 Task: Plan a trip to Khan Yunis, Palestinian Territory from 12th December, 2023 to 16th December, 2023 for 8 adults.8 bedrooms having 8 beds and 8 bathrooms. Property type can be hotel. Amenities needed are: wifi, TV, free parkinig on premises, gym, breakfast. Look for 3 properties as per requirement.
Action: Mouse moved to (421, 92)
Screenshot: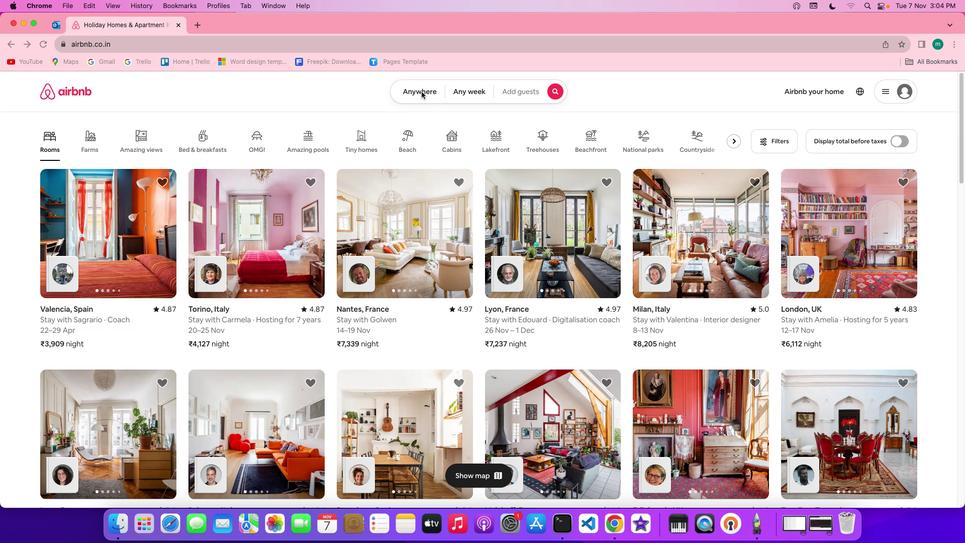 
Action: Mouse pressed left at (421, 92)
Screenshot: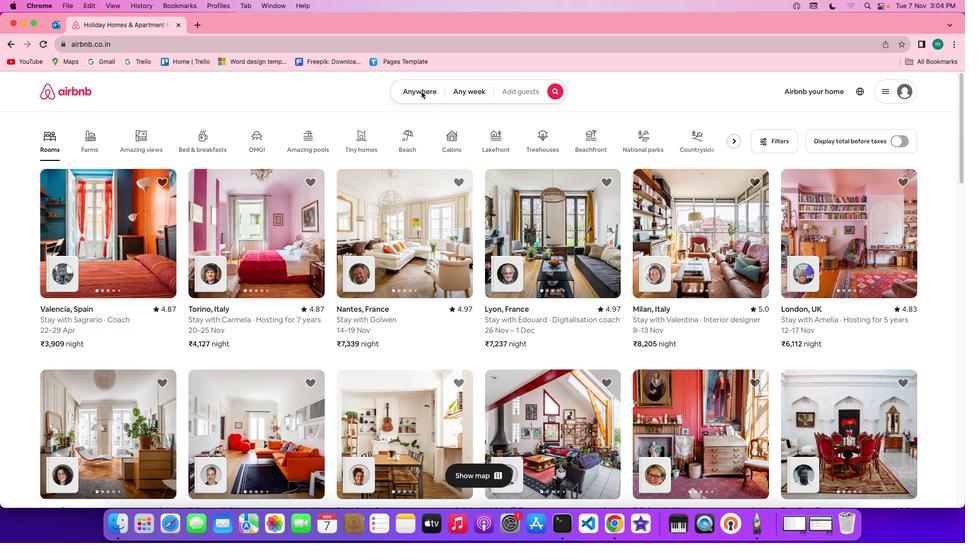
Action: Mouse pressed left at (421, 92)
Screenshot: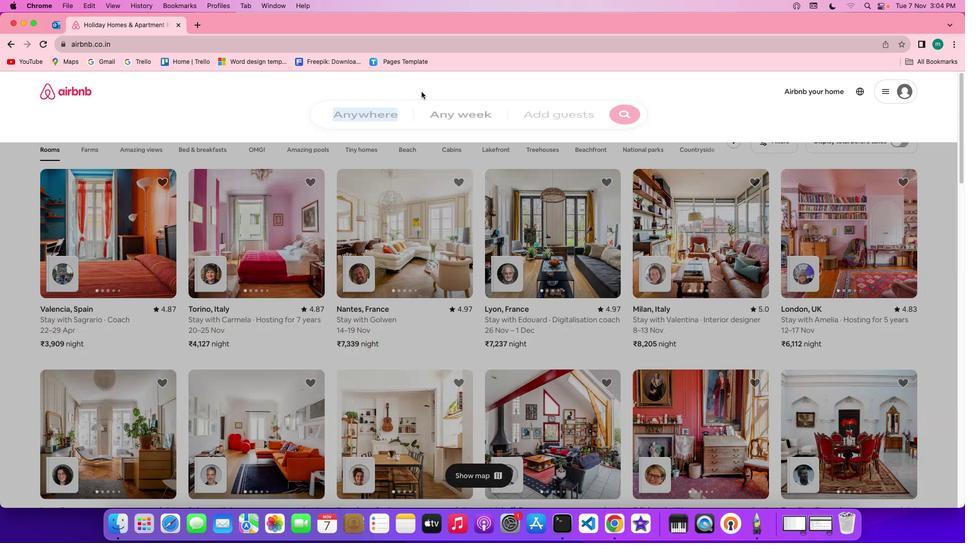 
Action: Mouse moved to (372, 129)
Screenshot: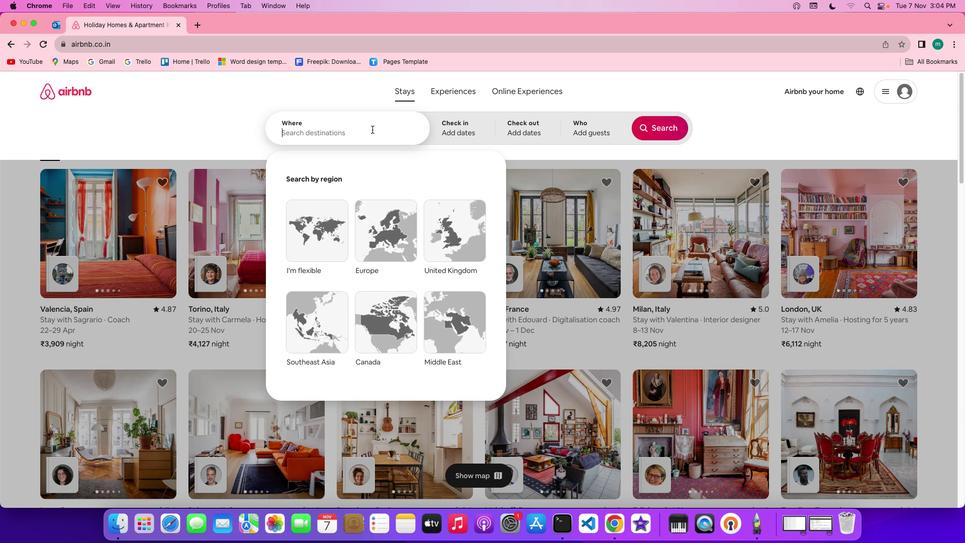 
Action: Mouse pressed left at (372, 129)
Screenshot: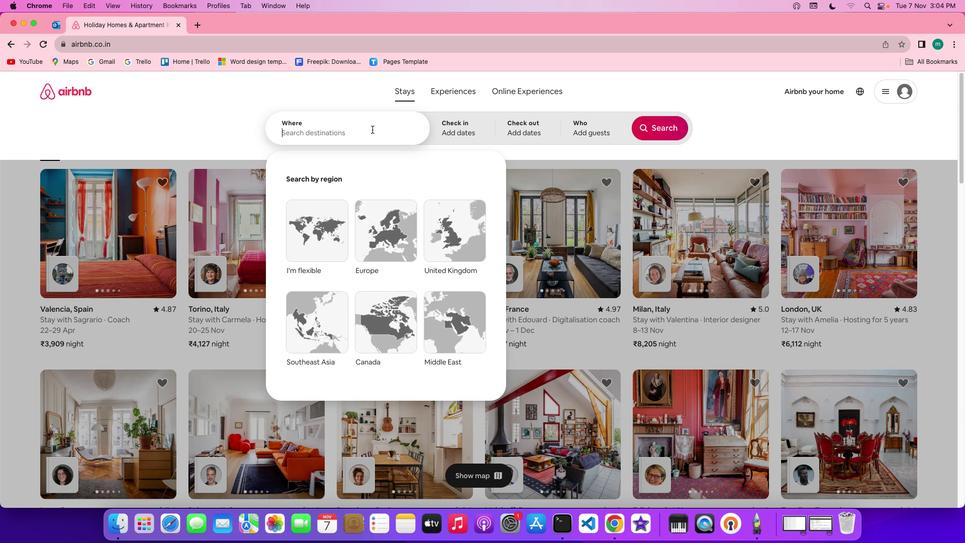 
Action: Key pressed Key.shift'K''h''a''n'Key.spaceKey.shift'Y''u''n''i''s'','Key.spaceKey.shift'p''a''l''e''s''t''i''n''i''a''n'Key.spaceKey.shift't''e''r''r''i''t''o''r''y'
Screenshot: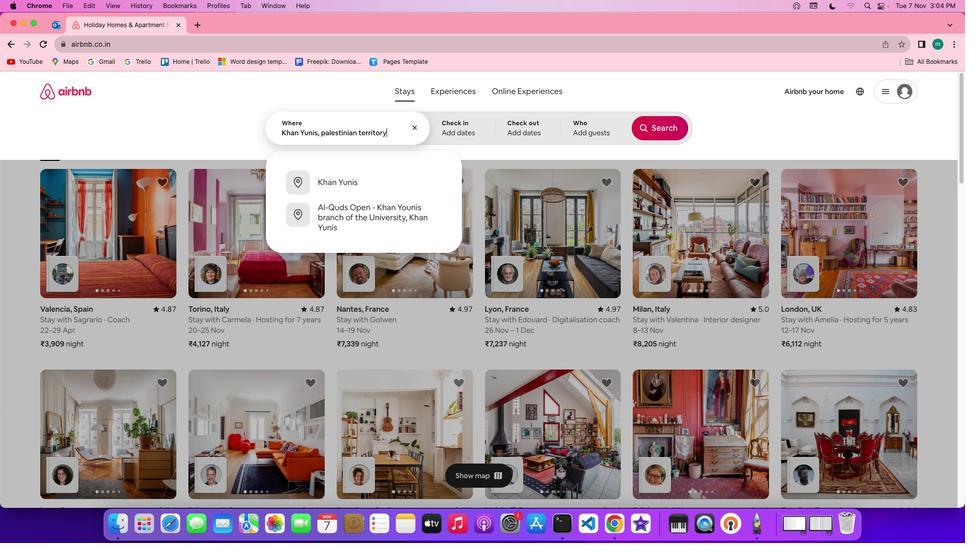 
Action: Mouse moved to (465, 132)
Screenshot: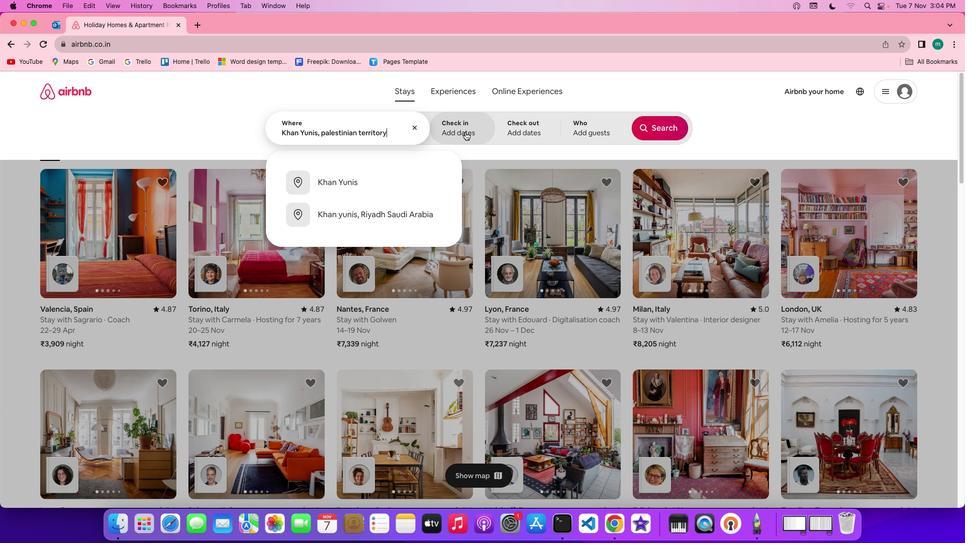 
Action: Mouse pressed left at (465, 132)
Screenshot: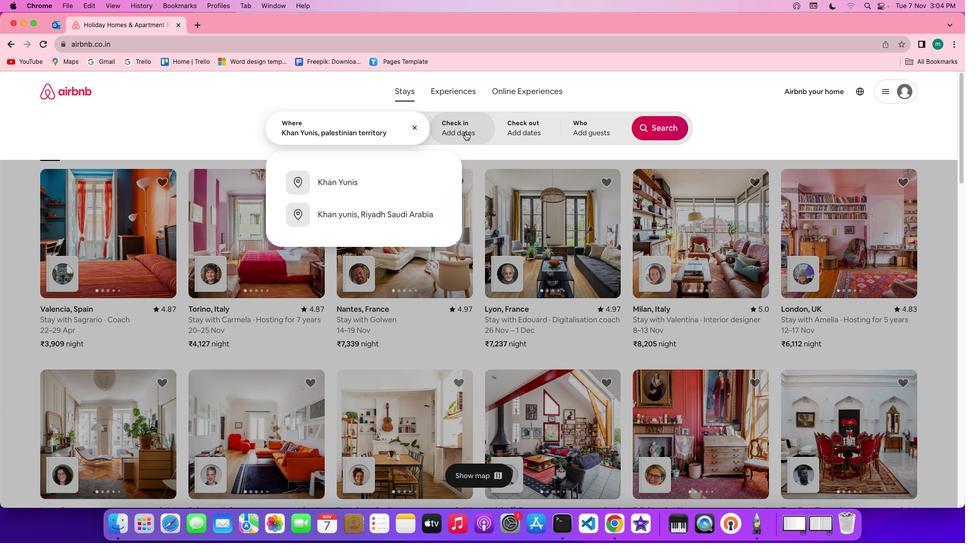 
Action: Mouse moved to (554, 303)
Screenshot: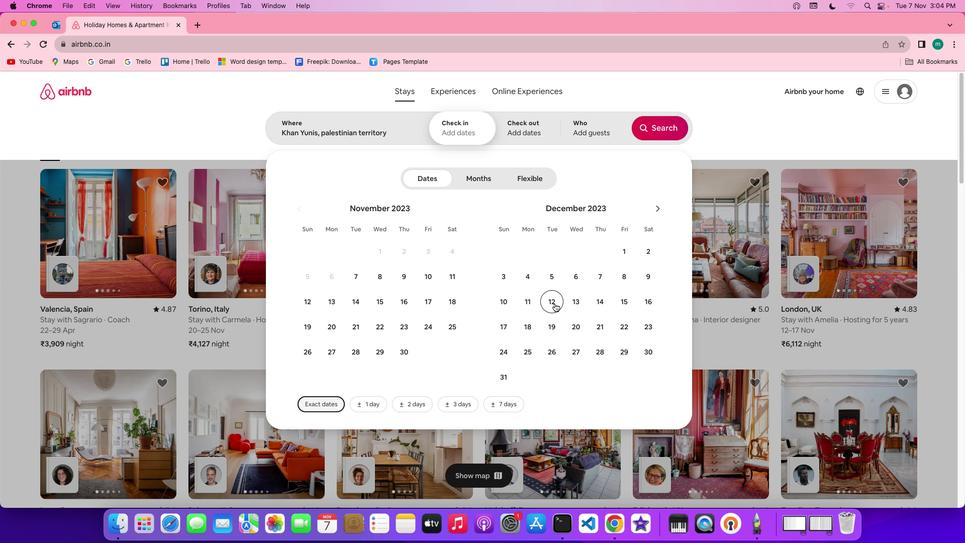
Action: Mouse pressed left at (554, 303)
Screenshot: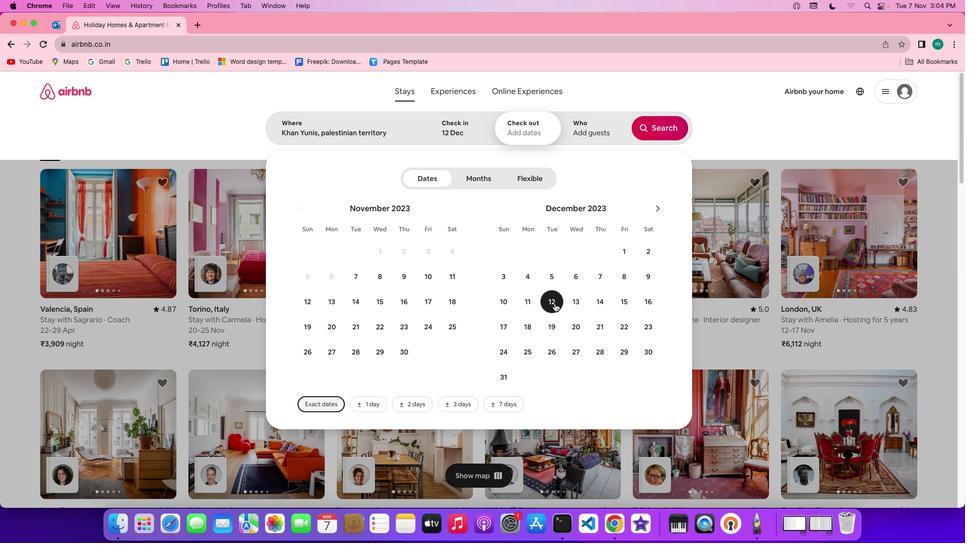 
Action: Mouse moved to (645, 299)
Screenshot: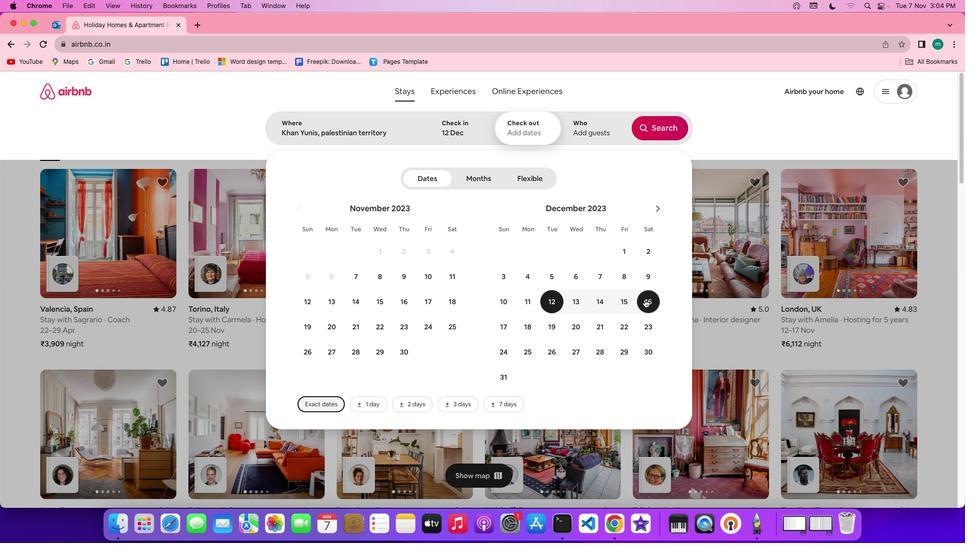 
Action: Mouse pressed left at (645, 299)
Screenshot: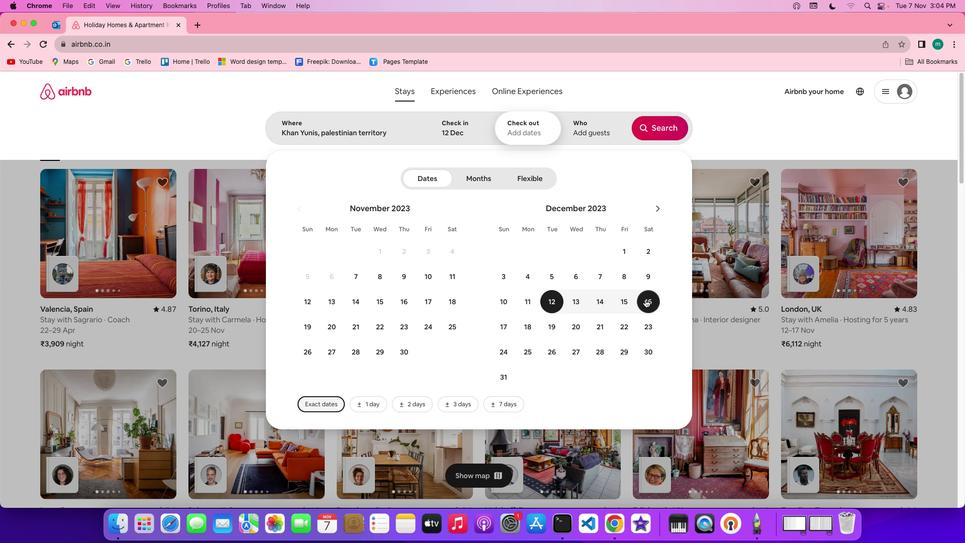 
Action: Mouse moved to (596, 135)
Screenshot: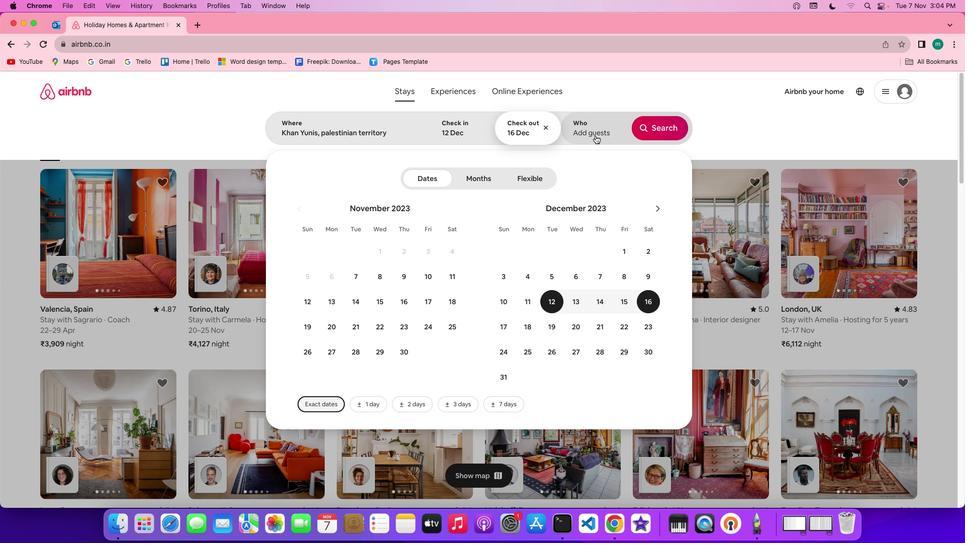 
Action: Mouse pressed left at (596, 135)
Screenshot: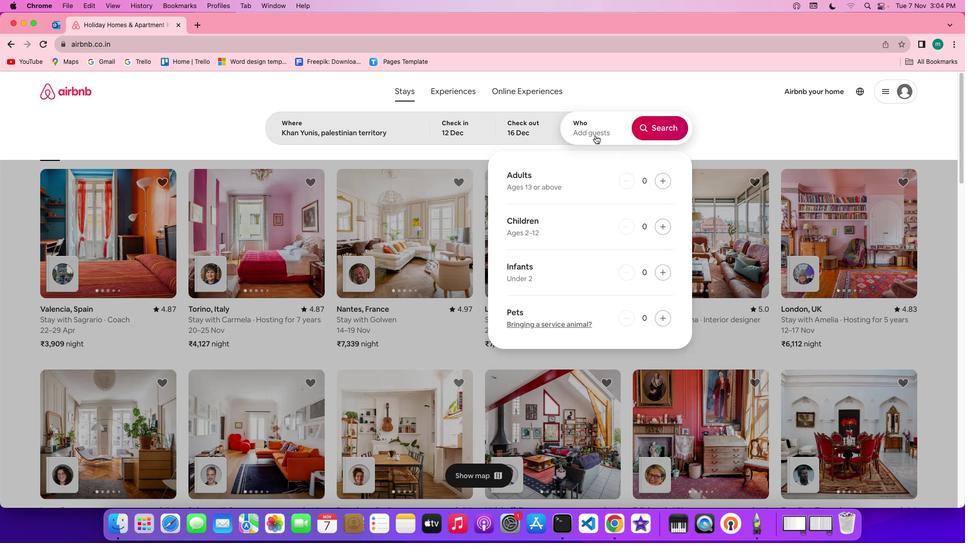 
Action: Mouse moved to (667, 182)
Screenshot: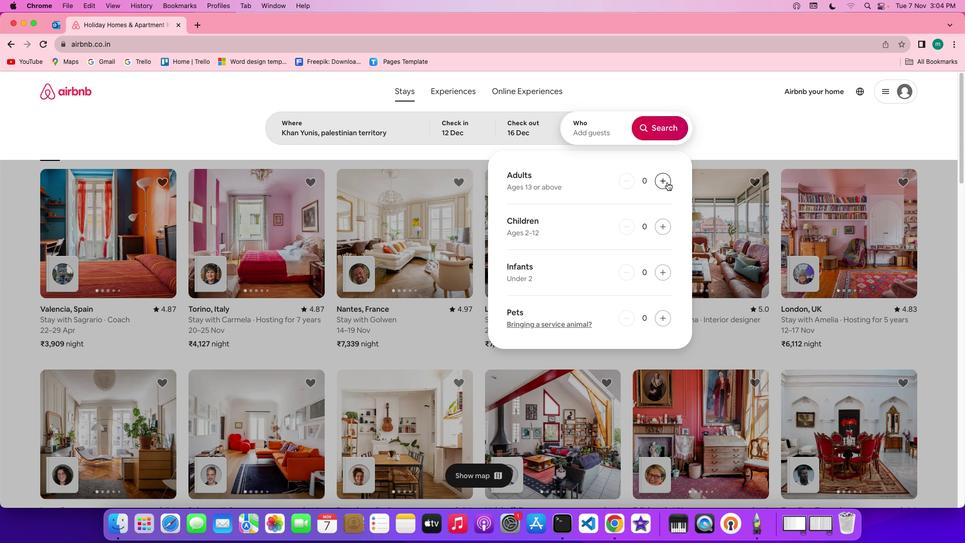 
Action: Mouse pressed left at (667, 182)
Screenshot: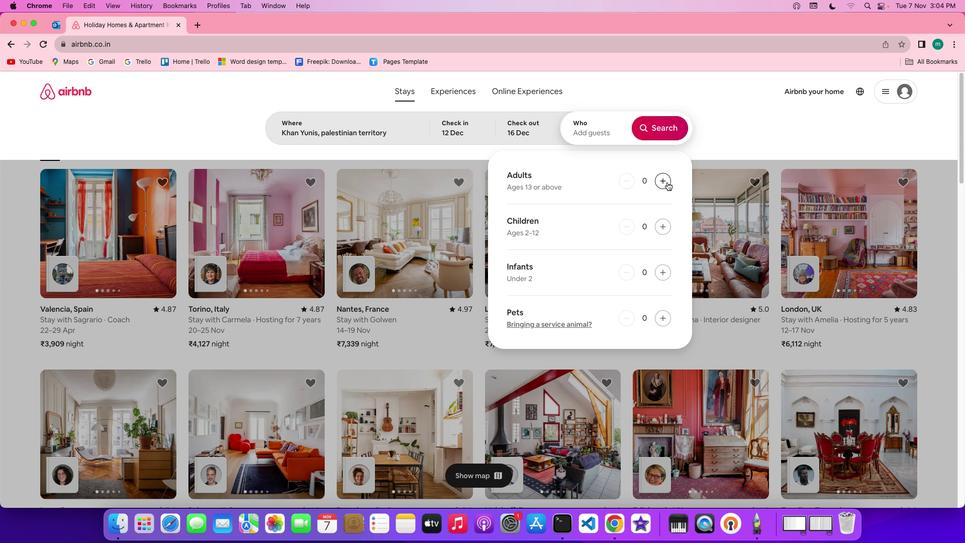 
Action: Mouse pressed left at (667, 182)
Screenshot: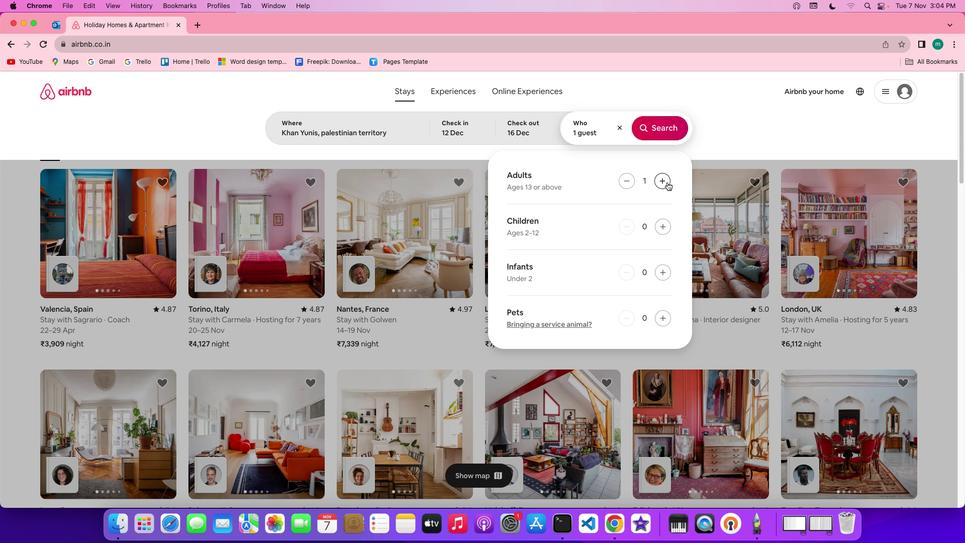 
Action: Mouse pressed left at (667, 182)
Screenshot: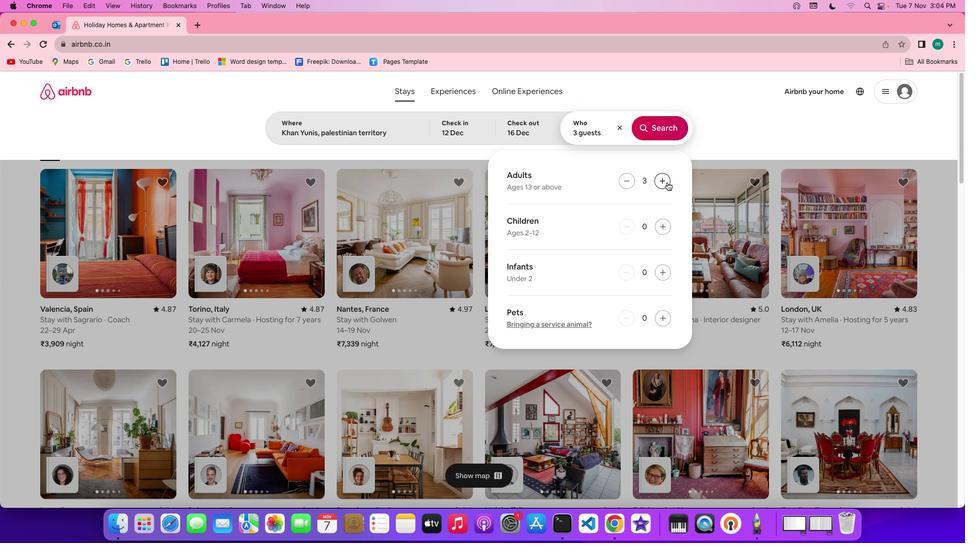 
Action: Mouse pressed left at (667, 182)
Screenshot: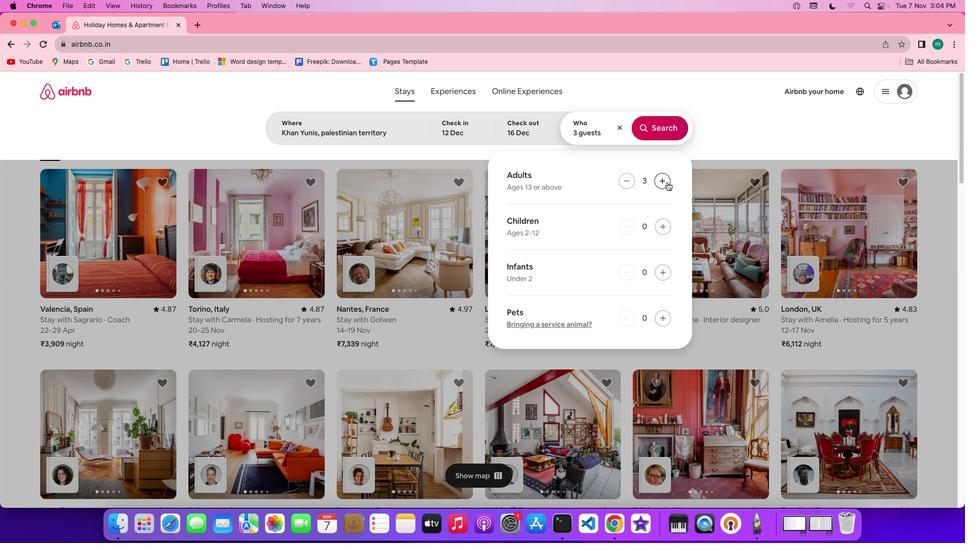 
Action: Mouse pressed left at (667, 182)
Screenshot: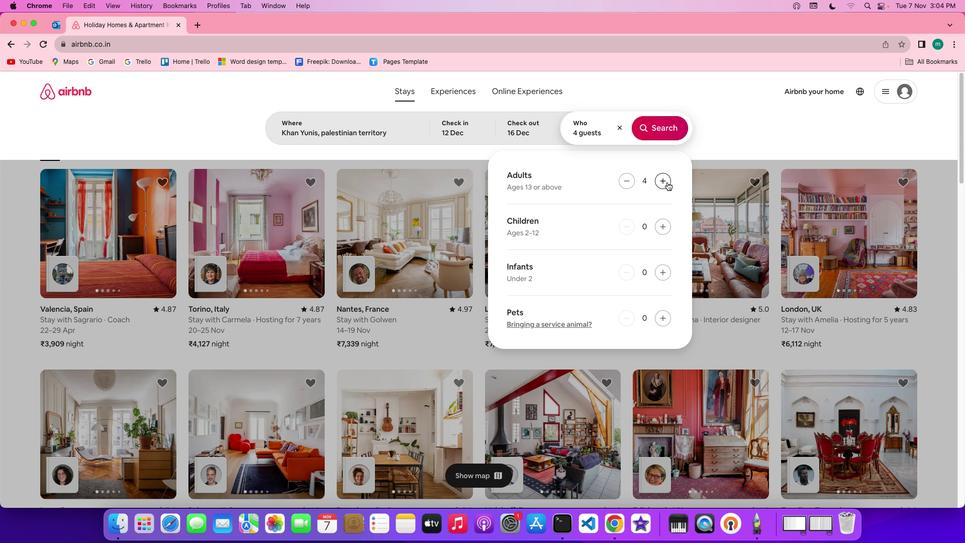 
Action: Mouse pressed left at (667, 182)
Screenshot: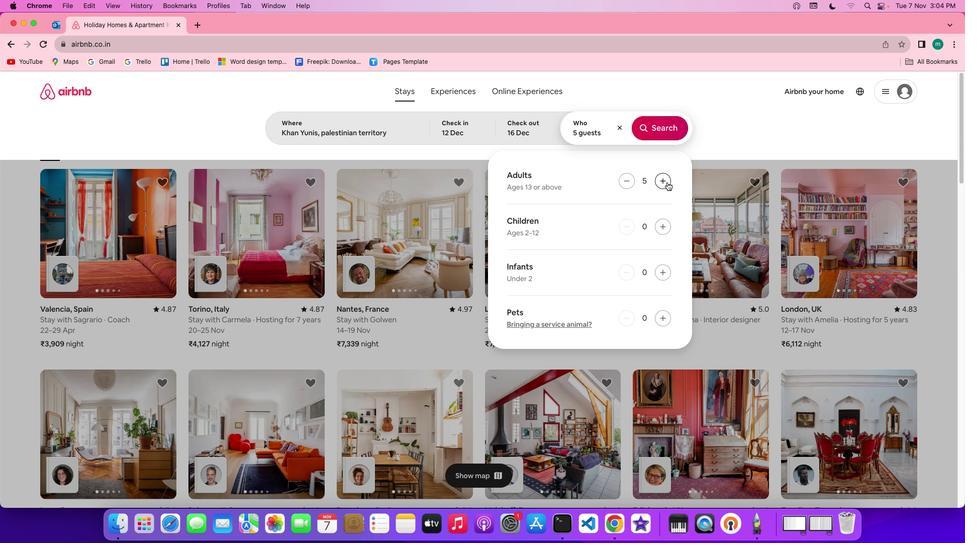 
Action: Mouse pressed left at (667, 182)
Screenshot: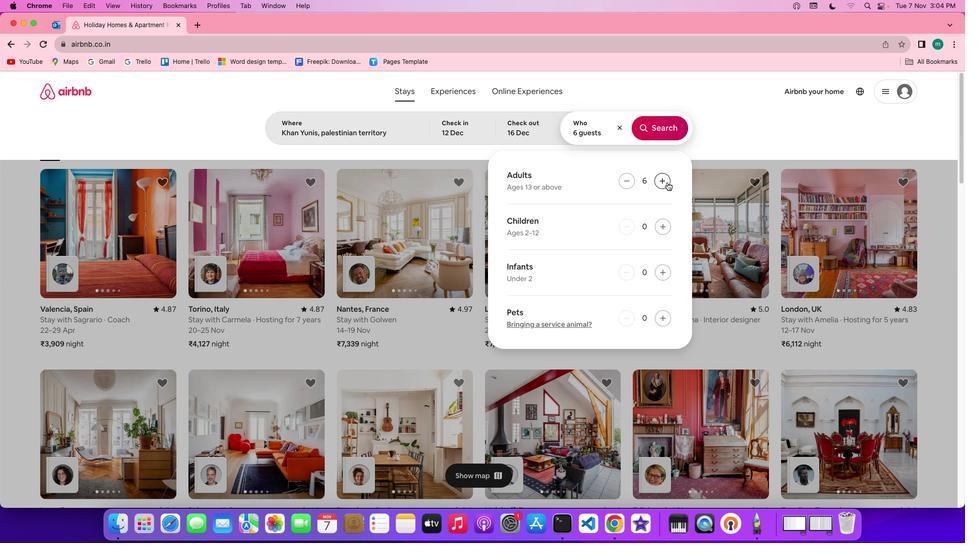 
Action: Mouse pressed left at (667, 182)
Screenshot: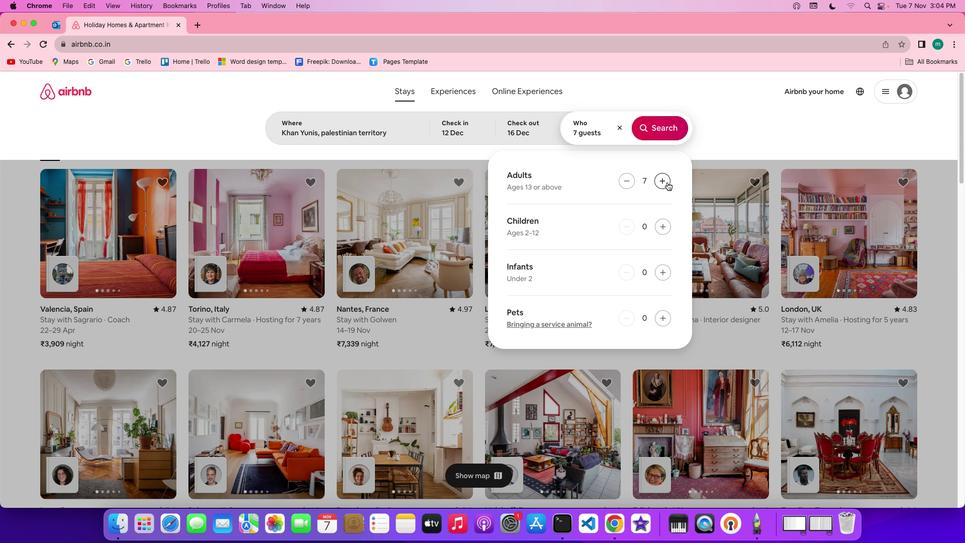 
Action: Mouse moved to (663, 134)
Screenshot: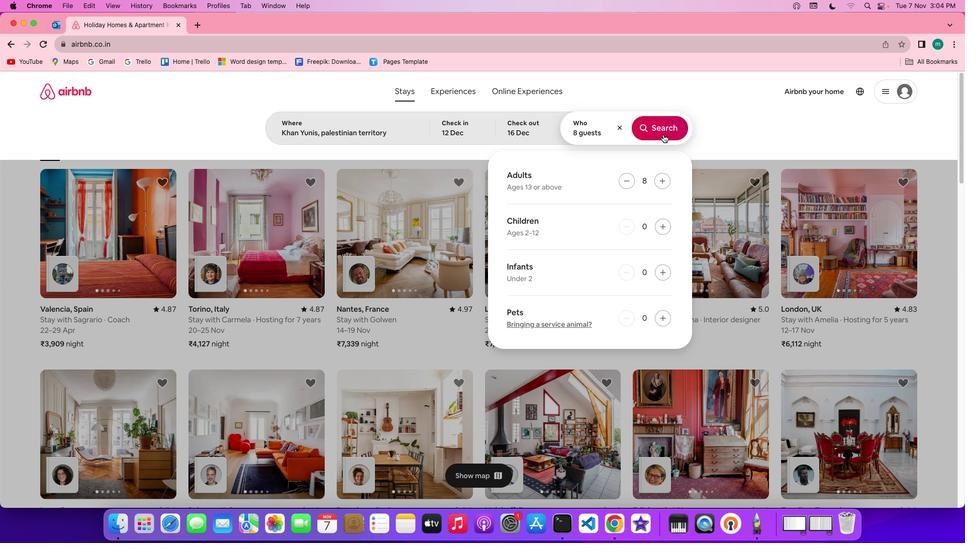 
Action: Mouse pressed left at (663, 134)
Screenshot: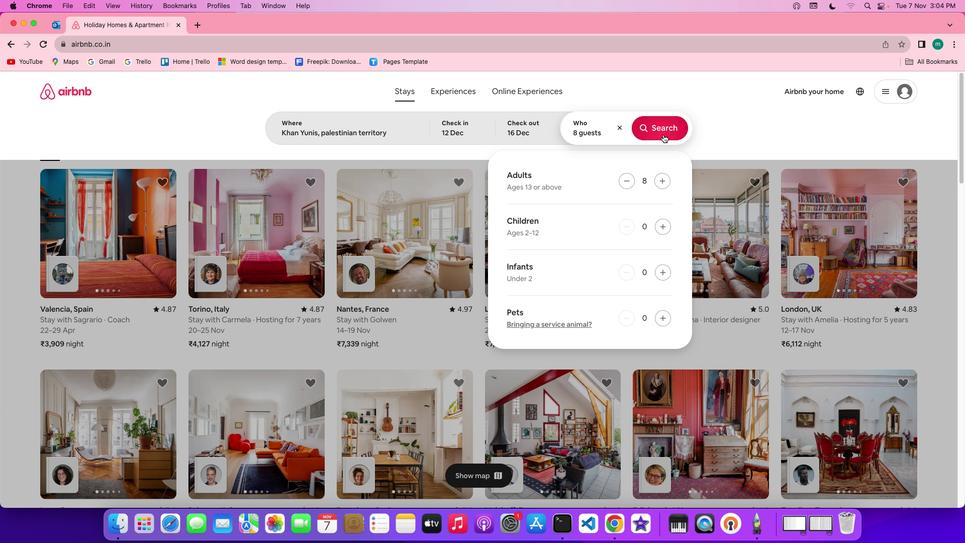 
Action: Mouse moved to (808, 129)
Screenshot: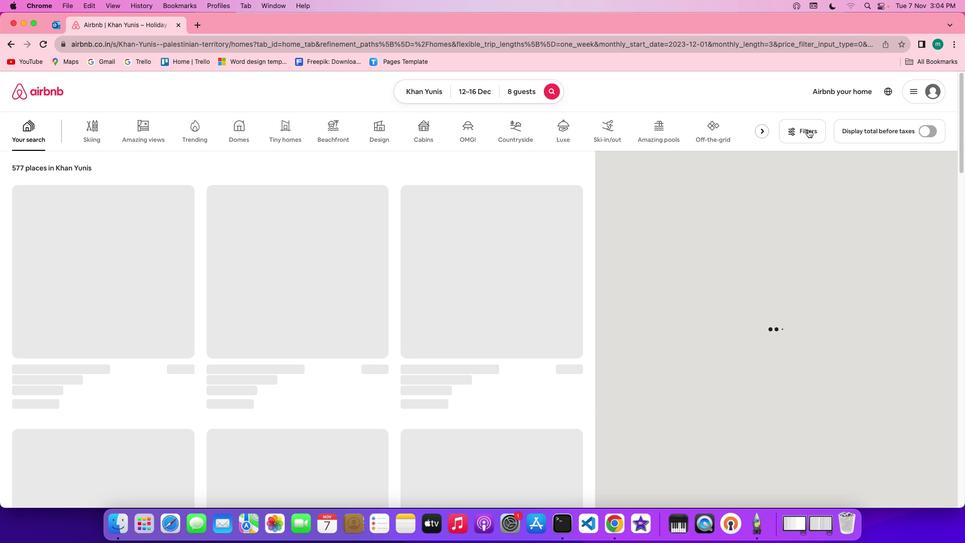 
Action: Mouse pressed left at (808, 129)
Screenshot: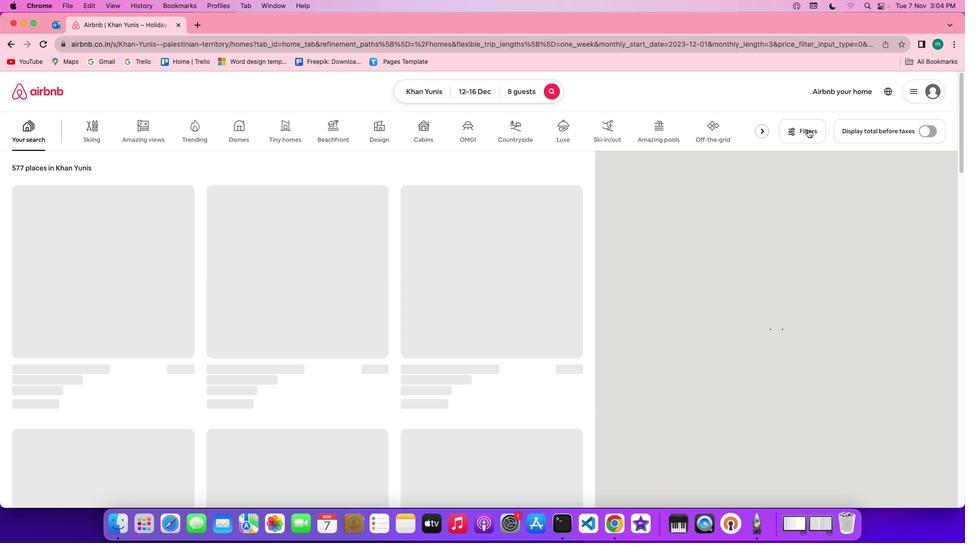
Action: Mouse moved to (806, 131)
Screenshot: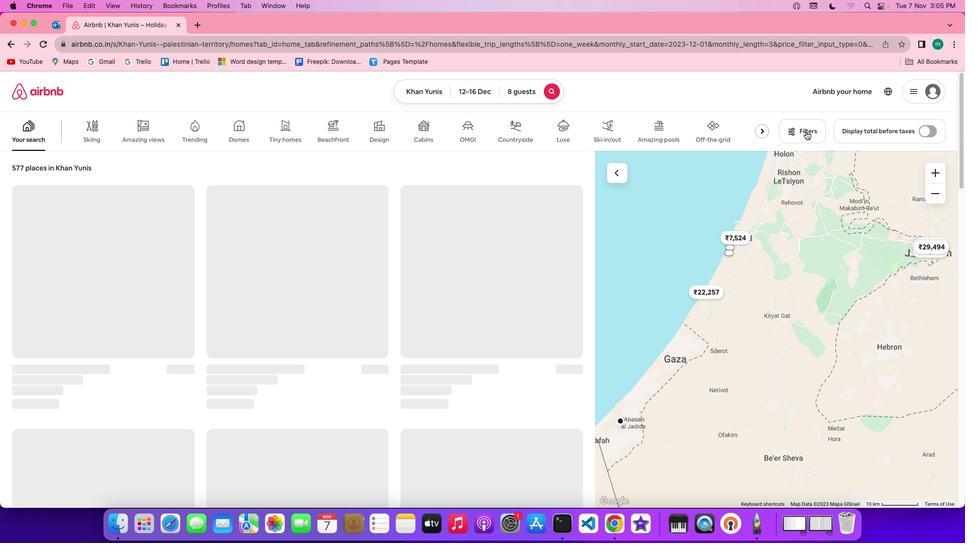 
Action: Mouse pressed left at (806, 131)
Screenshot: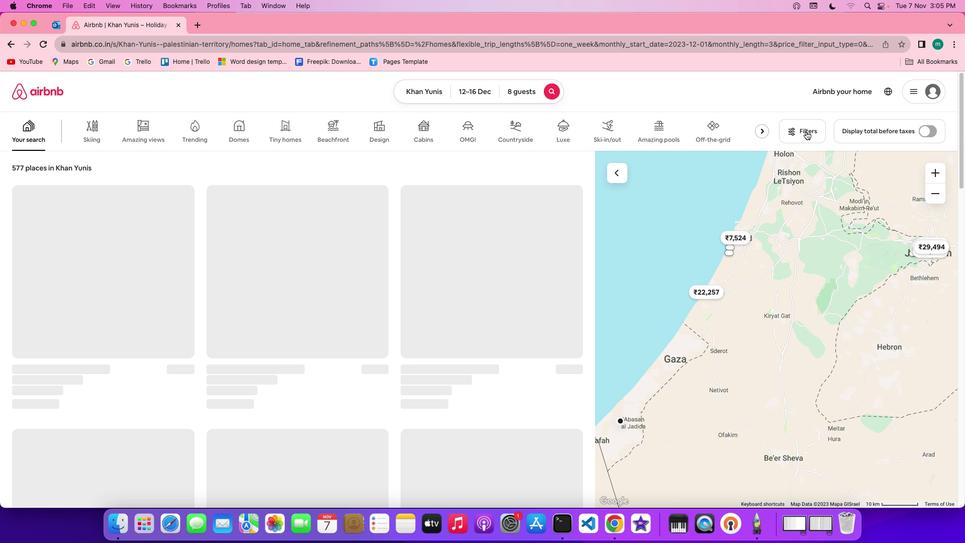 
Action: Mouse moved to (801, 129)
Screenshot: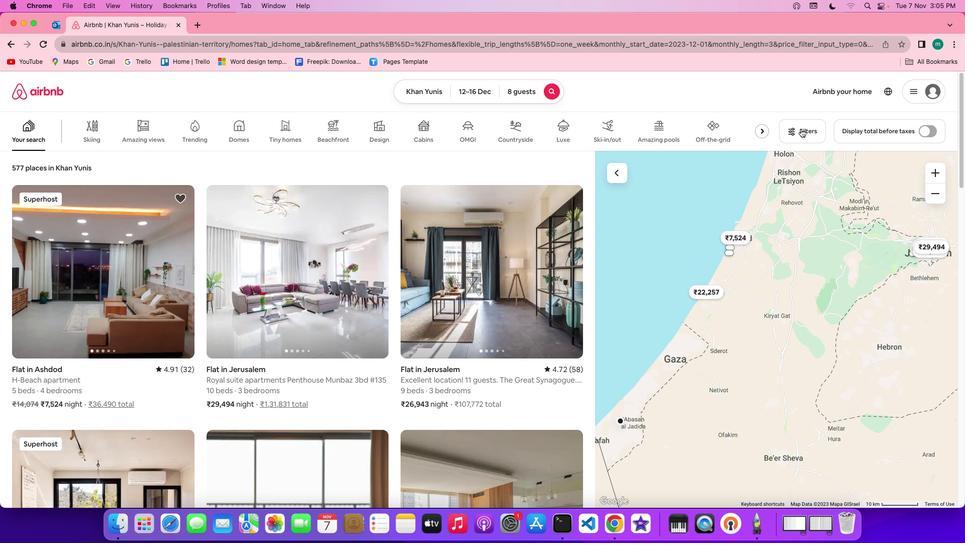 
Action: Mouse pressed left at (801, 129)
Screenshot: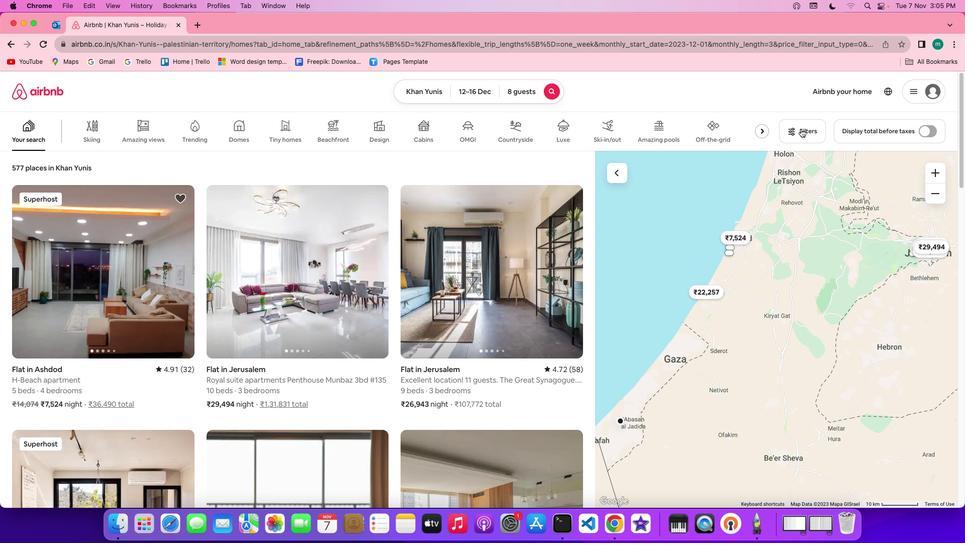 
Action: Mouse moved to (426, 281)
Screenshot: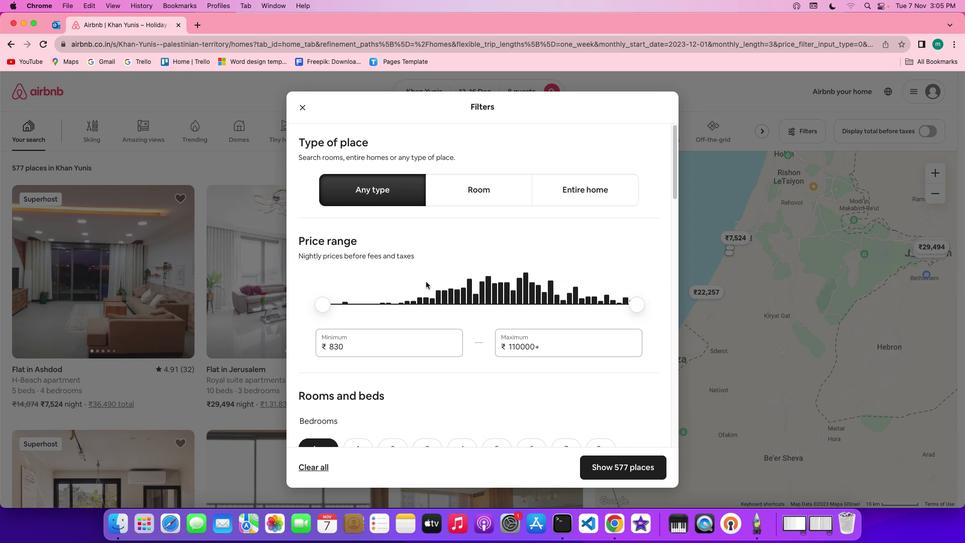 
Action: Mouse scrolled (426, 281) with delta (0, 0)
Screenshot: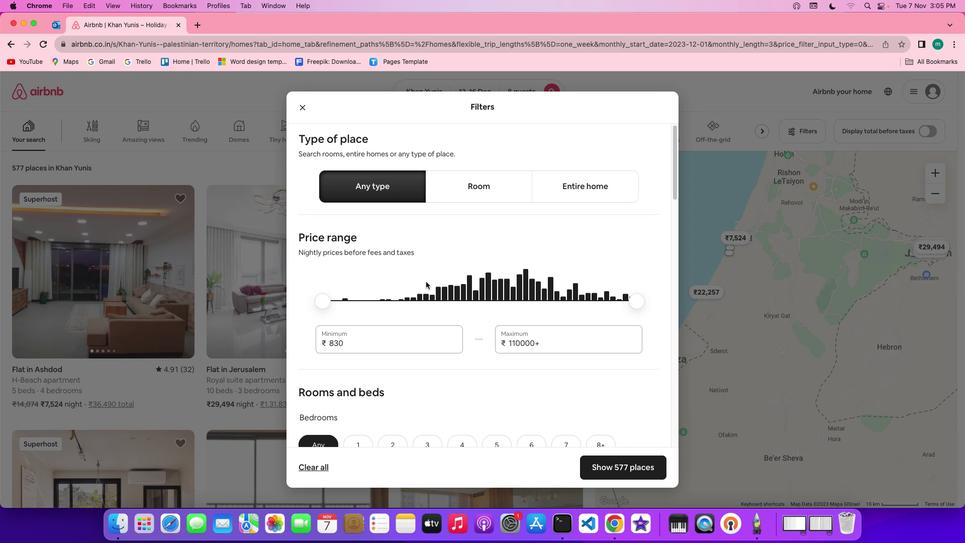 
Action: Mouse scrolled (426, 281) with delta (0, 0)
Screenshot: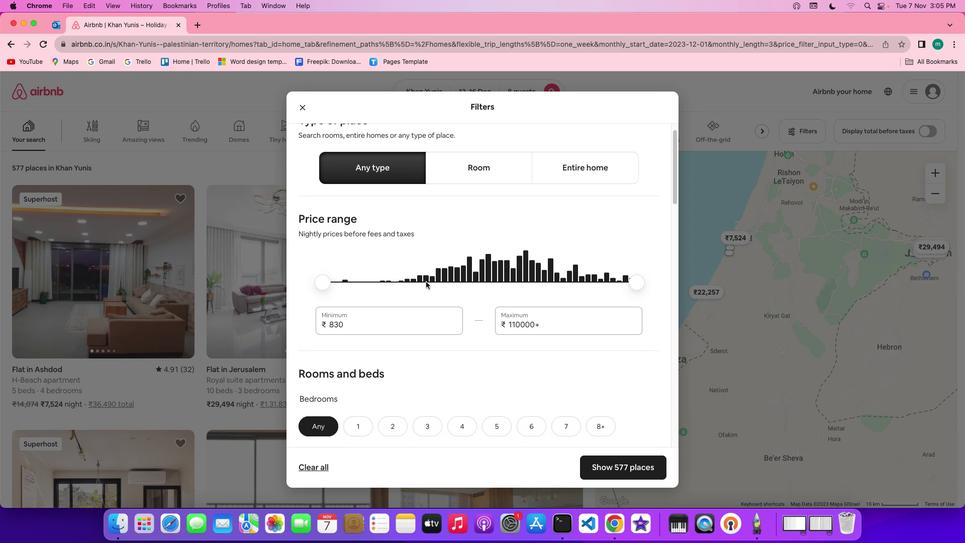 
Action: Mouse scrolled (426, 281) with delta (0, -1)
Screenshot: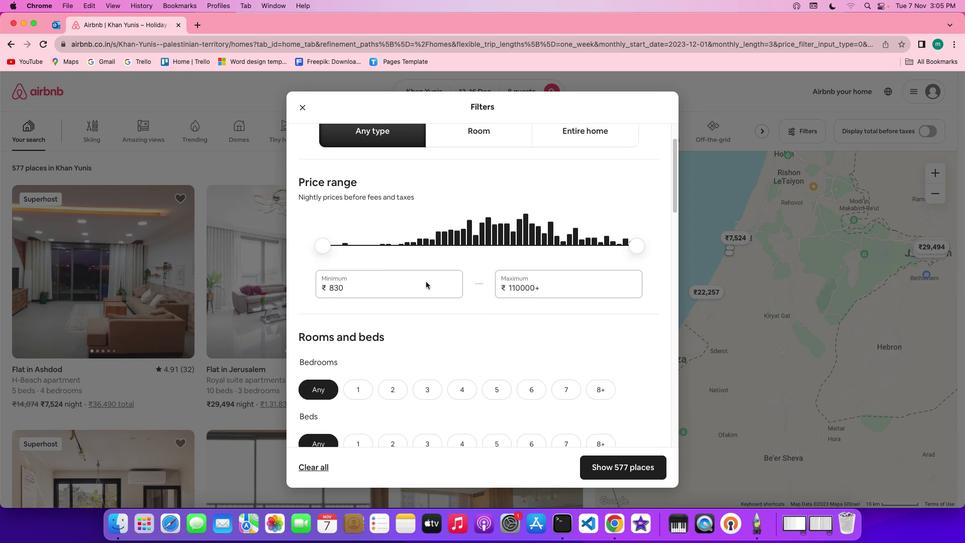 
Action: Mouse scrolled (426, 281) with delta (0, -1)
Screenshot: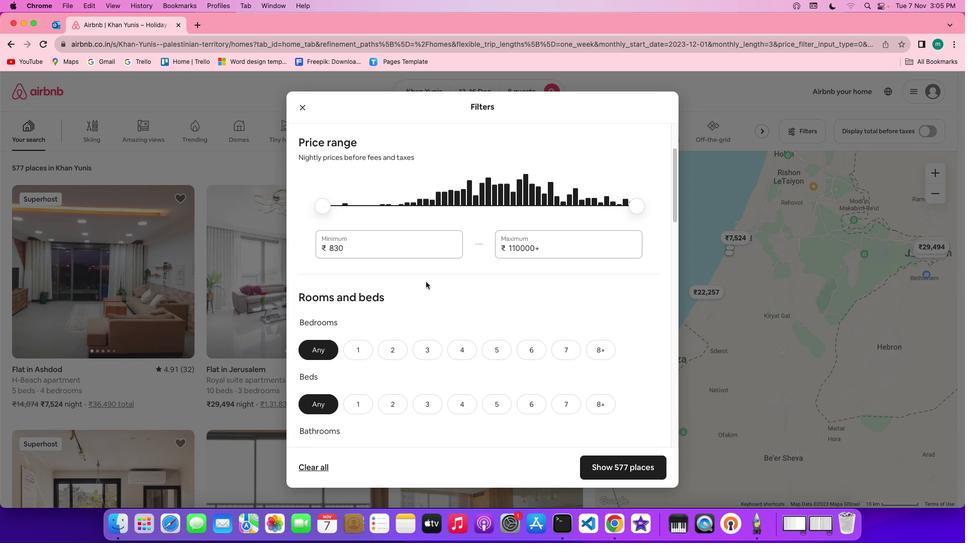 
Action: Mouse scrolled (426, 281) with delta (0, 0)
Screenshot: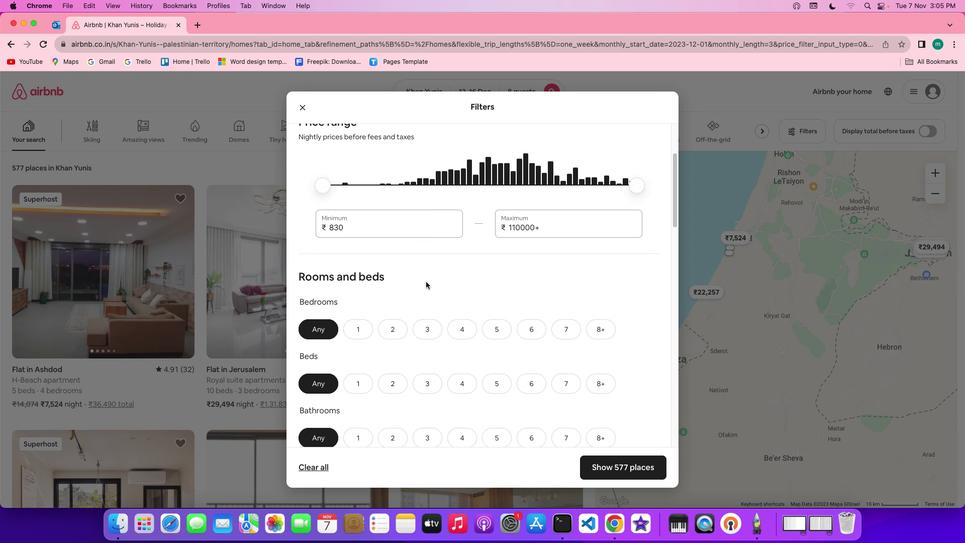 
Action: Mouse scrolled (426, 281) with delta (0, 0)
Screenshot: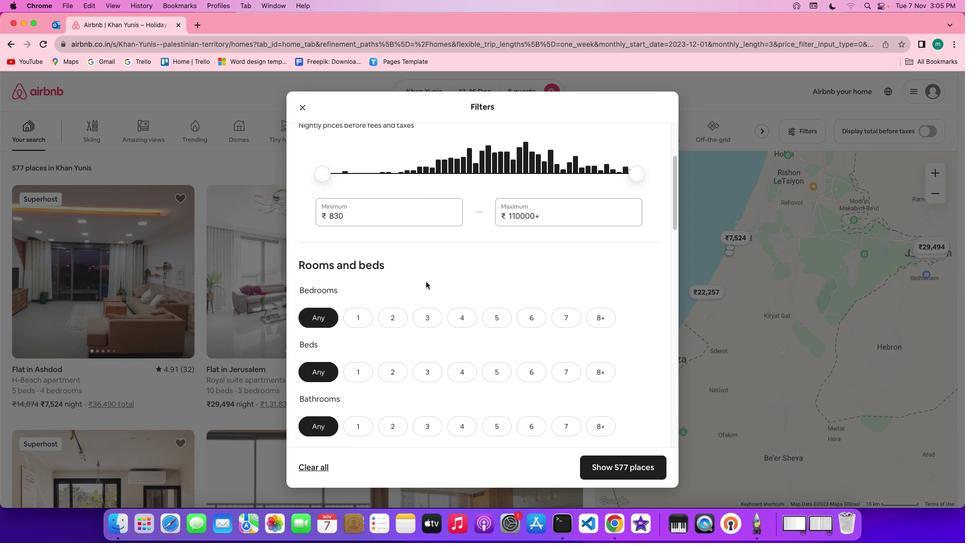 
Action: Mouse scrolled (426, 281) with delta (0, -1)
Screenshot: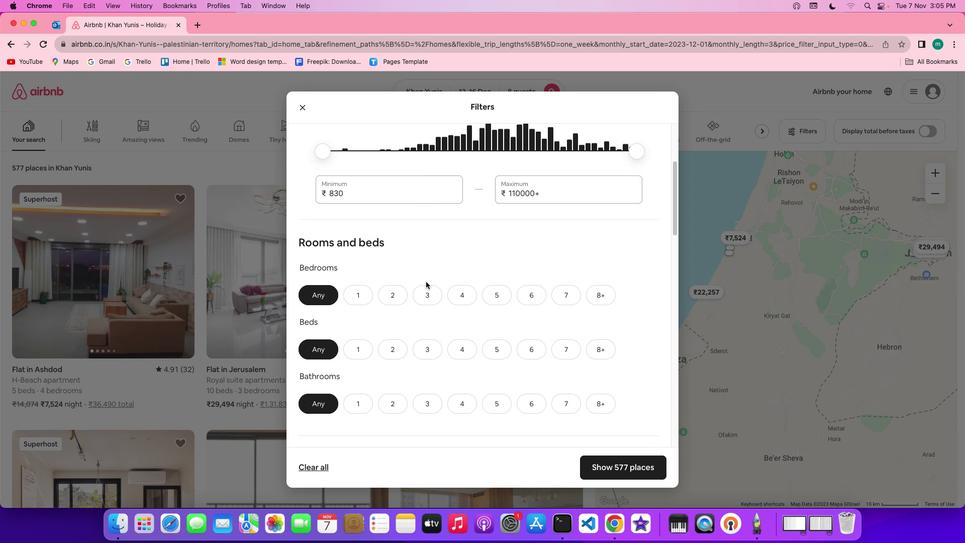 
Action: Mouse scrolled (426, 281) with delta (0, 0)
Screenshot: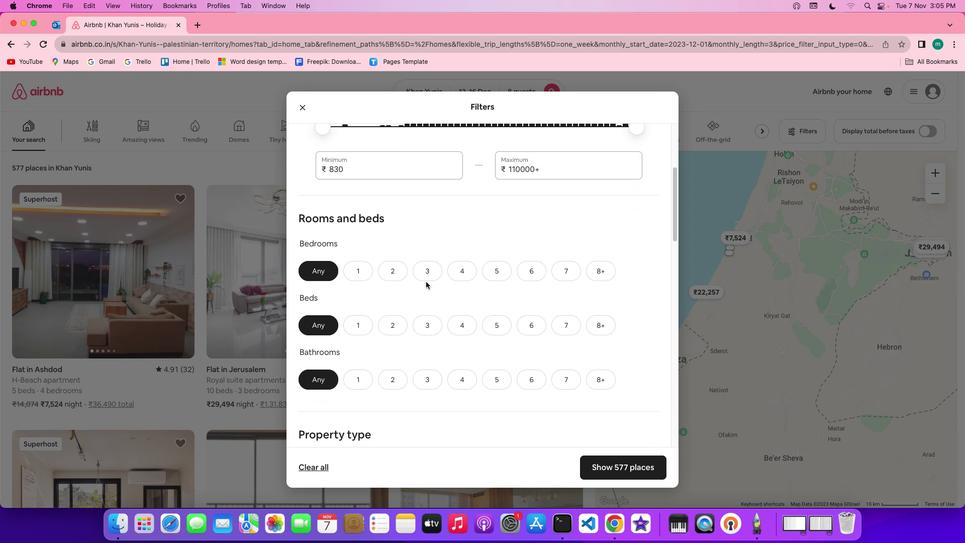 
Action: Mouse scrolled (426, 281) with delta (0, 0)
Screenshot: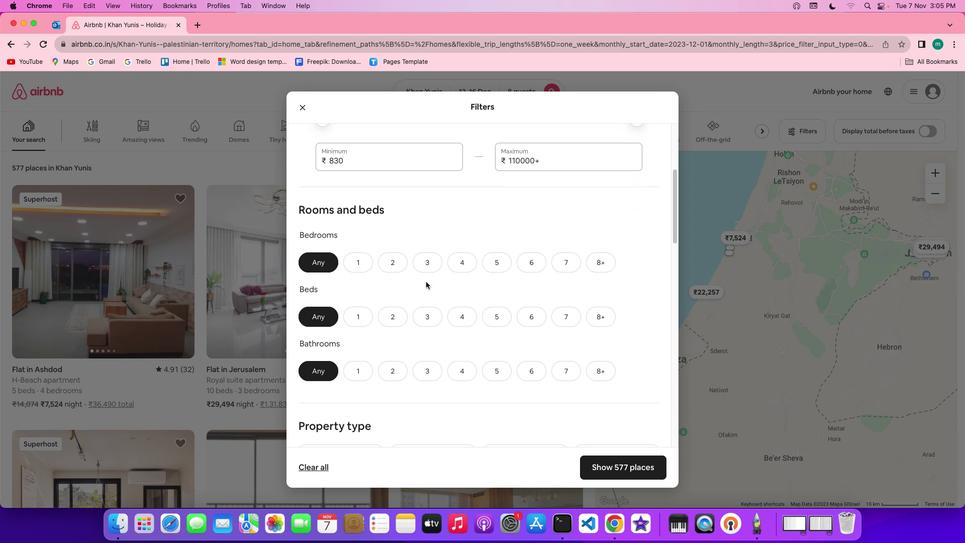 
Action: Mouse moved to (596, 261)
Screenshot: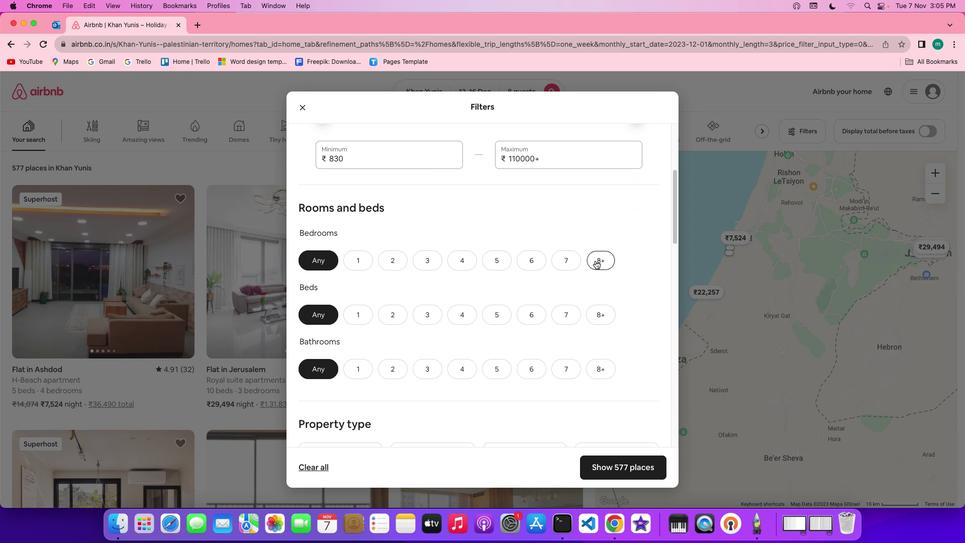 
Action: Mouse pressed left at (596, 261)
Screenshot: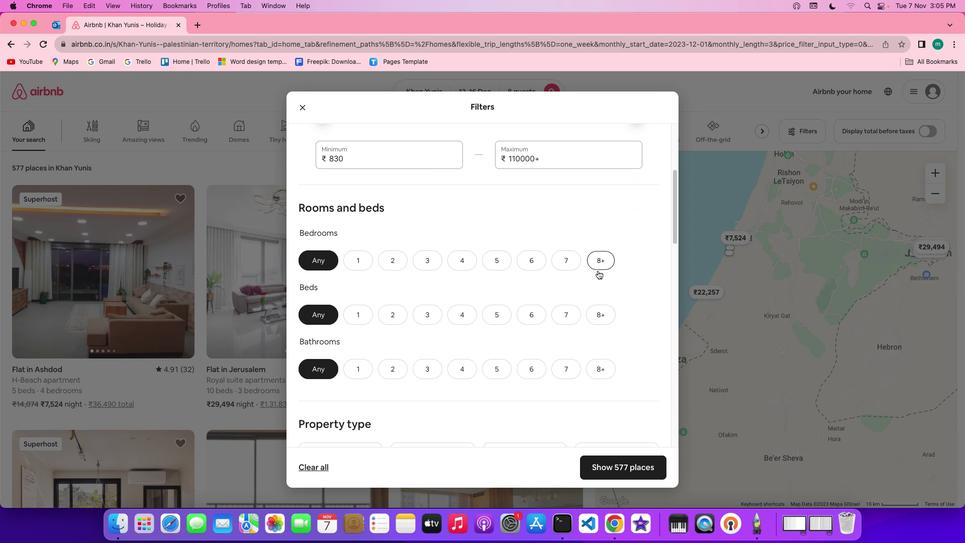 
Action: Mouse moved to (601, 321)
Screenshot: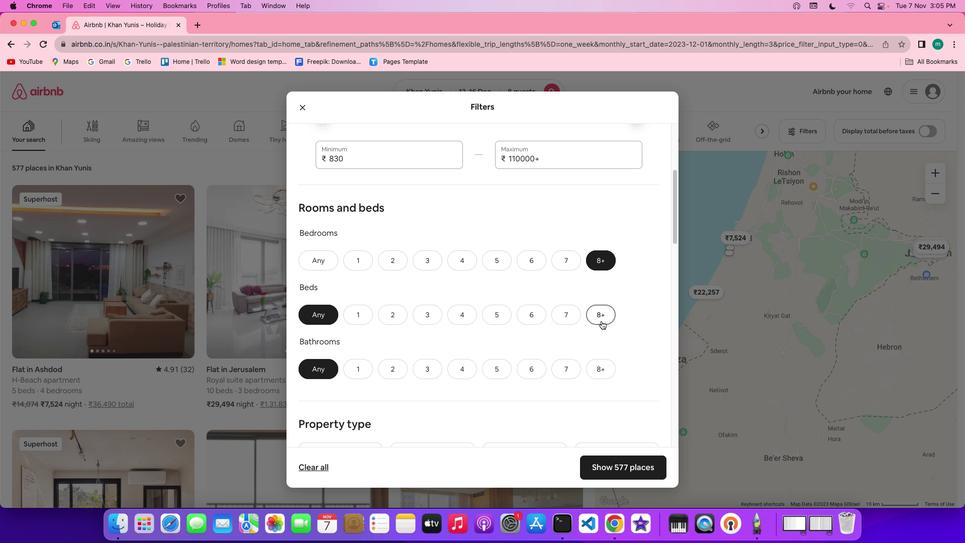 
Action: Mouse pressed left at (601, 321)
Screenshot: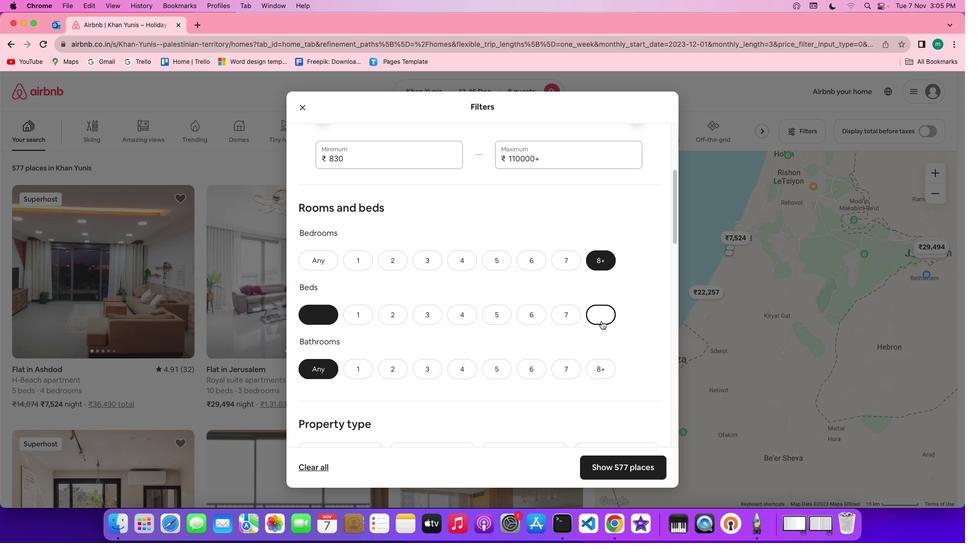 
Action: Mouse moved to (600, 371)
Screenshot: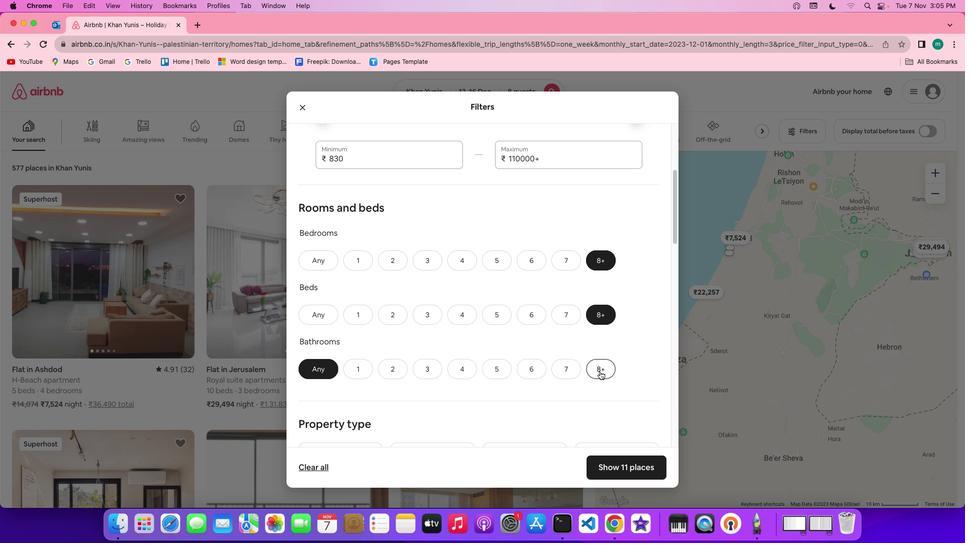 
Action: Mouse pressed left at (600, 371)
Screenshot: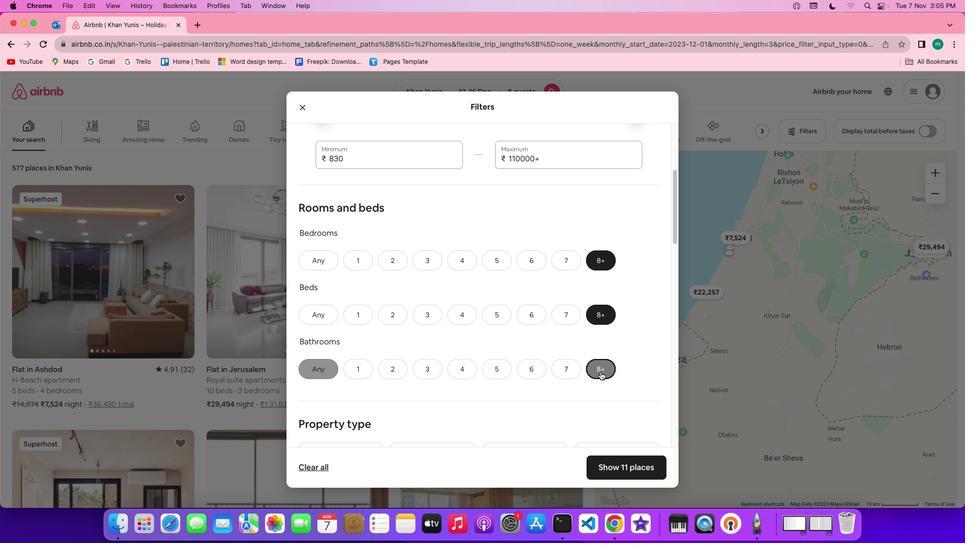 
Action: Mouse moved to (603, 371)
Screenshot: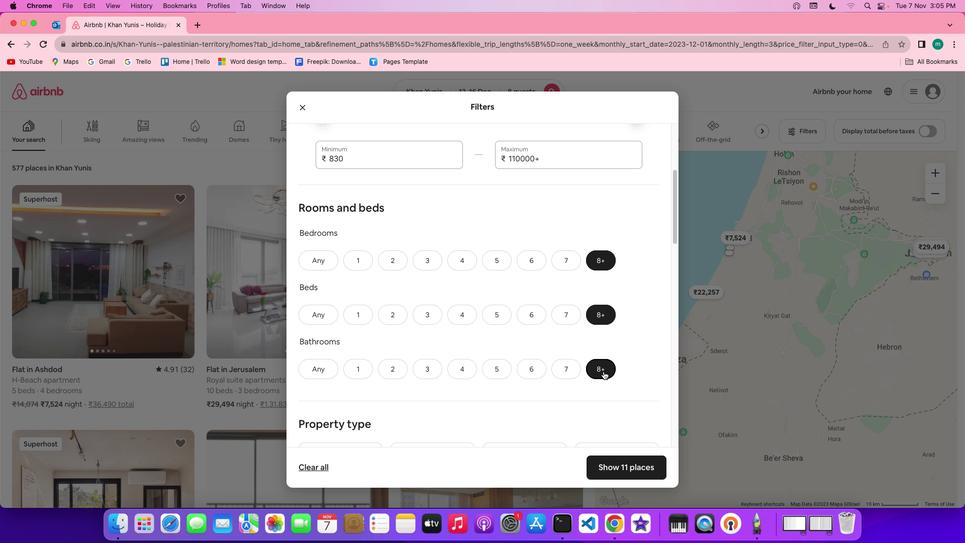 
Action: Mouse scrolled (603, 371) with delta (0, 0)
Screenshot: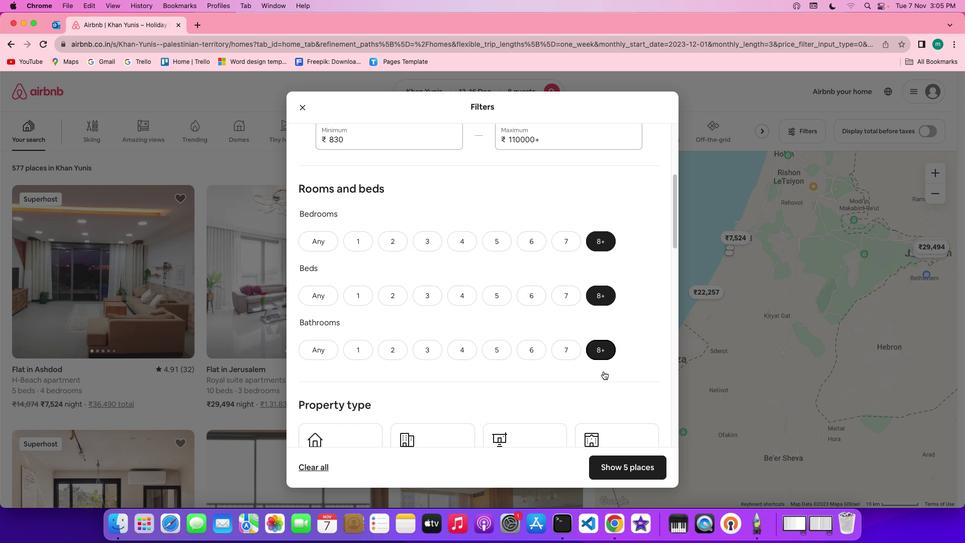 
Action: Mouse scrolled (603, 371) with delta (0, 0)
Screenshot: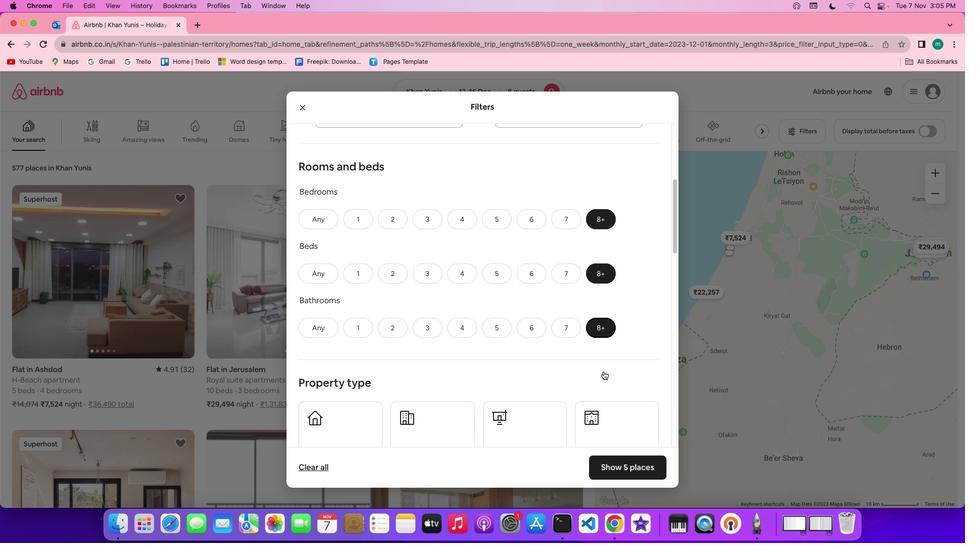 
Action: Mouse scrolled (603, 371) with delta (0, -1)
Screenshot: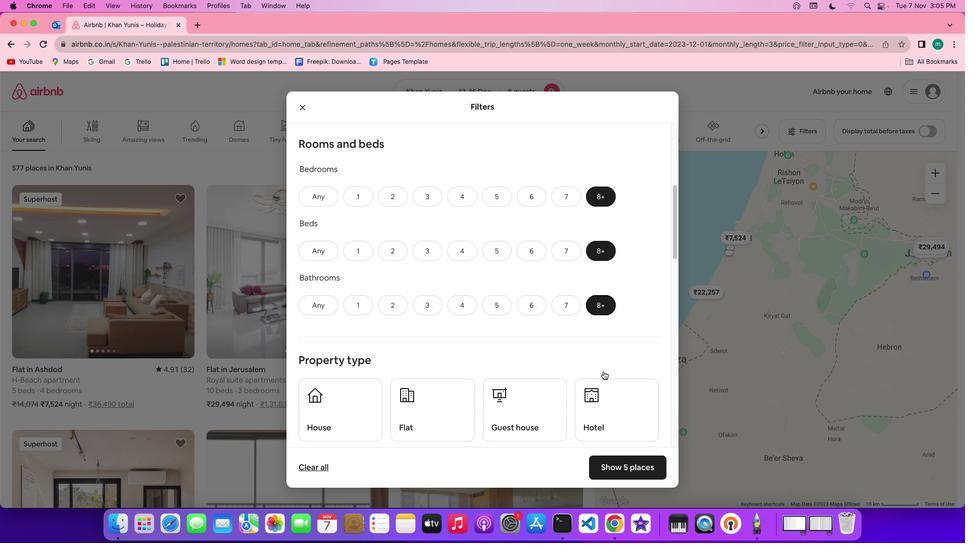 
Action: Mouse scrolled (603, 371) with delta (0, 0)
Screenshot: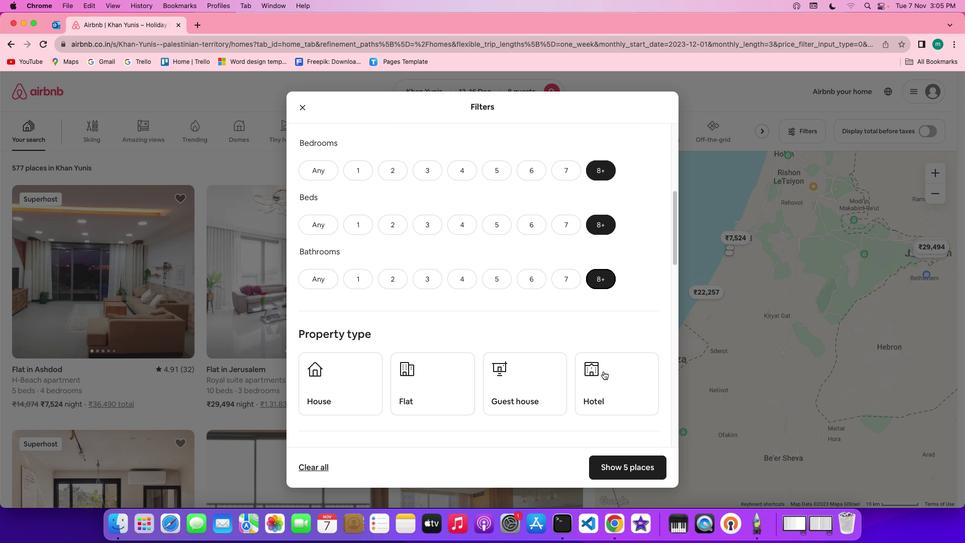 
Action: Mouse scrolled (603, 371) with delta (0, 0)
Screenshot: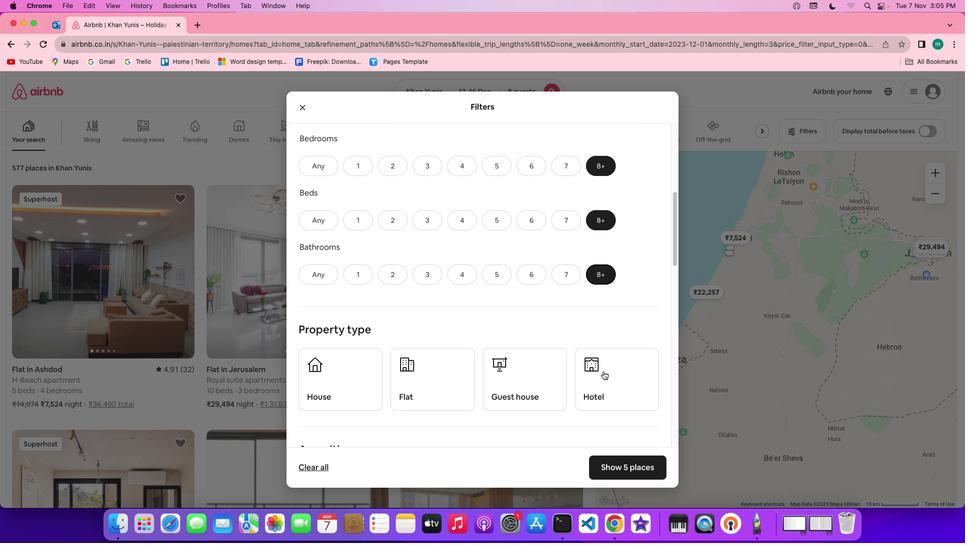 
Action: Mouse scrolled (603, 371) with delta (0, 0)
Screenshot: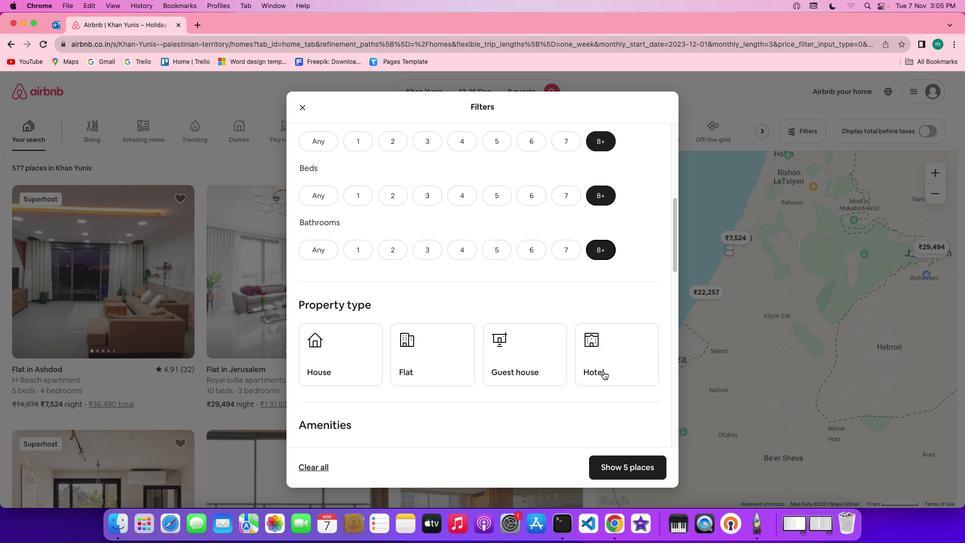 
Action: Mouse scrolled (603, 371) with delta (0, 0)
Screenshot: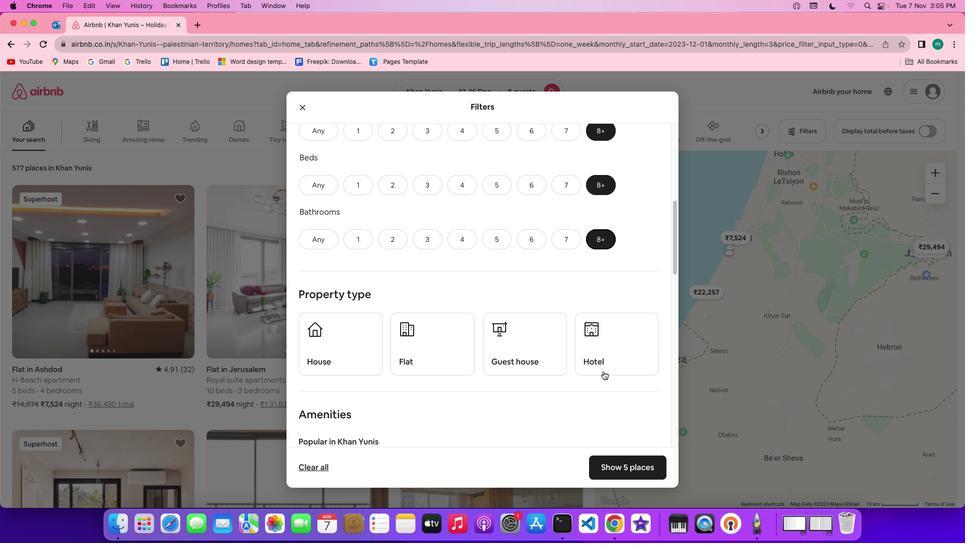 
Action: Mouse scrolled (603, 371) with delta (0, 0)
Screenshot: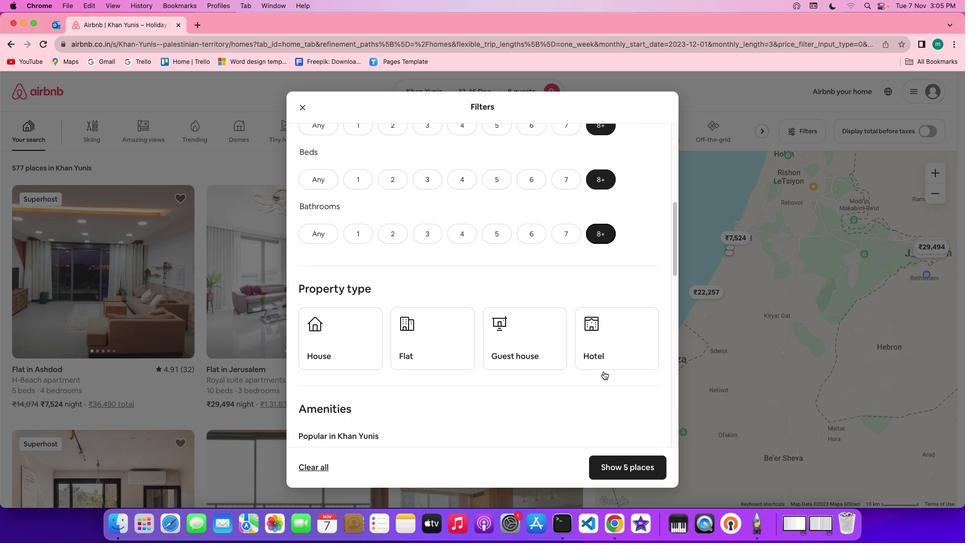 
Action: Mouse scrolled (603, 371) with delta (0, 0)
Screenshot: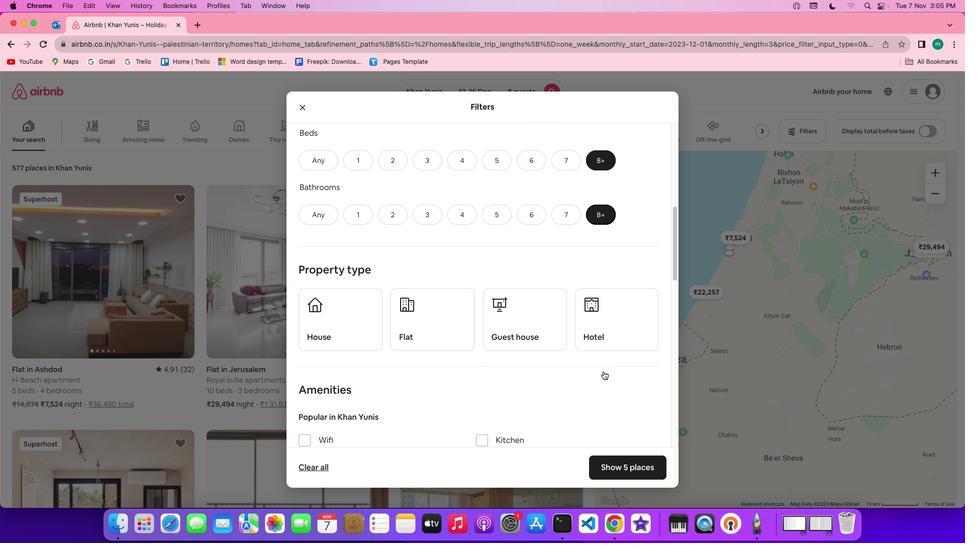 
Action: Mouse moved to (621, 333)
Screenshot: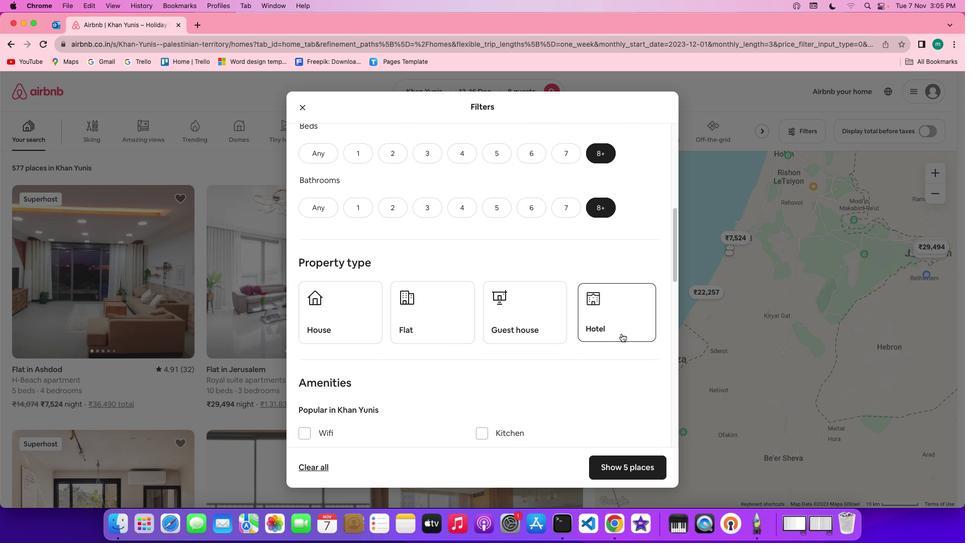 
Action: Mouse pressed left at (621, 333)
Screenshot: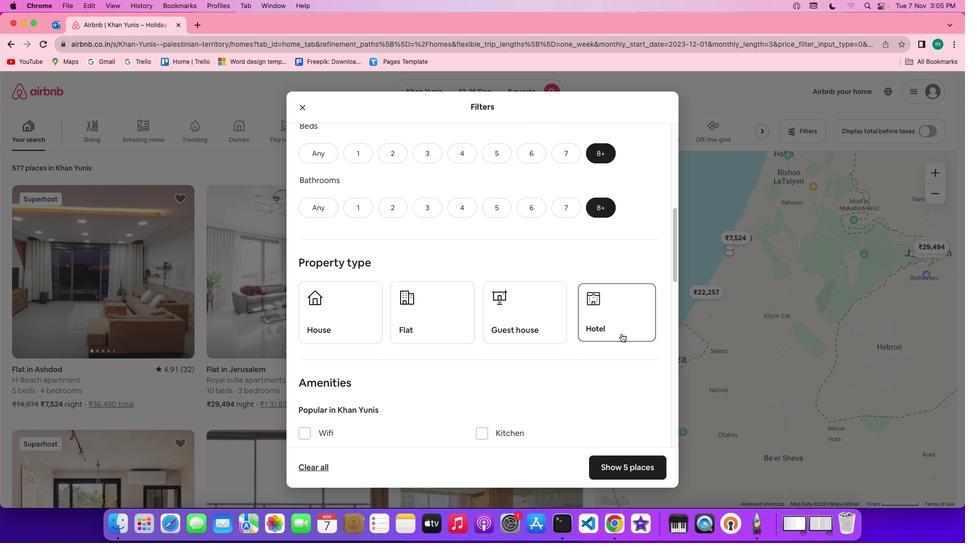 
Action: Mouse moved to (605, 351)
Screenshot: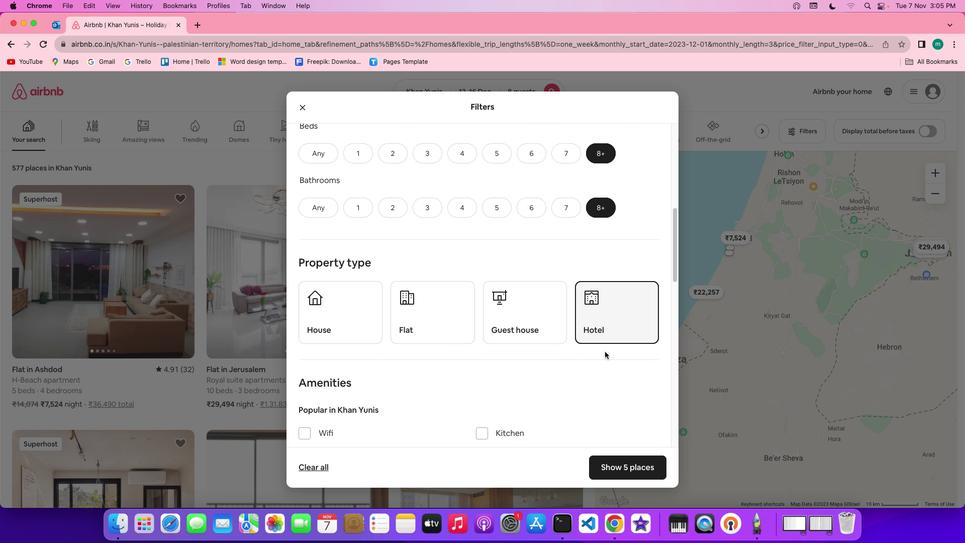 
Action: Mouse scrolled (605, 351) with delta (0, 0)
Screenshot: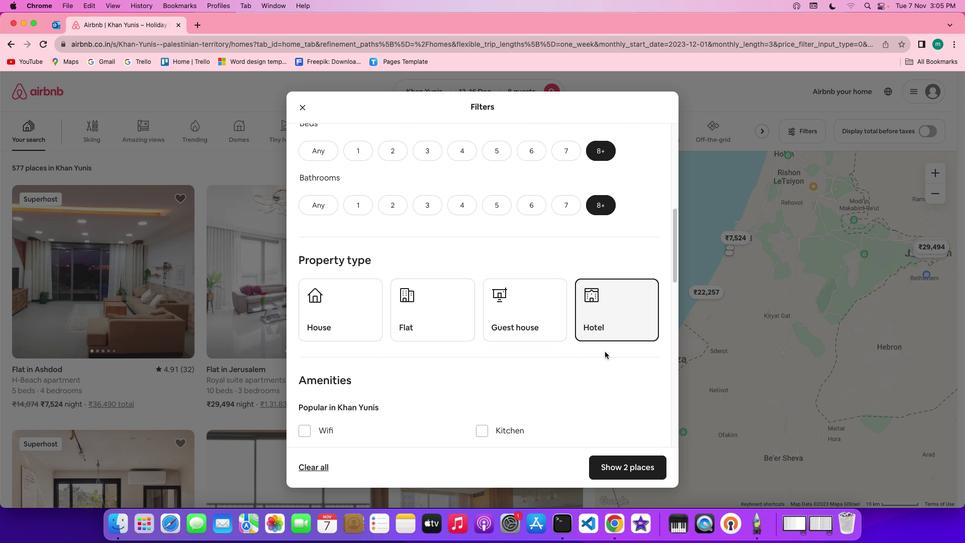 
Action: Mouse scrolled (605, 351) with delta (0, 0)
Screenshot: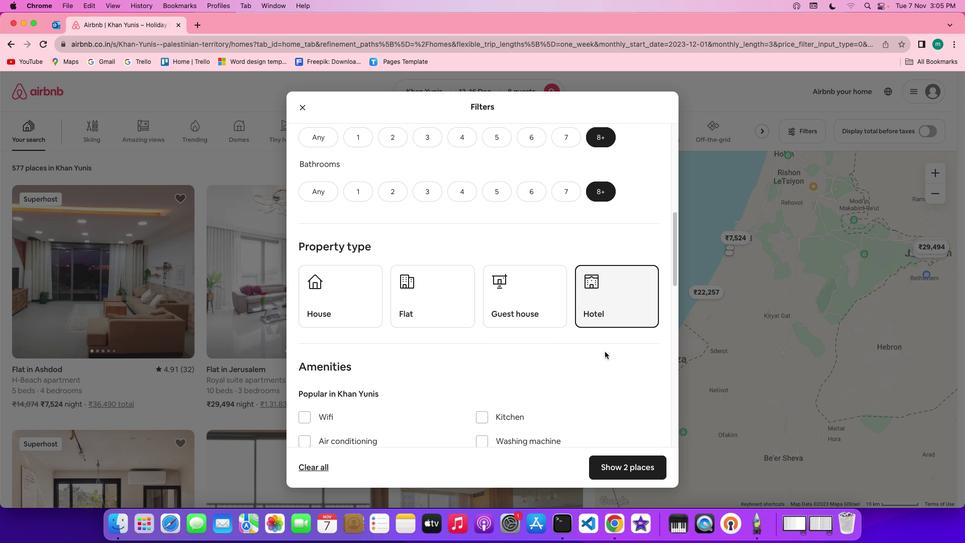 
Action: Mouse scrolled (605, 351) with delta (0, 0)
Screenshot: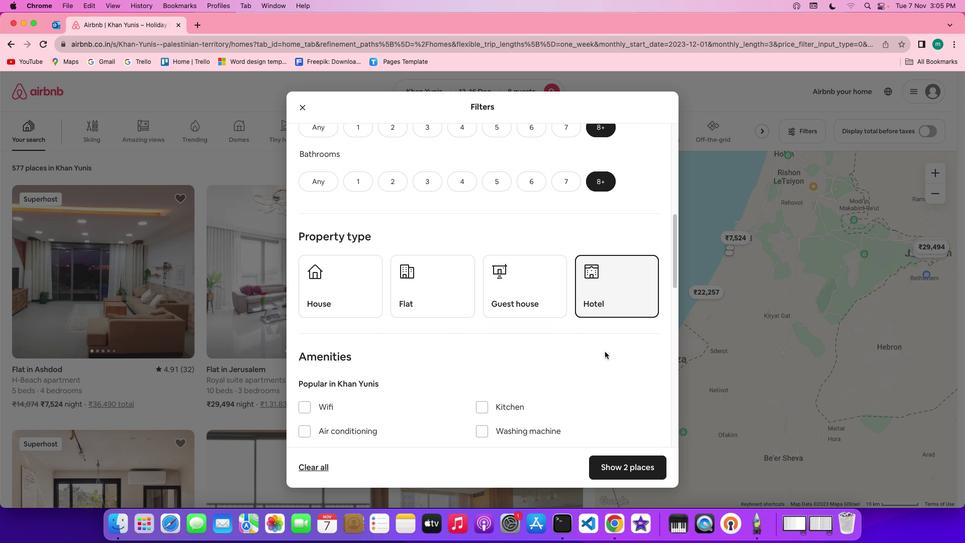 
Action: Mouse scrolled (605, 351) with delta (0, 0)
Screenshot: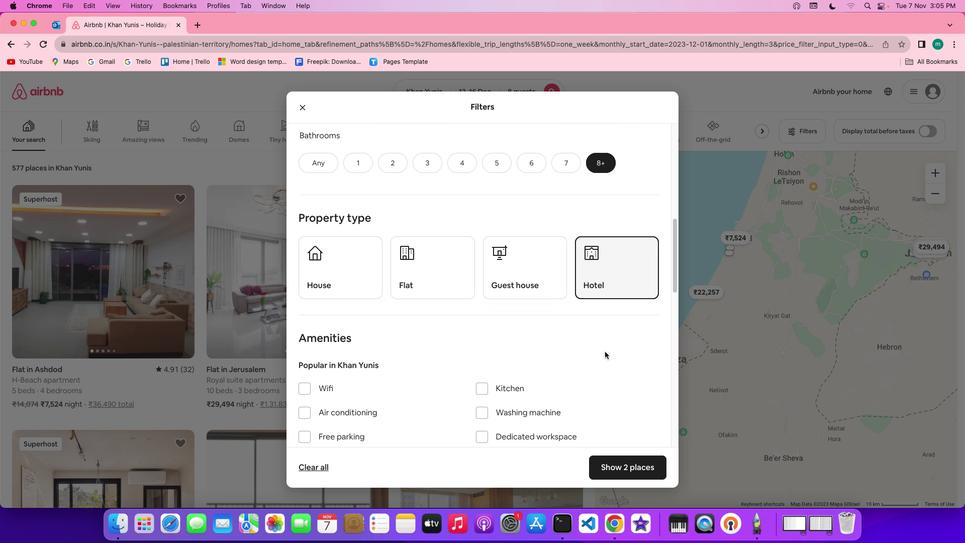 
Action: Mouse scrolled (605, 351) with delta (0, 0)
Screenshot: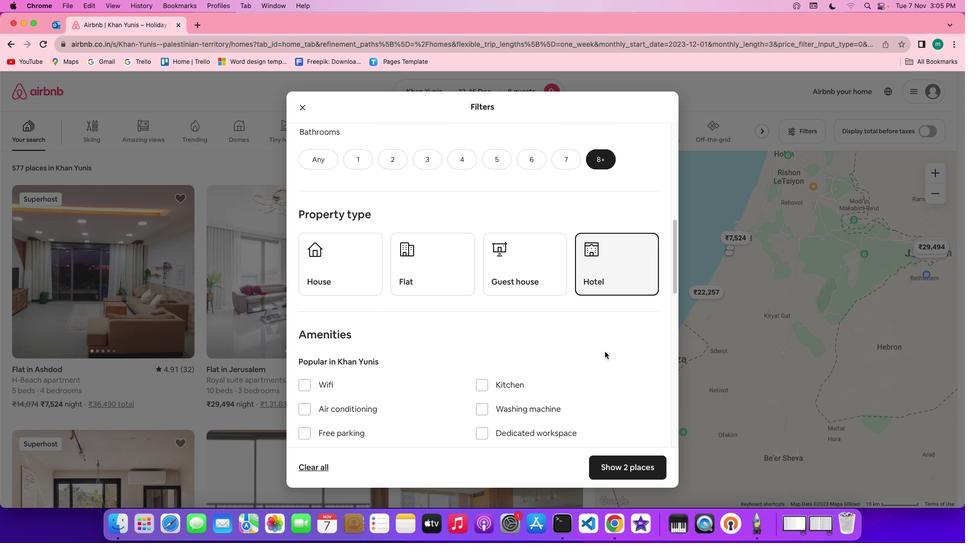 
Action: Mouse scrolled (605, 351) with delta (0, 0)
Screenshot: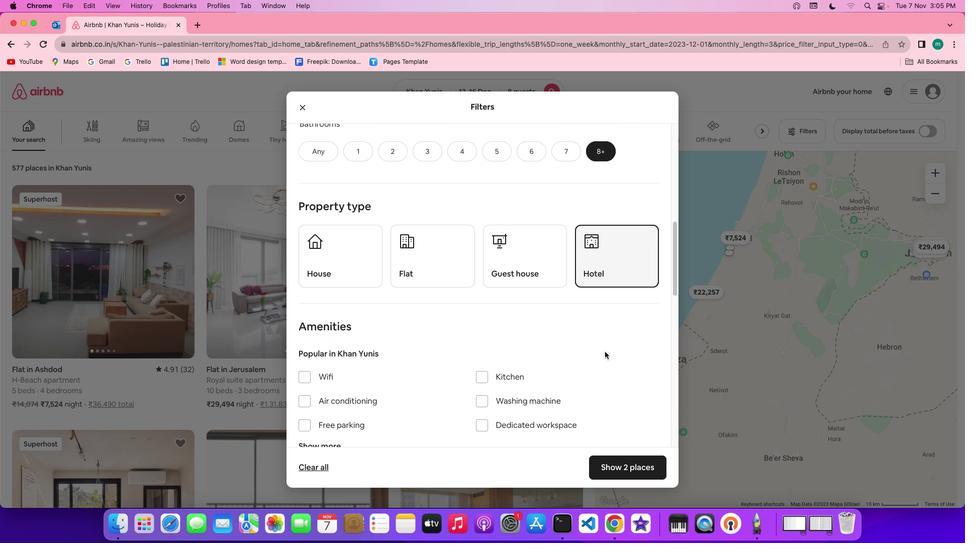 
Action: Mouse scrolled (605, 351) with delta (0, 0)
Screenshot: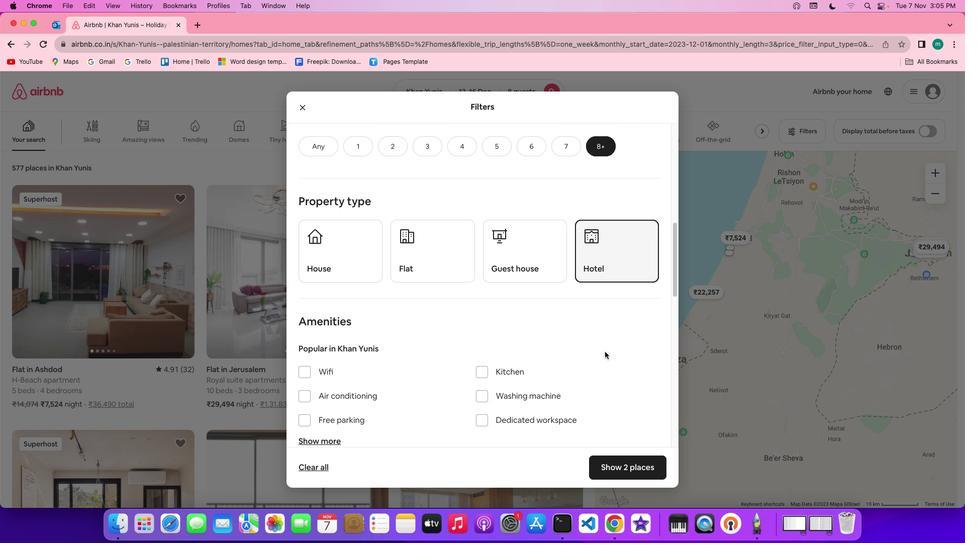 
Action: Mouse scrolled (605, 351) with delta (0, 0)
Screenshot: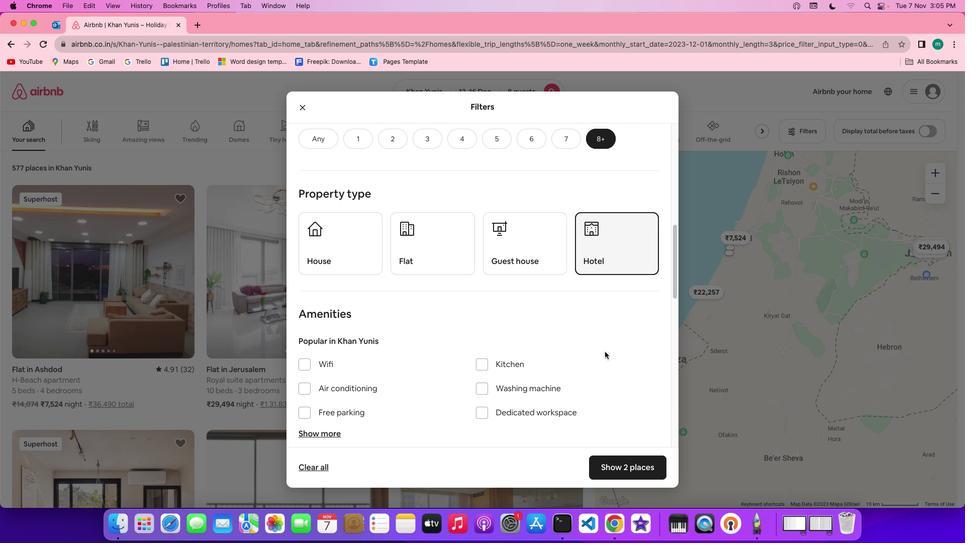 
Action: Mouse scrolled (605, 351) with delta (0, 0)
Screenshot: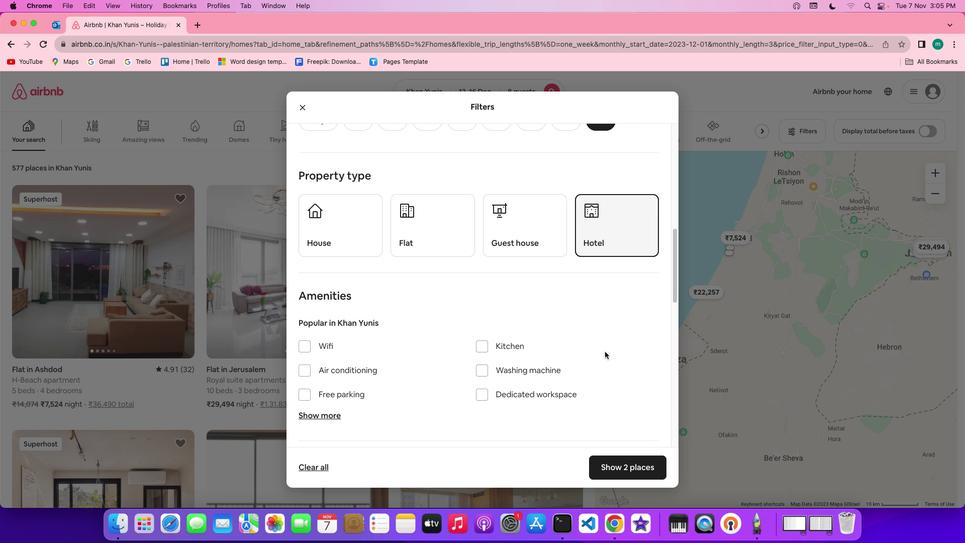 
Action: Mouse scrolled (605, 351) with delta (0, 0)
Screenshot: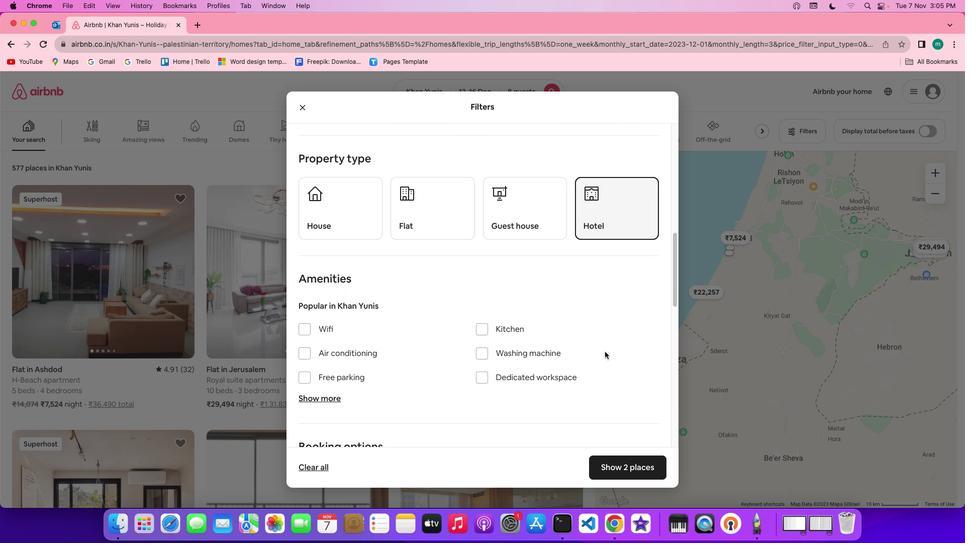 
Action: Mouse scrolled (605, 351) with delta (0, 0)
Screenshot: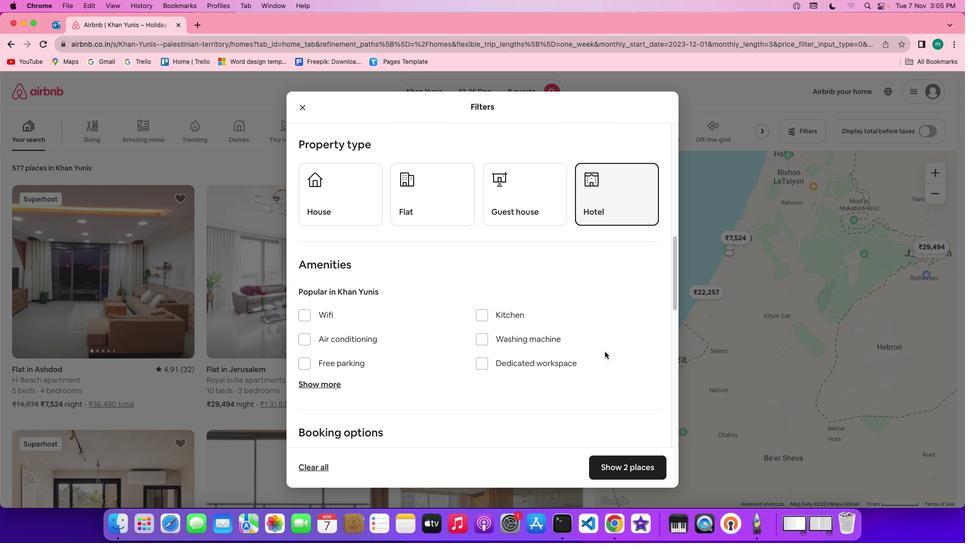 
Action: Mouse scrolled (605, 351) with delta (0, 0)
Screenshot: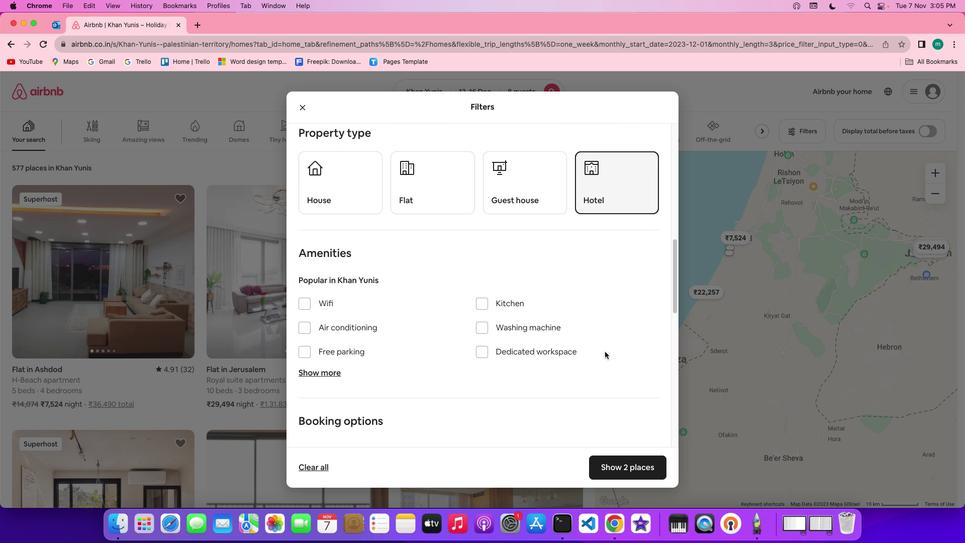 
Action: Mouse moved to (321, 275)
Screenshot: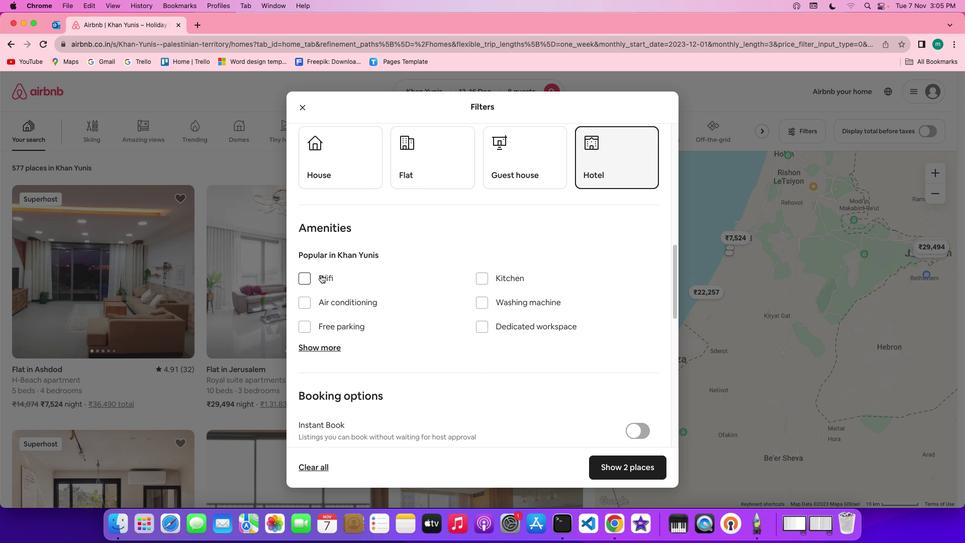 
Action: Mouse pressed left at (321, 275)
Screenshot: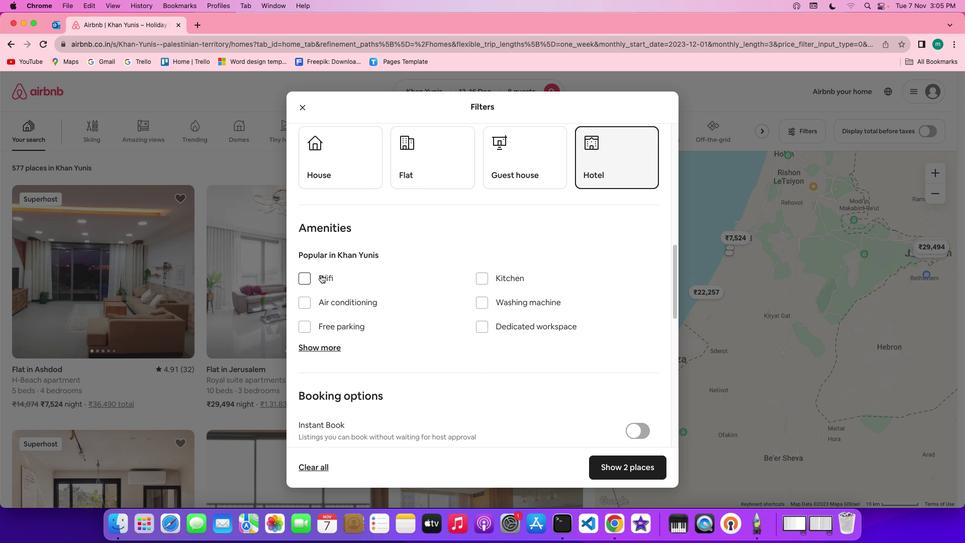 
Action: Mouse moved to (318, 345)
Screenshot: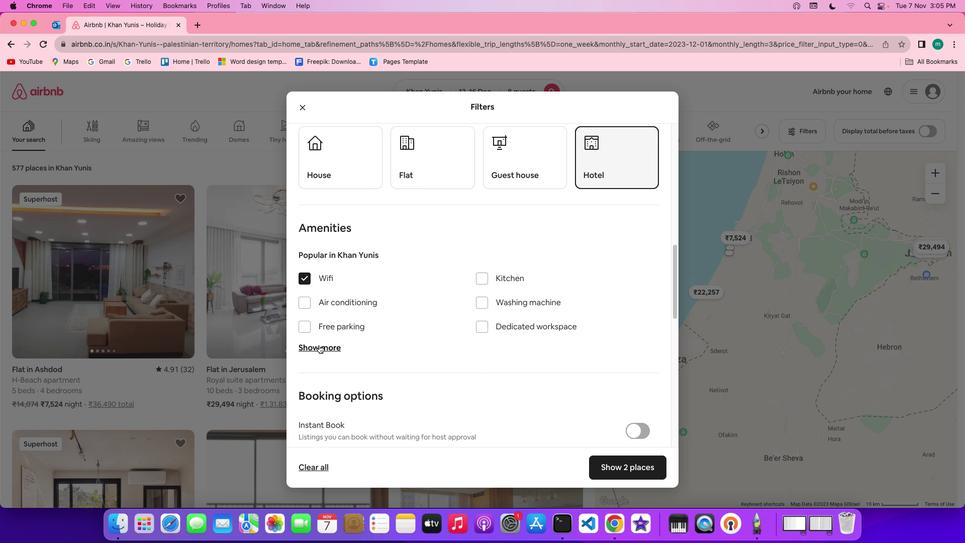 
Action: Mouse pressed left at (318, 345)
Screenshot: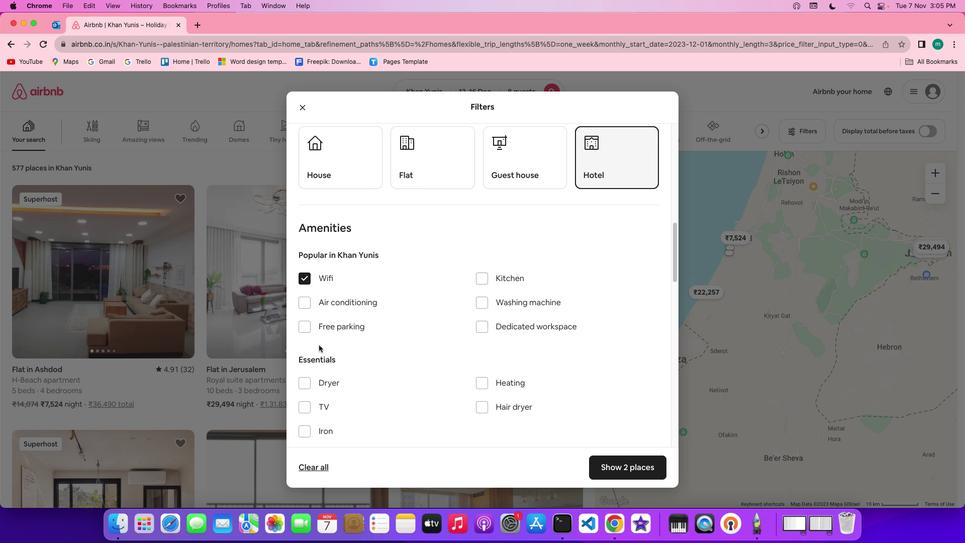 
Action: Mouse moved to (463, 351)
Screenshot: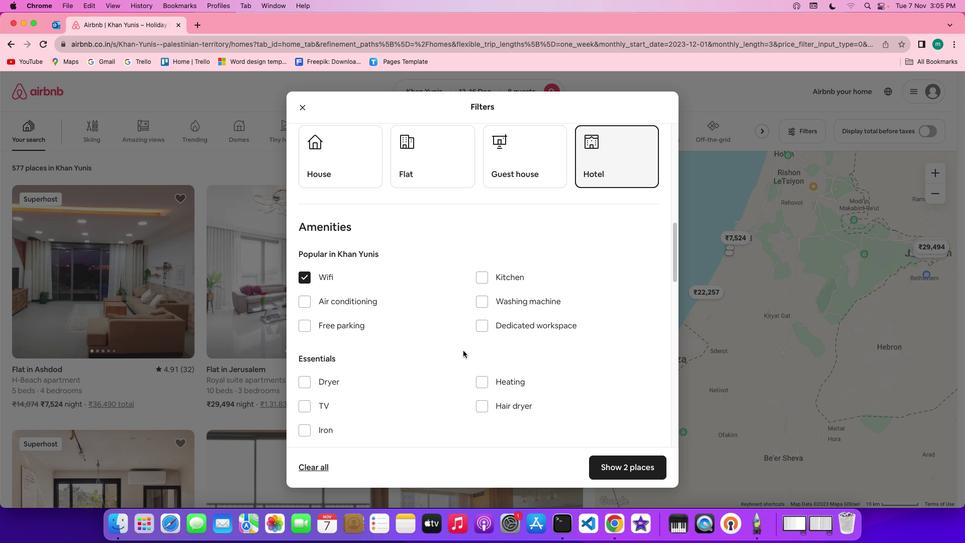 
Action: Mouse scrolled (463, 351) with delta (0, 0)
Screenshot: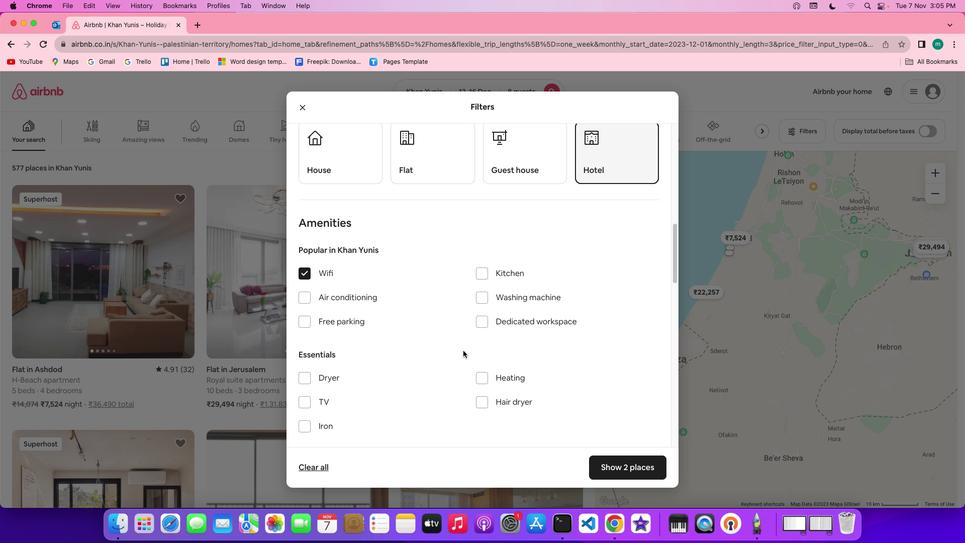
Action: Mouse scrolled (463, 351) with delta (0, 0)
Screenshot: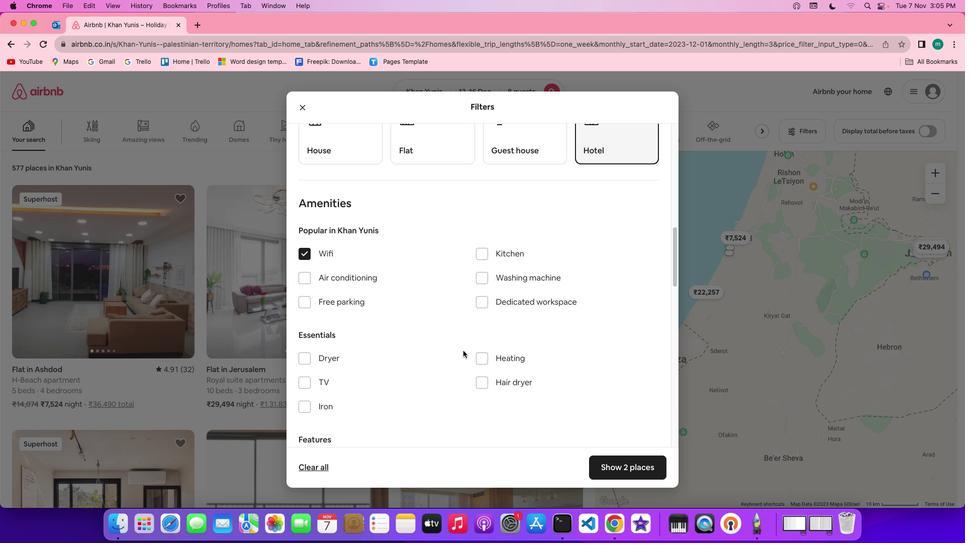 
Action: Mouse scrolled (463, 351) with delta (0, -1)
Screenshot: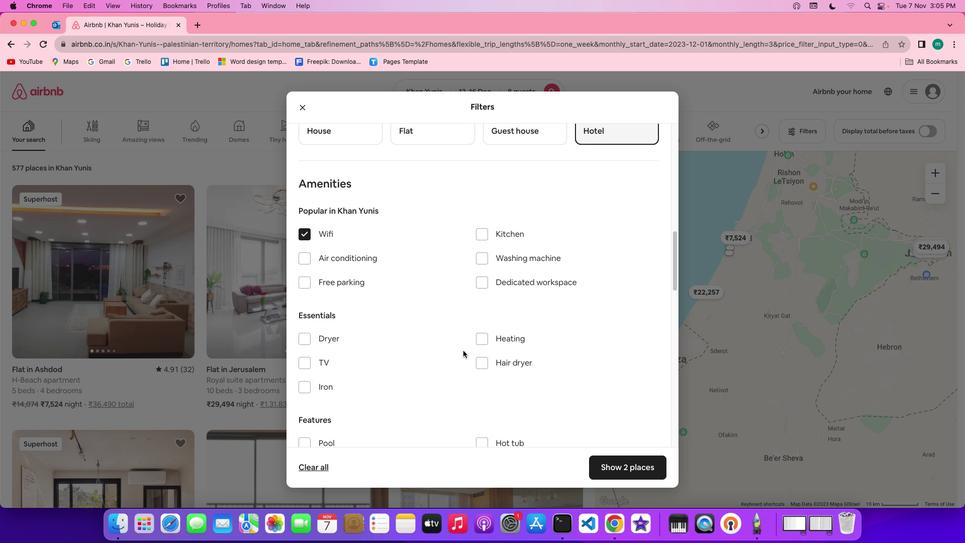 
Action: Mouse moved to (317, 333)
Screenshot: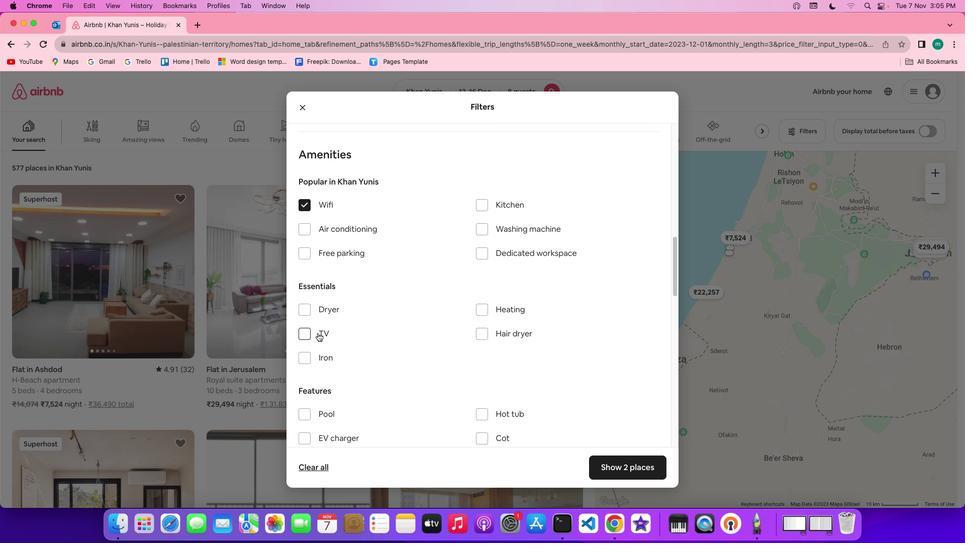 
Action: Mouse pressed left at (317, 333)
Screenshot: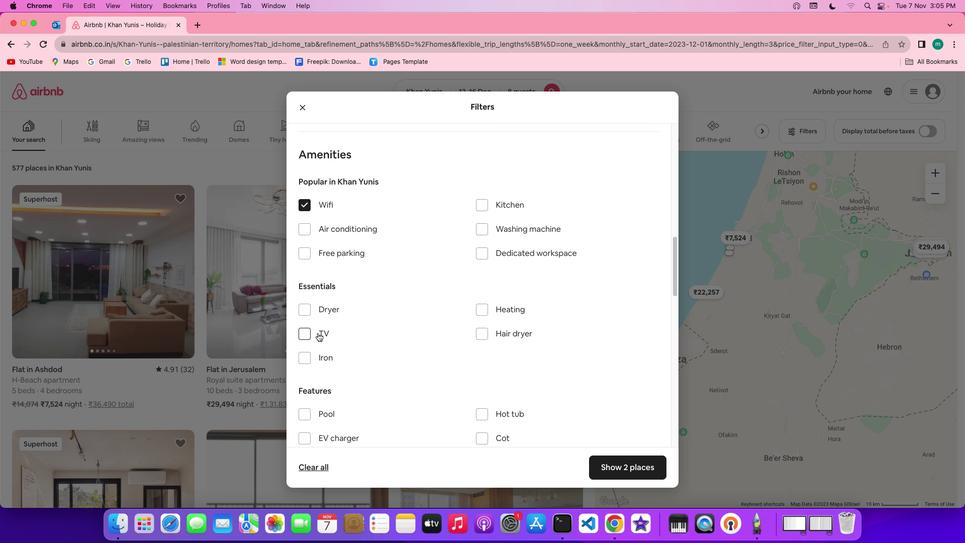 
Action: Mouse moved to (466, 352)
Screenshot: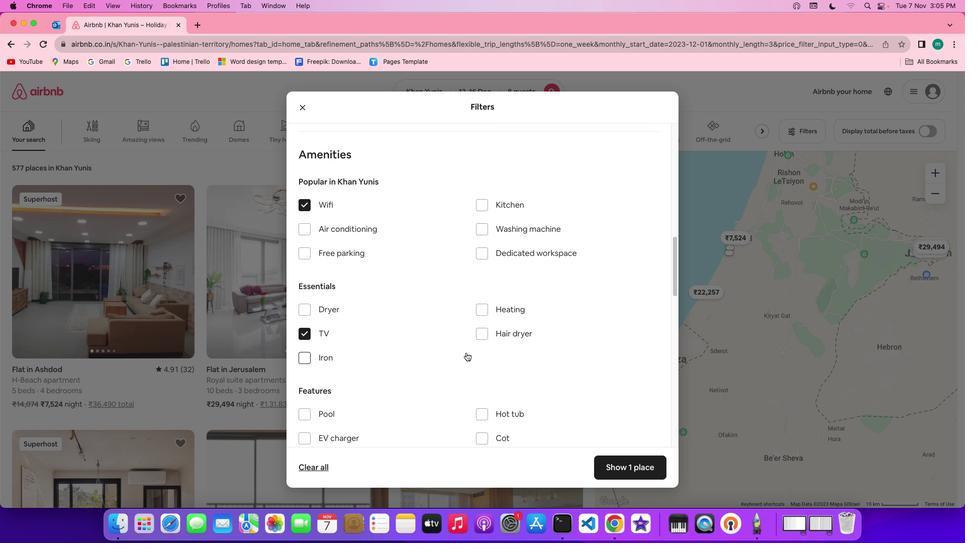 
Action: Mouse scrolled (466, 352) with delta (0, 0)
Screenshot: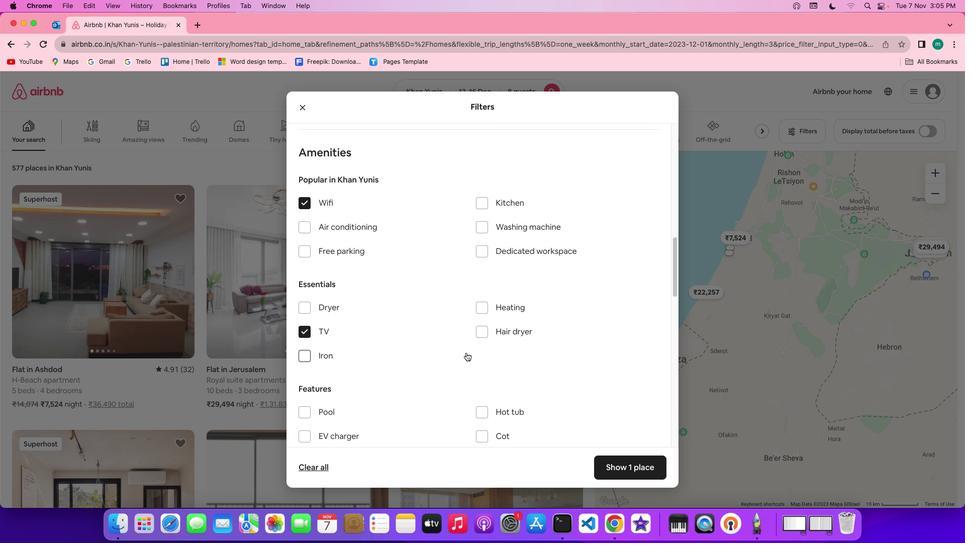 
Action: Mouse scrolled (466, 352) with delta (0, 0)
Screenshot: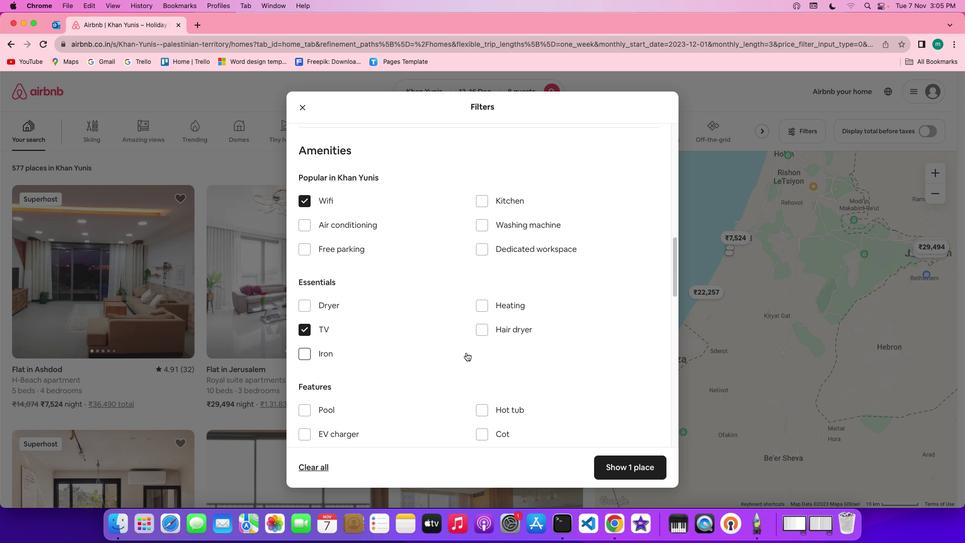 
Action: Mouse scrolled (466, 352) with delta (0, 0)
Screenshot: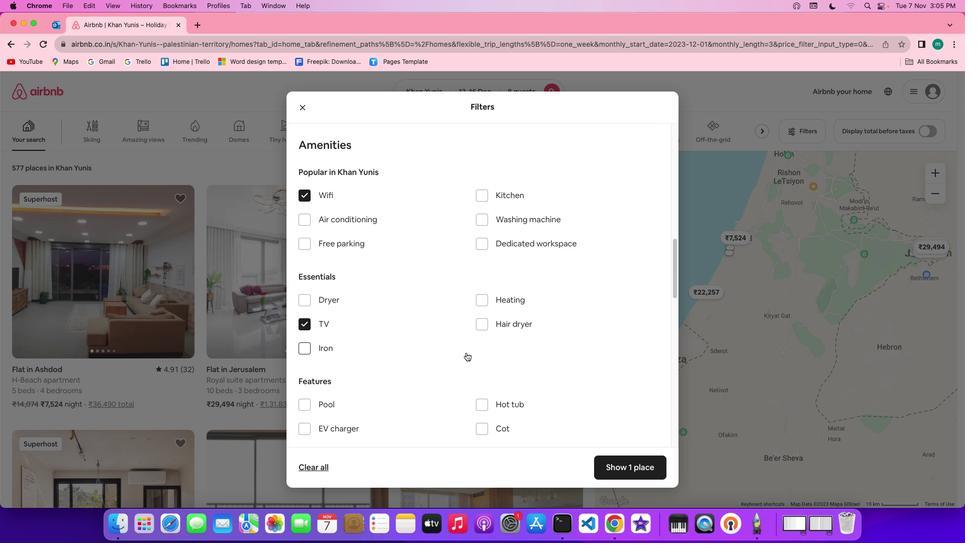 
Action: Mouse scrolled (466, 352) with delta (0, 0)
Screenshot: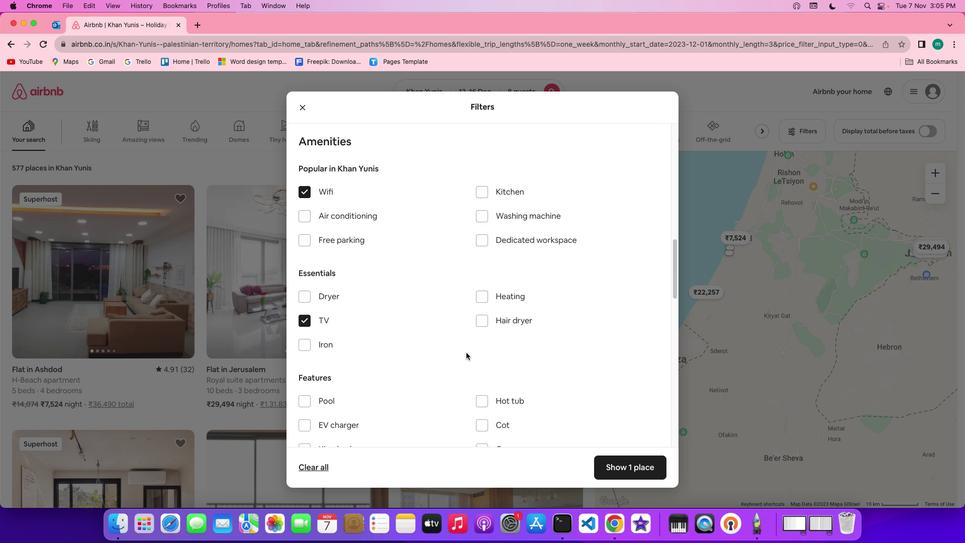 
Action: Mouse scrolled (466, 352) with delta (0, 0)
Screenshot: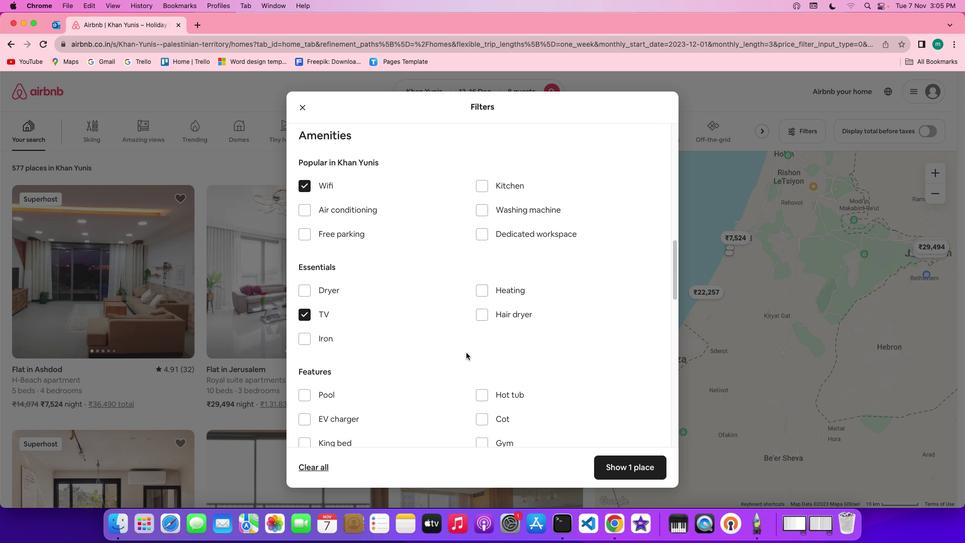 
Action: Mouse scrolled (466, 352) with delta (0, 0)
Screenshot: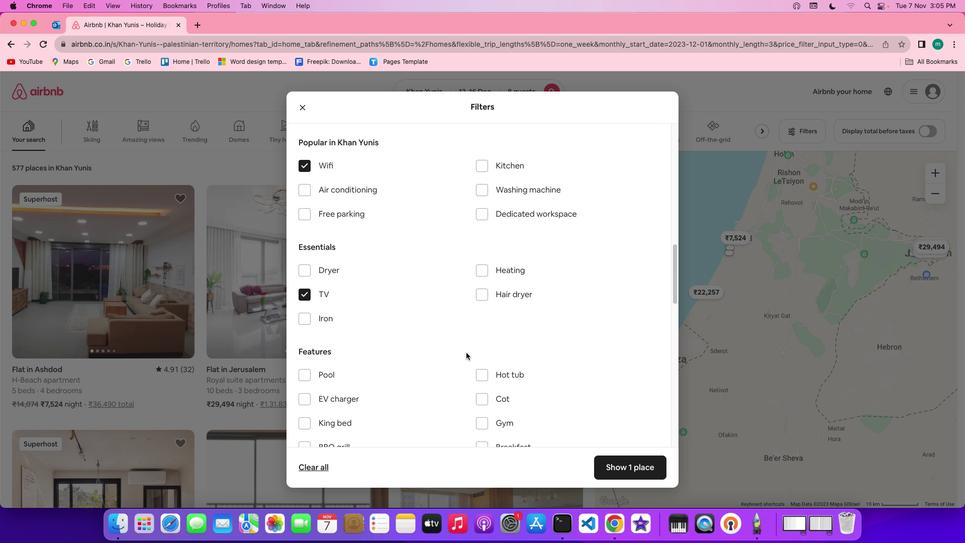 
Action: Mouse scrolled (466, 352) with delta (0, 0)
Screenshot: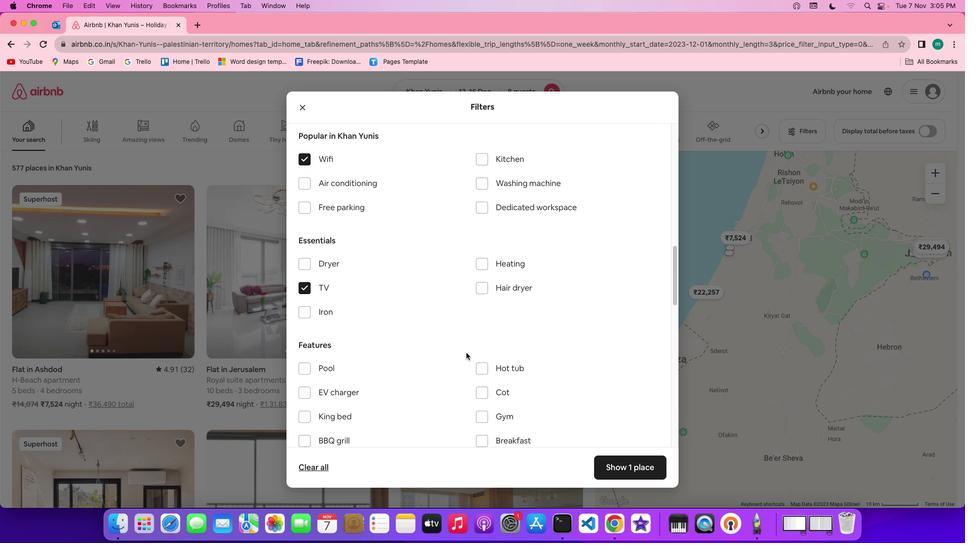 
Action: Mouse scrolled (466, 352) with delta (0, 0)
Screenshot: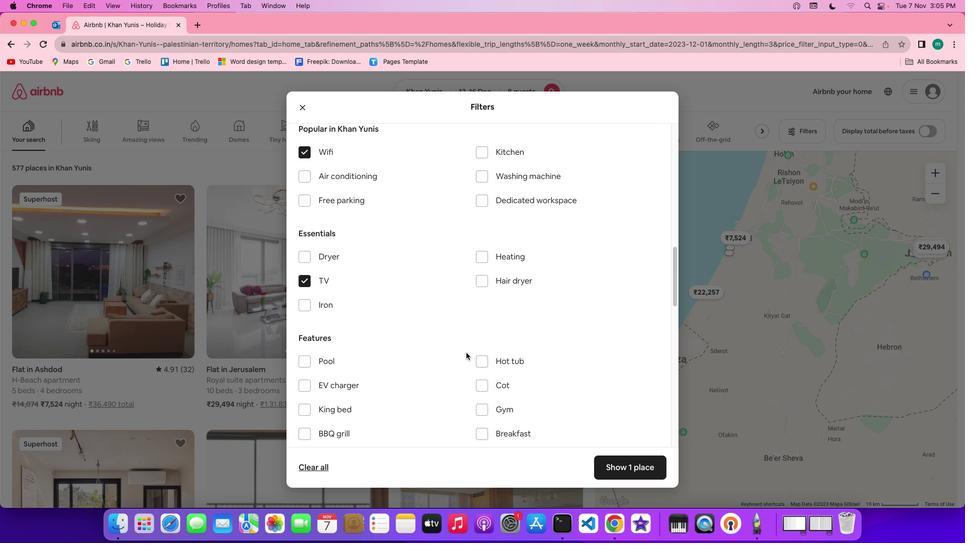
Action: Mouse moved to (351, 192)
Screenshot: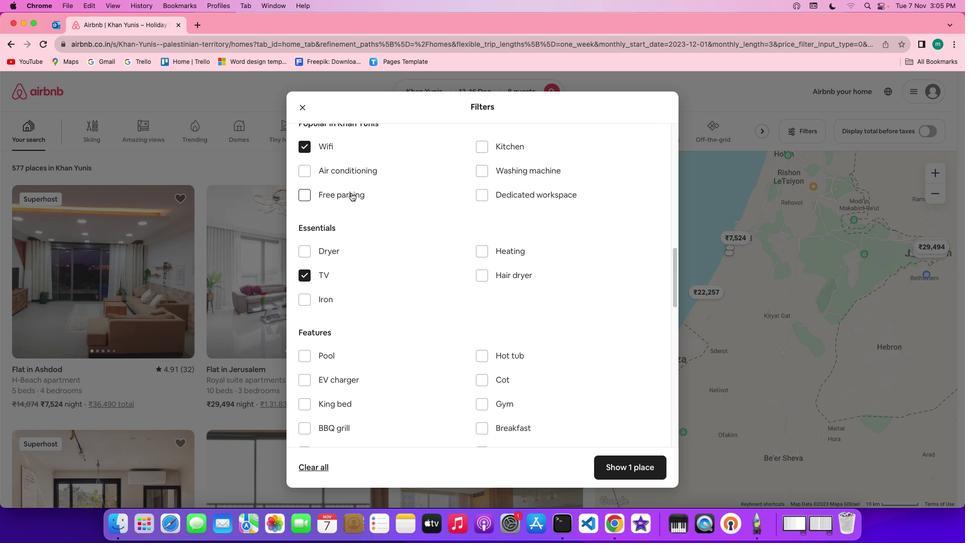 
Action: Mouse pressed left at (351, 192)
Screenshot: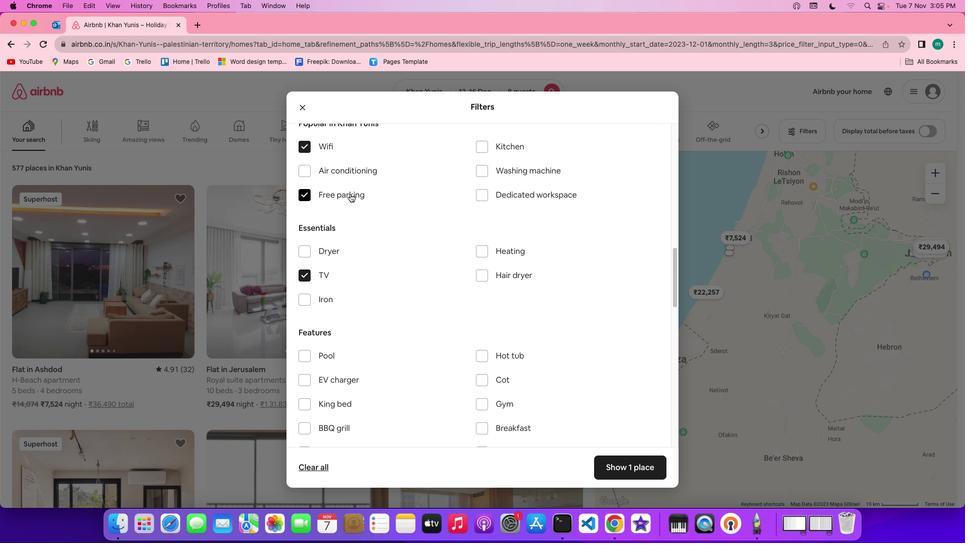
Action: Mouse moved to (418, 302)
Screenshot: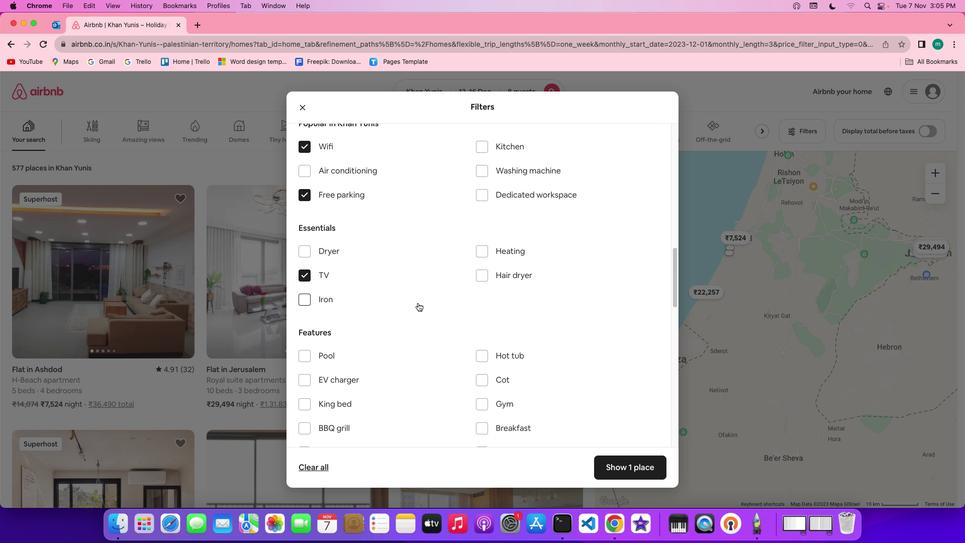 
Action: Mouse scrolled (418, 302) with delta (0, 0)
Screenshot: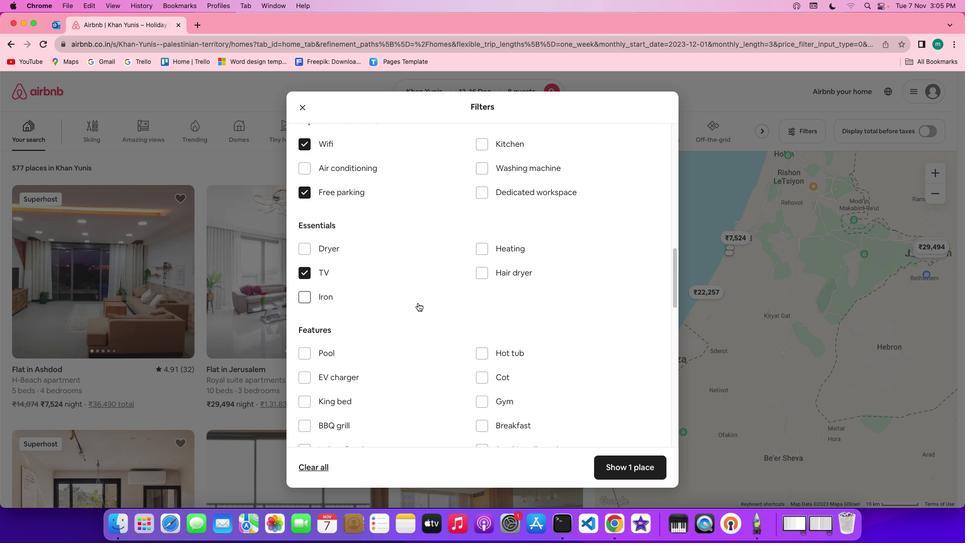 
Action: Mouse scrolled (418, 302) with delta (0, 0)
Screenshot: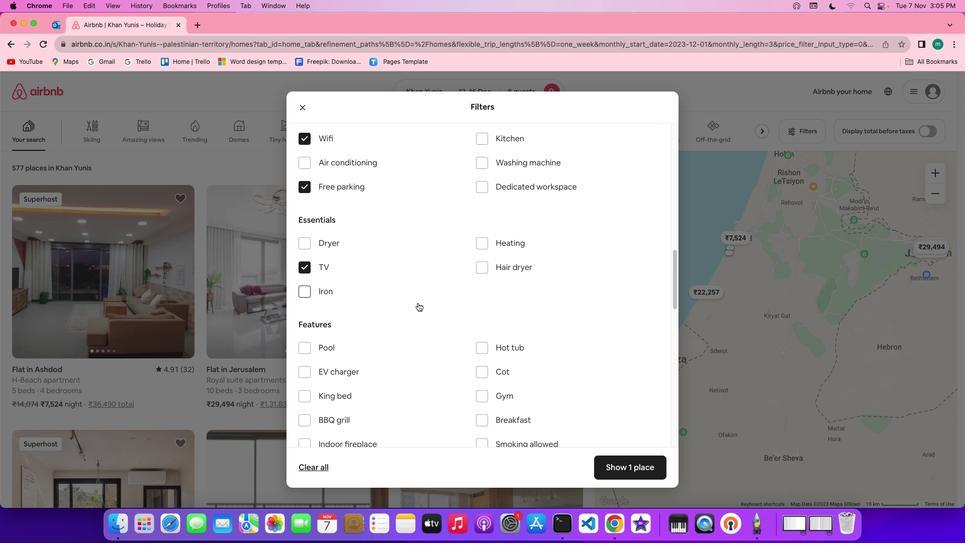 
Action: Mouse scrolled (418, 302) with delta (0, 0)
Screenshot: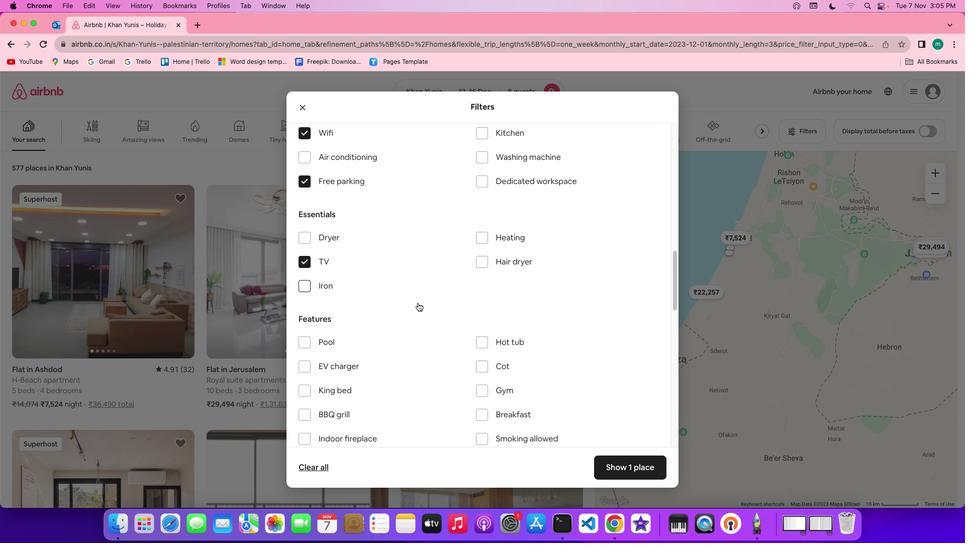 
Action: Mouse scrolled (418, 302) with delta (0, 0)
Screenshot: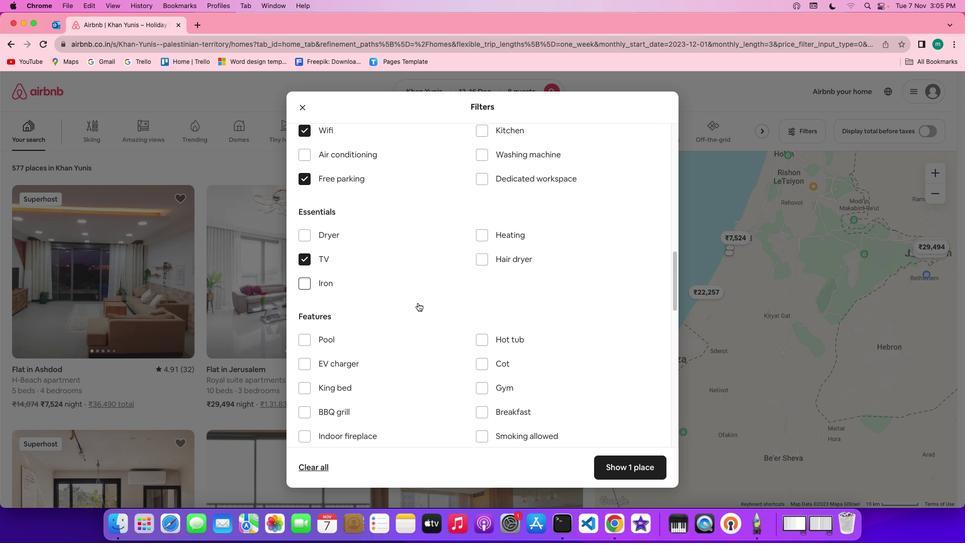 
Action: Mouse scrolled (418, 302) with delta (0, 0)
Screenshot: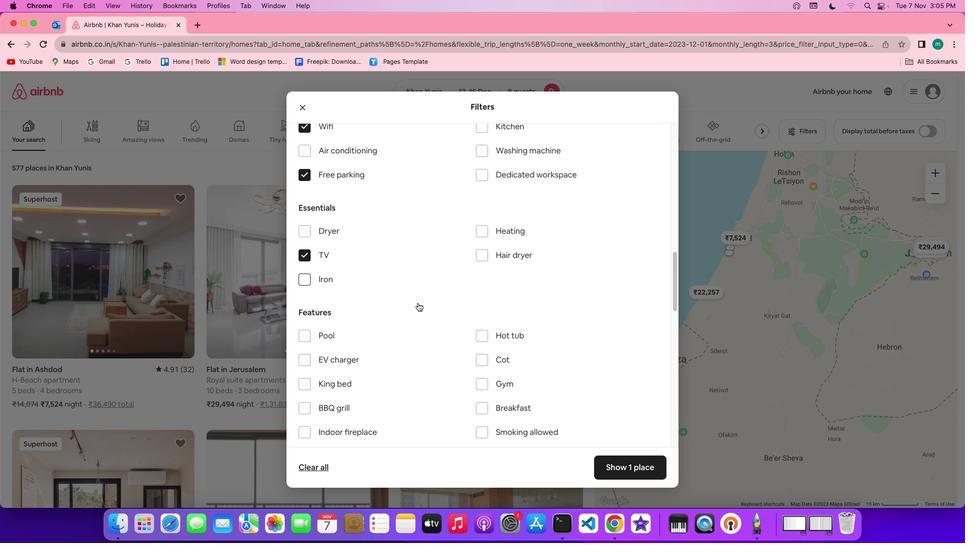 
Action: Mouse scrolled (418, 302) with delta (0, 0)
Screenshot: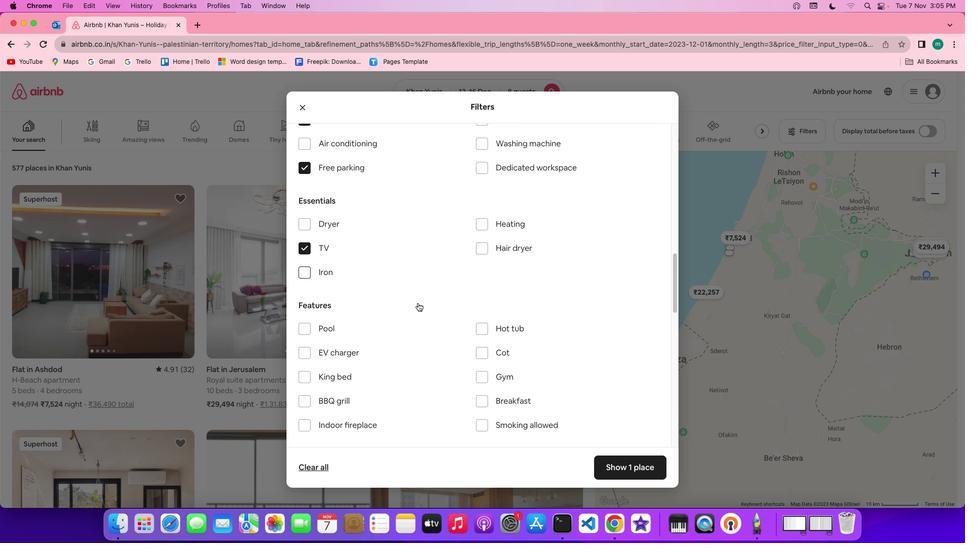 
Action: Mouse scrolled (418, 302) with delta (0, 0)
Screenshot: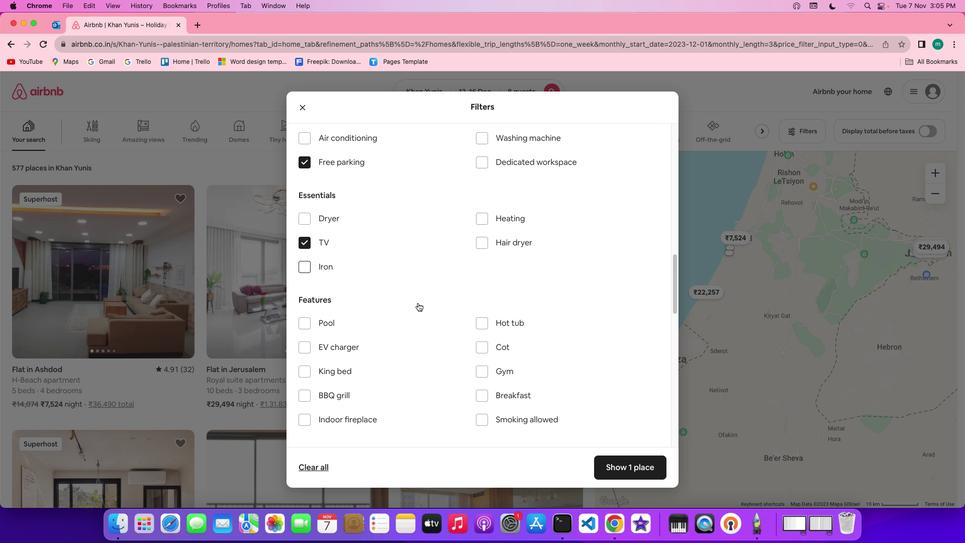 
Action: Mouse scrolled (418, 302) with delta (0, 0)
Screenshot: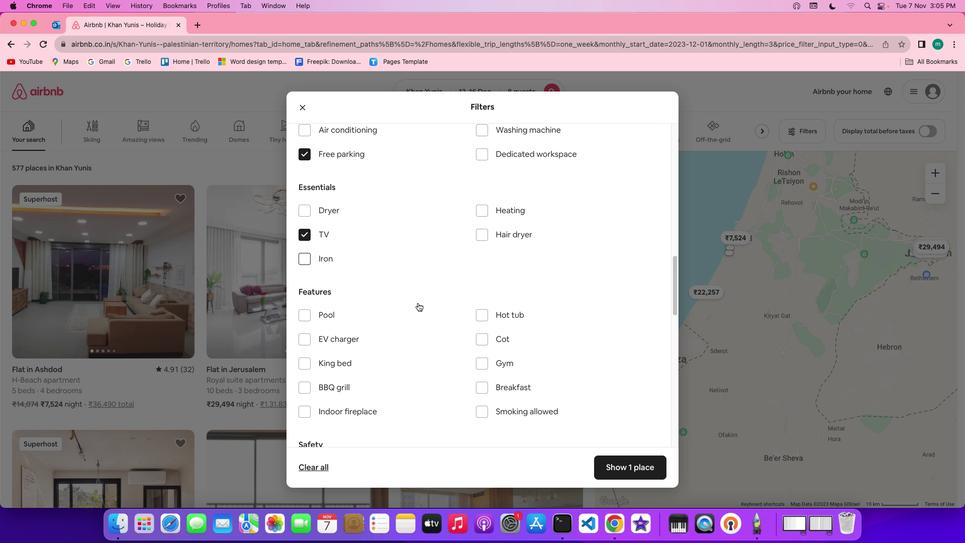 
Action: Mouse scrolled (418, 302) with delta (0, -1)
Screenshot: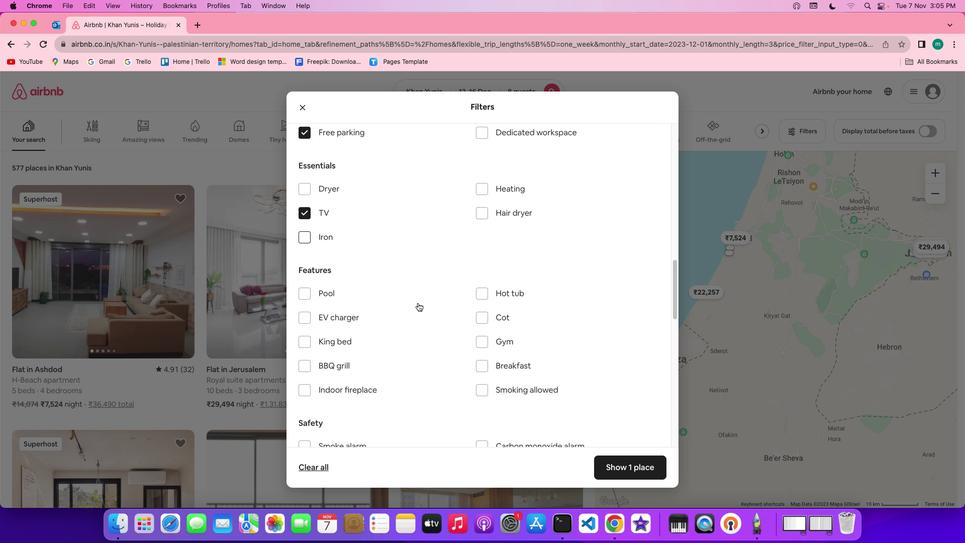 
Action: Mouse scrolled (418, 302) with delta (0, 0)
Screenshot: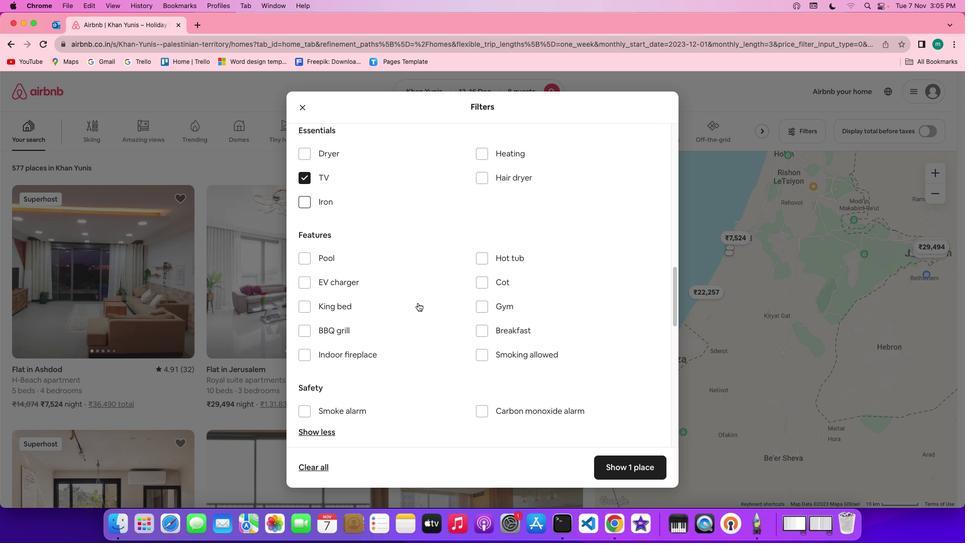 
Action: Mouse scrolled (418, 302) with delta (0, 0)
Screenshot: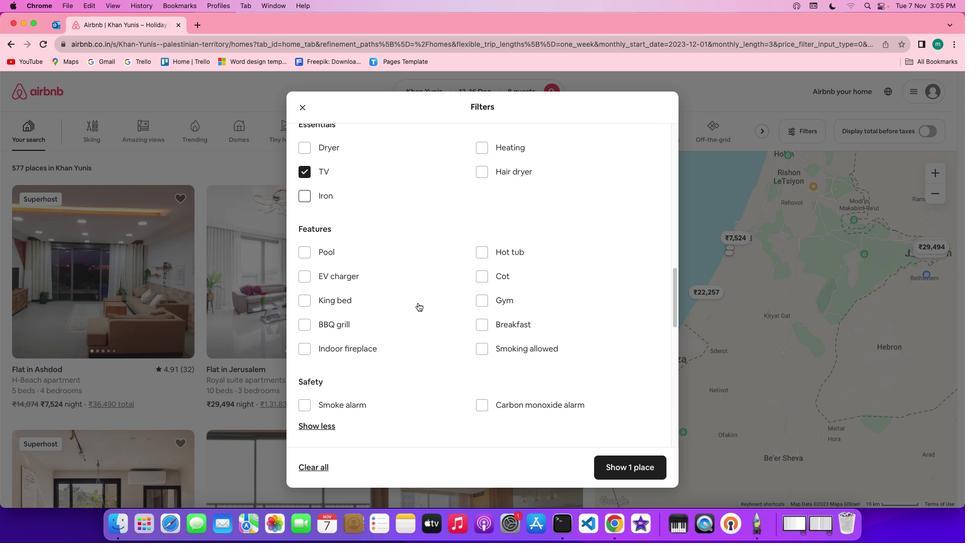
Action: Mouse moved to (501, 292)
Screenshot: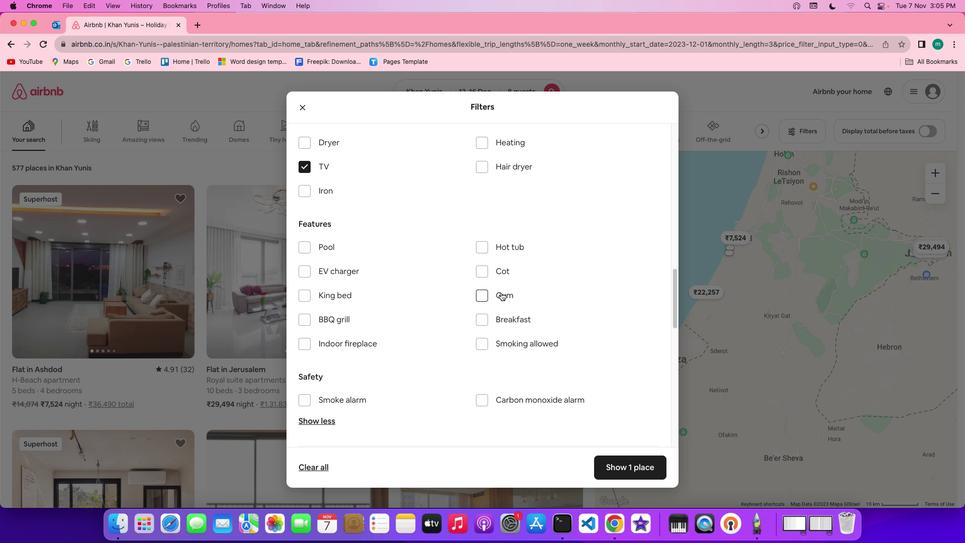 
Action: Mouse pressed left at (501, 292)
Screenshot: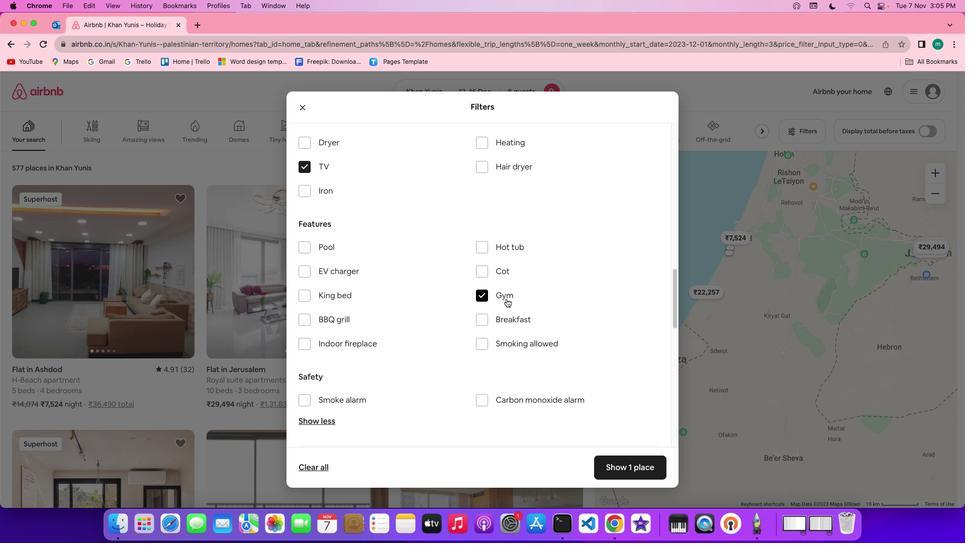 
Action: Mouse moved to (524, 318)
Screenshot: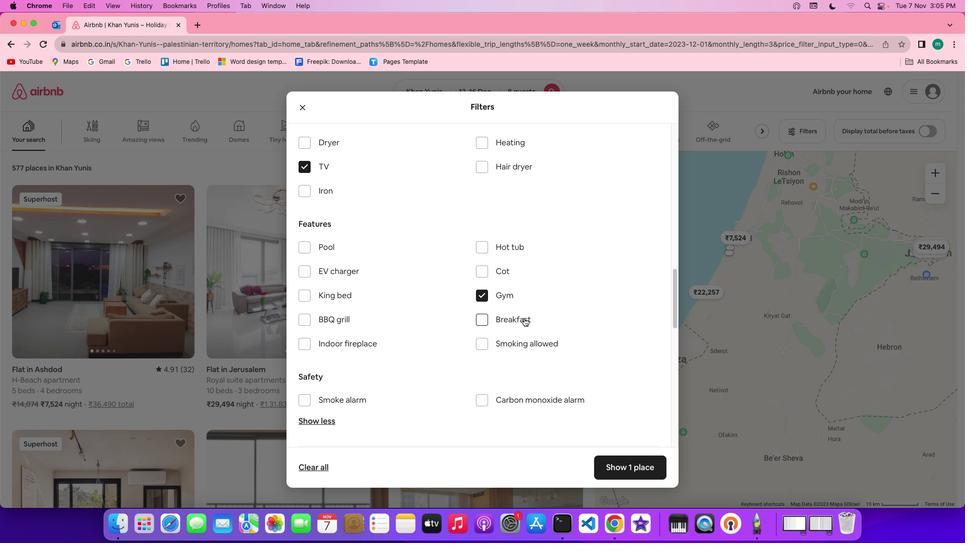 
Action: Mouse pressed left at (524, 318)
Screenshot: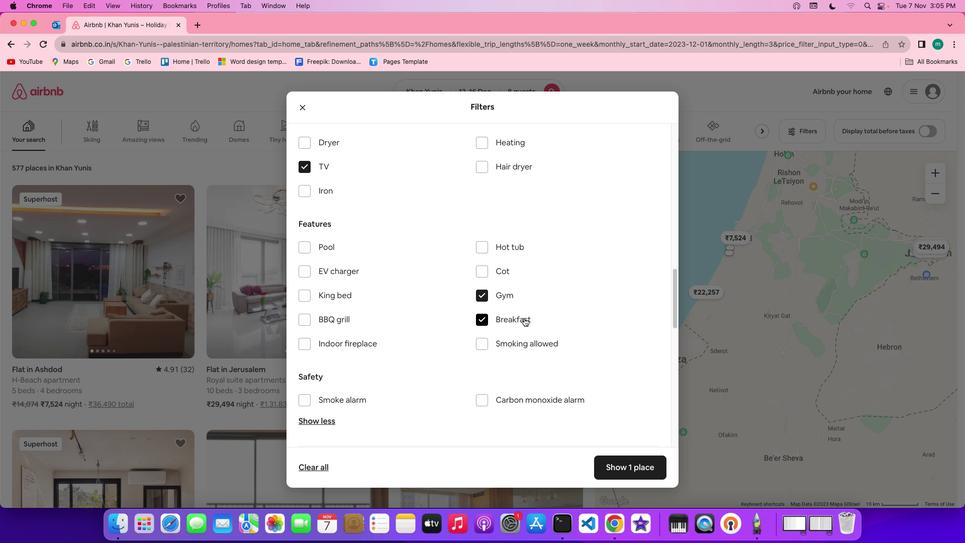 
Action: Mouse moved to (560, 341)
Screenshot: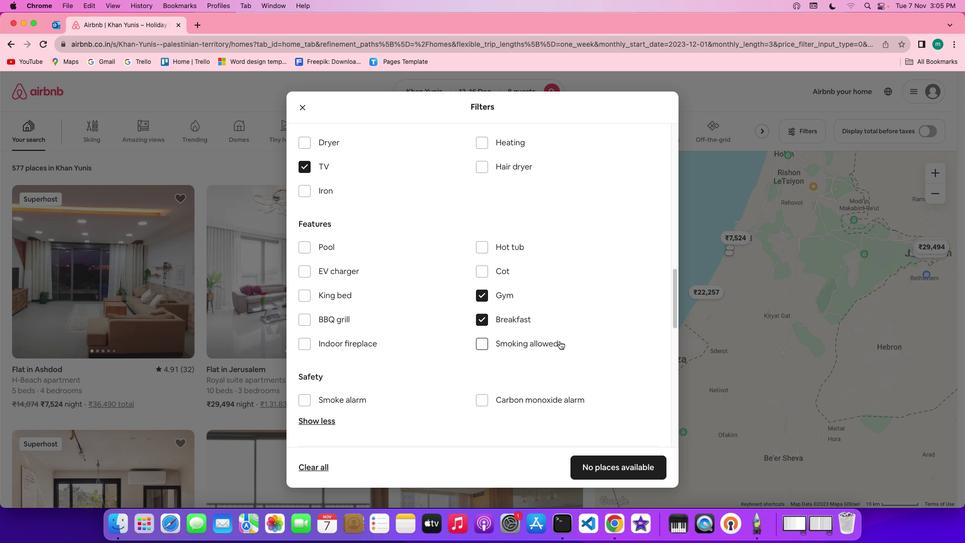 
Action: Mouse scrolled (560, 341) with delta (0, 0)
Screenshot: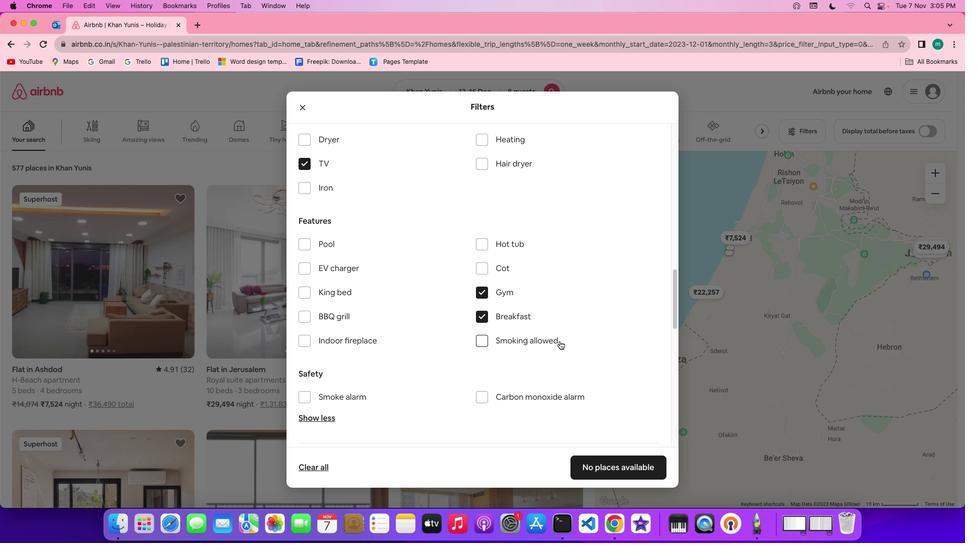 
Action: Mouse scrolled (560, 341) with delta (0, 0)
Screenshot: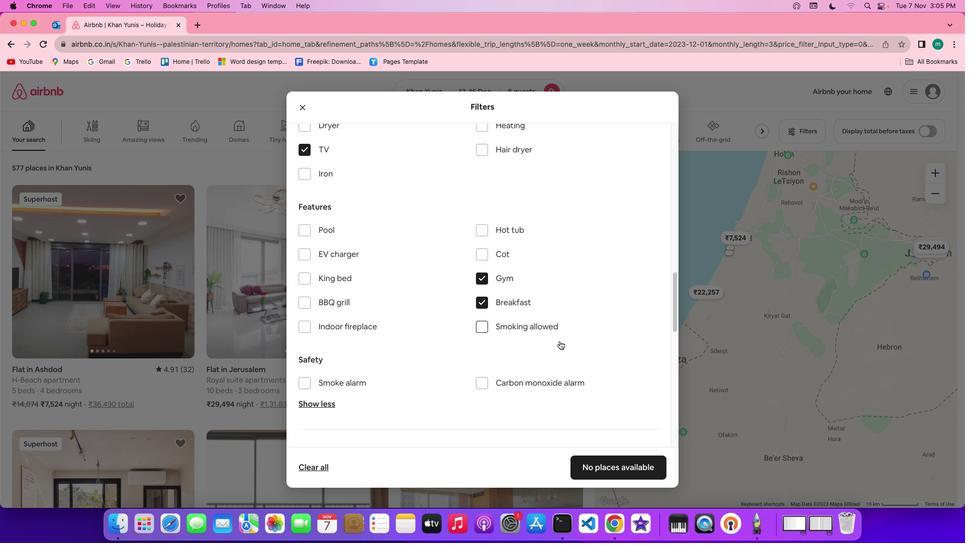 
Action: Mouse scrolled (560, 341) with delta (0, -1)
Screenshot: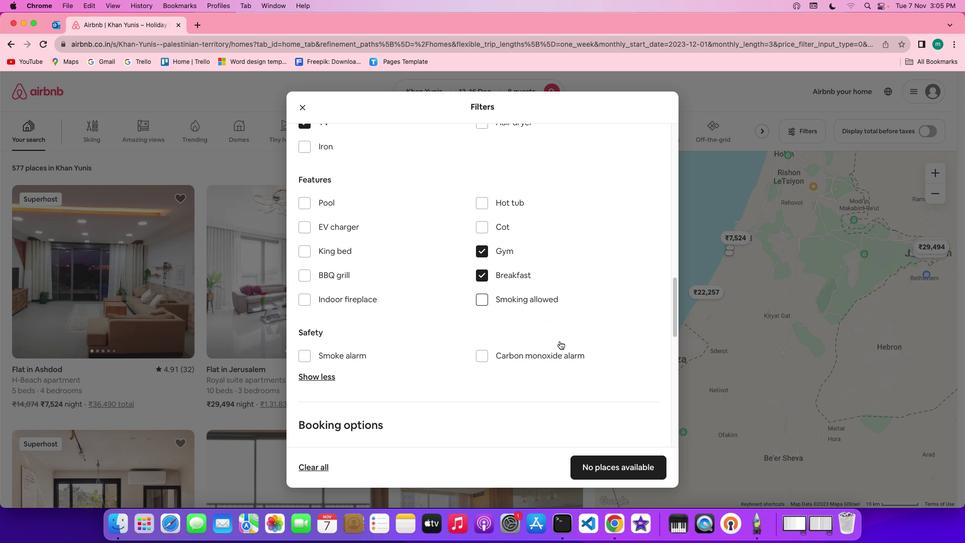 
Action: Mouse scrolled (560, 341) with delta (0, 0)
Screenshot: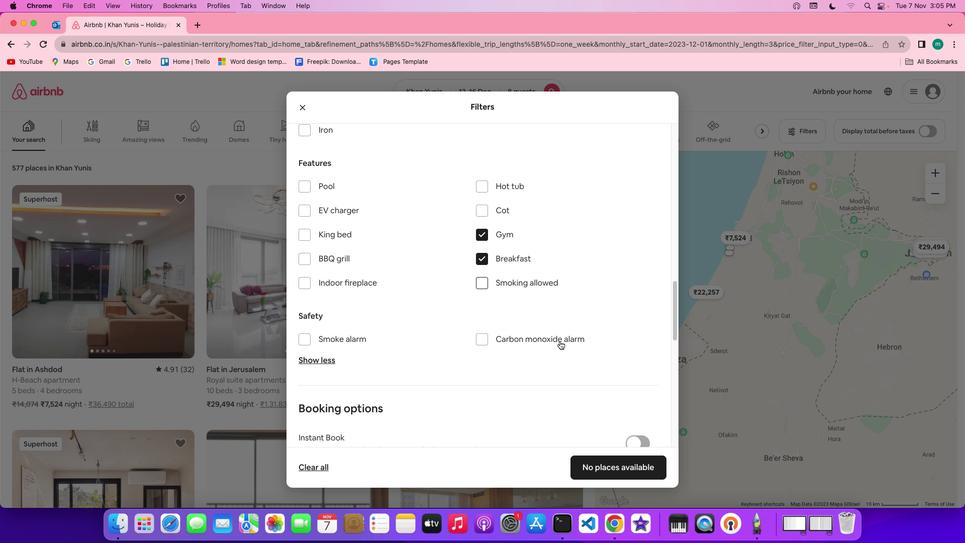 
Action: Mouse scrolled (560, 341) with delta (0, 0)
Screenshot: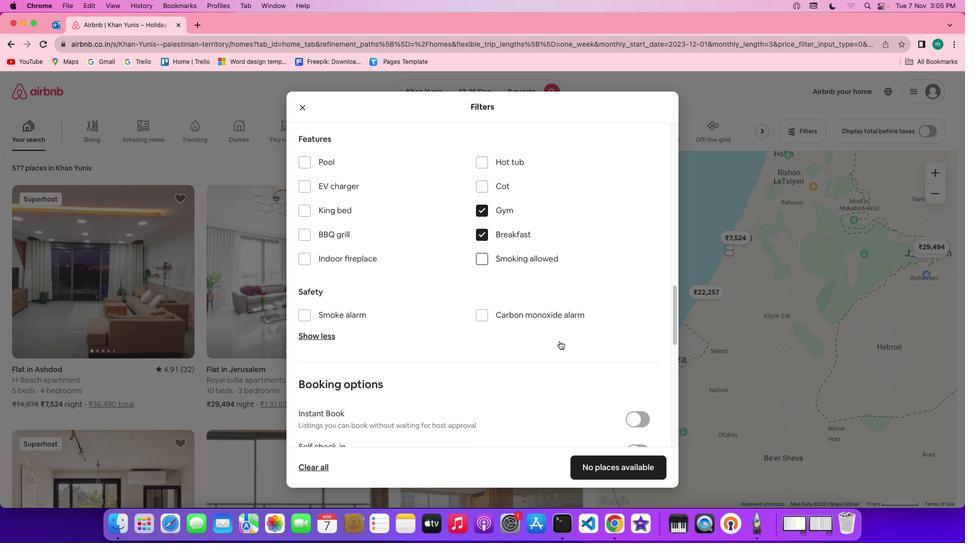 
Action: Mouse scrolled (560, 341) with delta (0, -1)
Screenshot: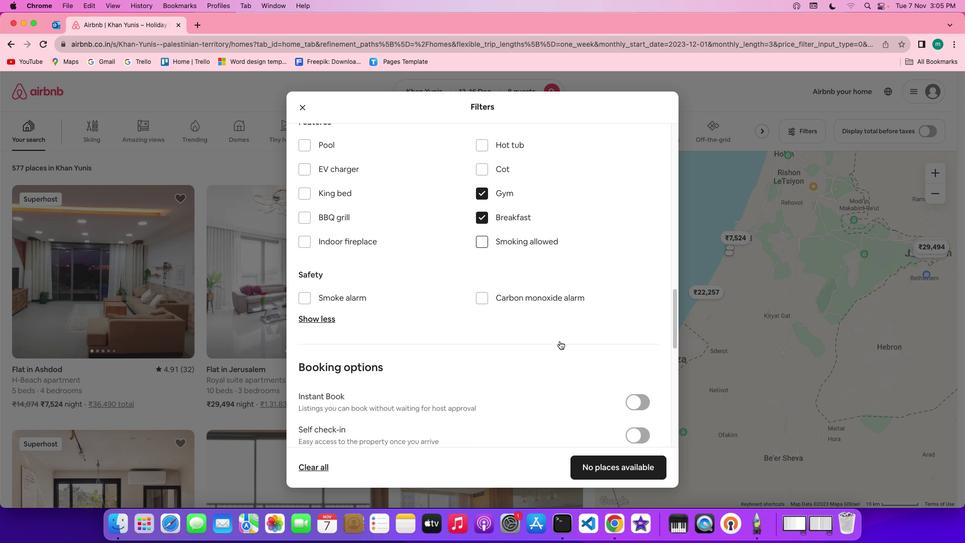 
Action: Mouse scrolled (560, 341) with delta (0, -1)
Screenshot: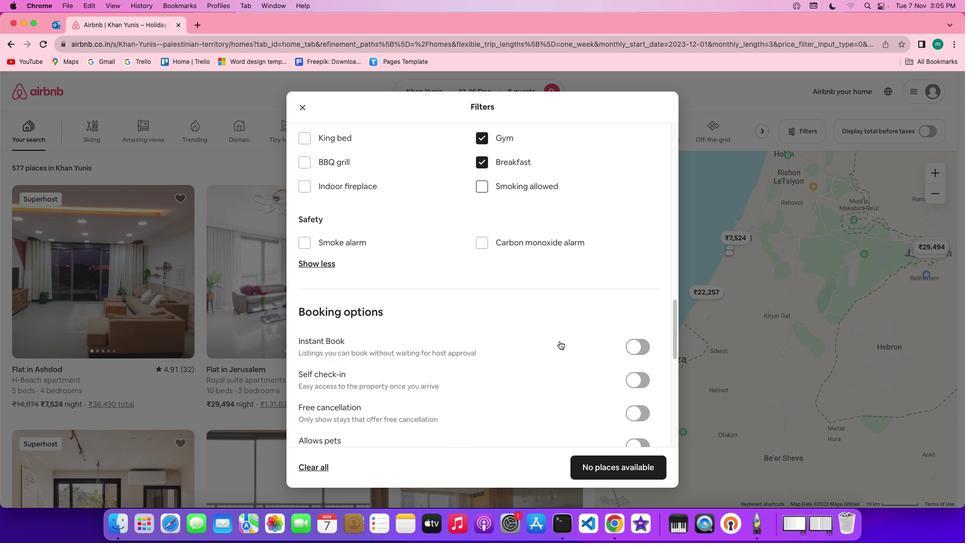 
Action: Mouse scrolled (560, 341) with delta (0, 0)
Screenshot: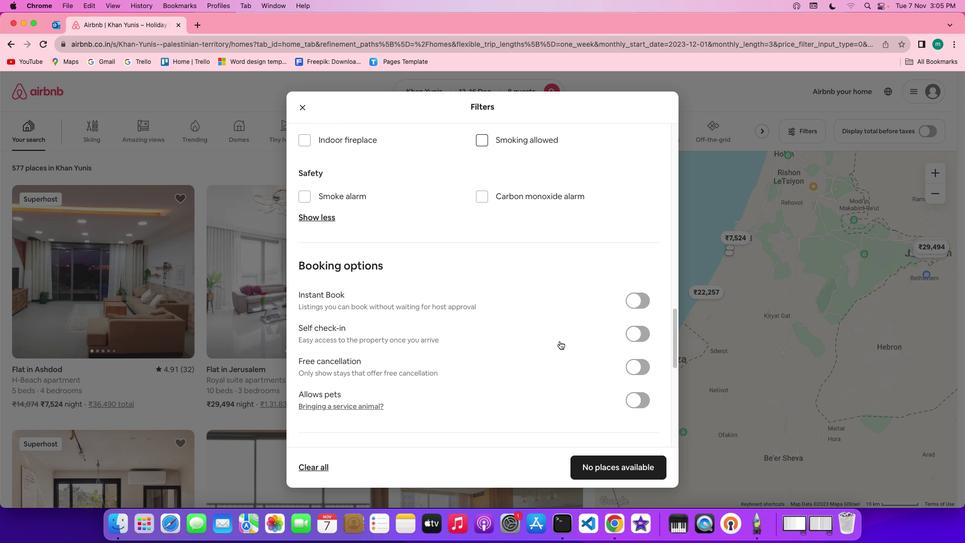 
Action: Mouse scrolled (560, 341) with delta (0, 0)
Screenshot: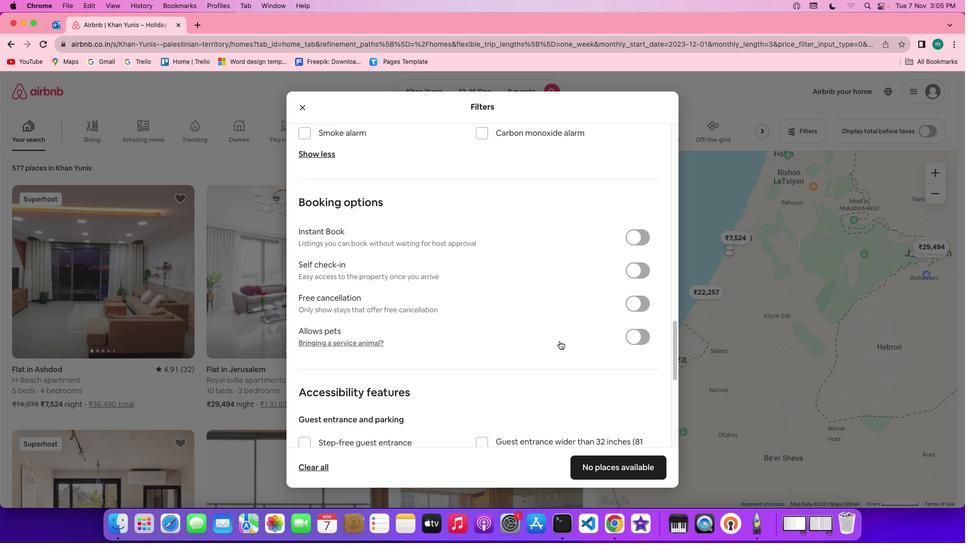
Action: Mouse scrolled (560, 341) with delta (0, -1)
Screenshot: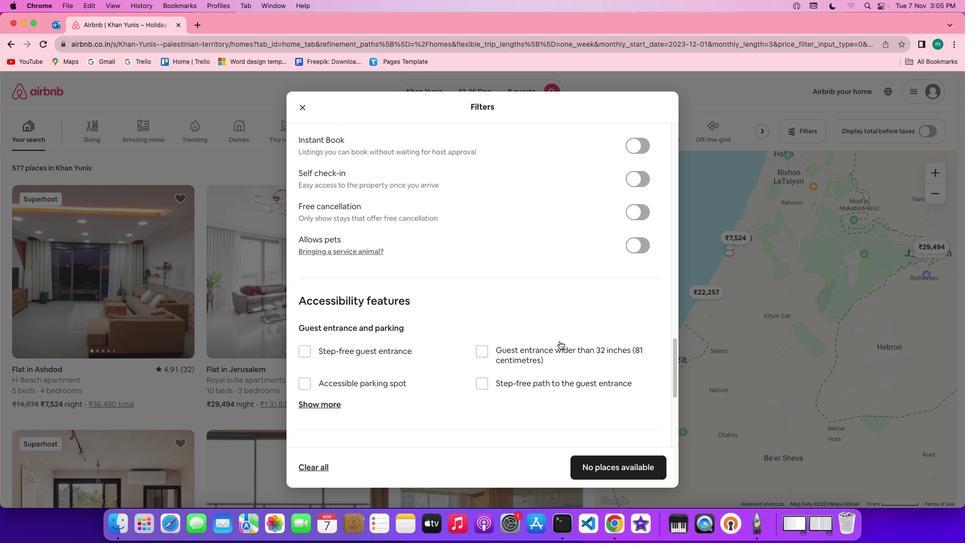 
Action: Mouse scrolled (560, 341) with delta (0, -2)
Screenshot: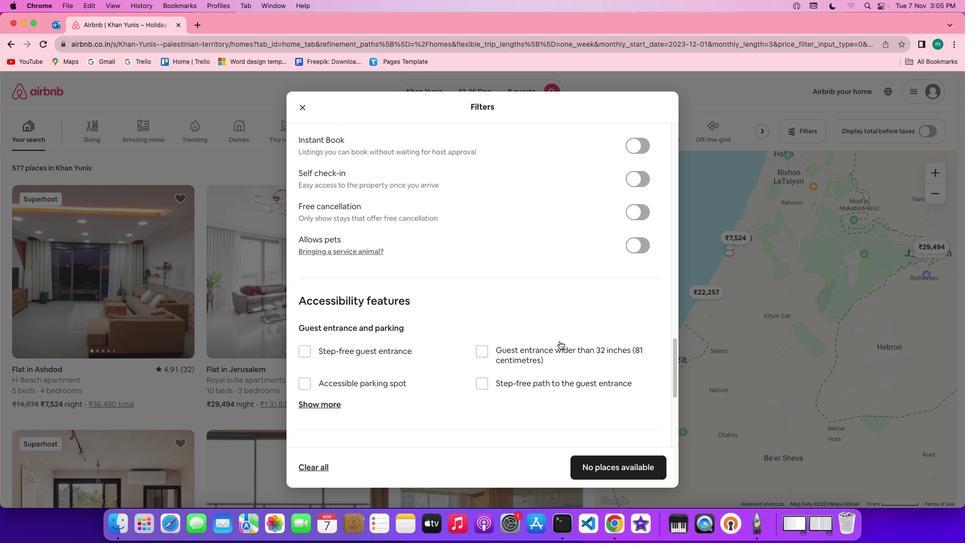 
Action: Mouse scrolled (560, 341) with delta (0, -2)
Screenshot: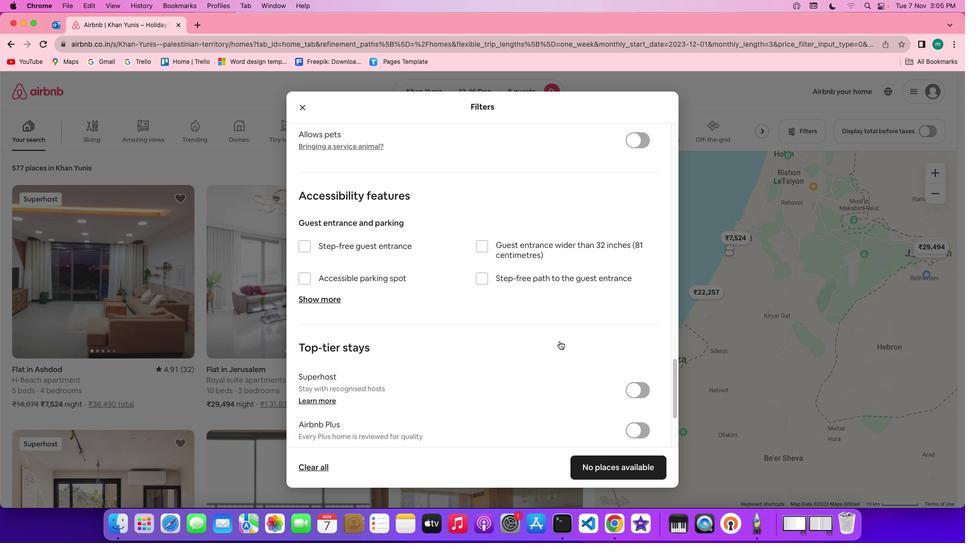 
Action: Mouse moved to (560, 344)
Screenshot: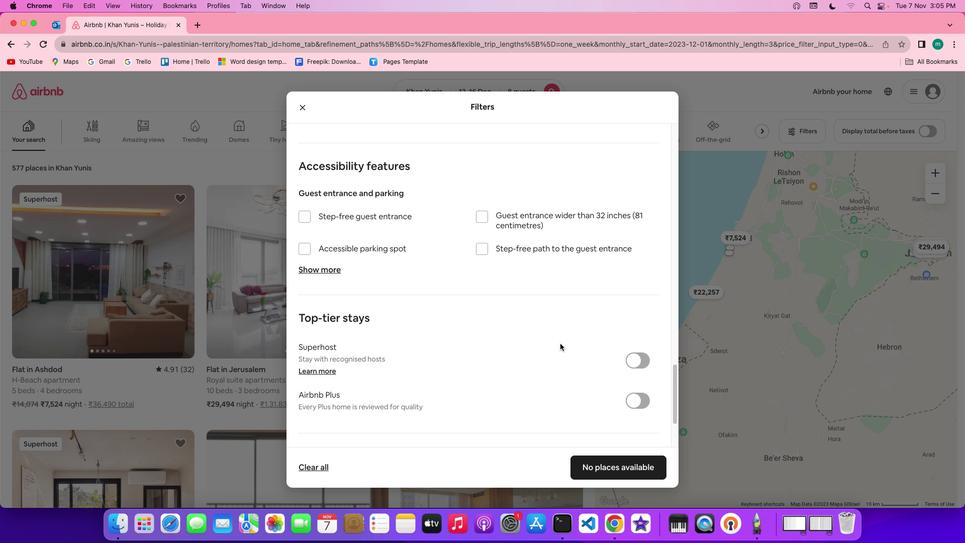
Action: Mouse scrolled (560, 344) with delta (0, 0)
Screenshot: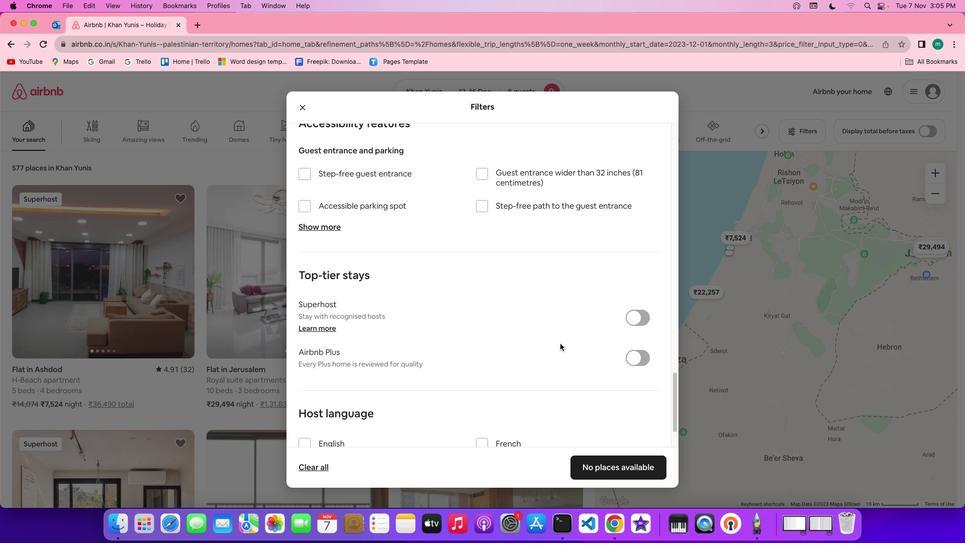 
Action: Mouse scrolled (560, 344) with delta (0, 0)
Screenshot: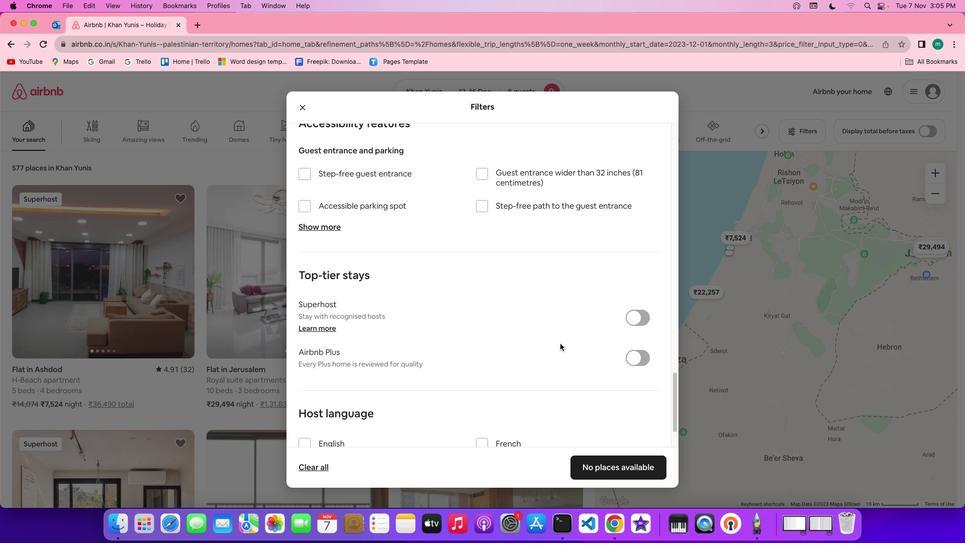 
Action: Mouse scrolled (560, 344) with delta (0, -1)
Screenshot: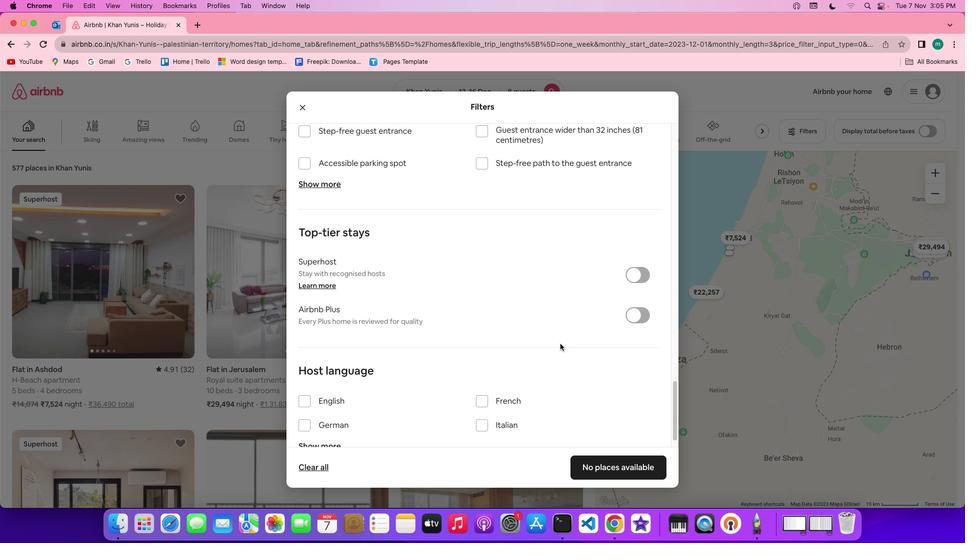 
Action: Mouse scrolled (560, 344) with delta (0, -2)
Screenshot: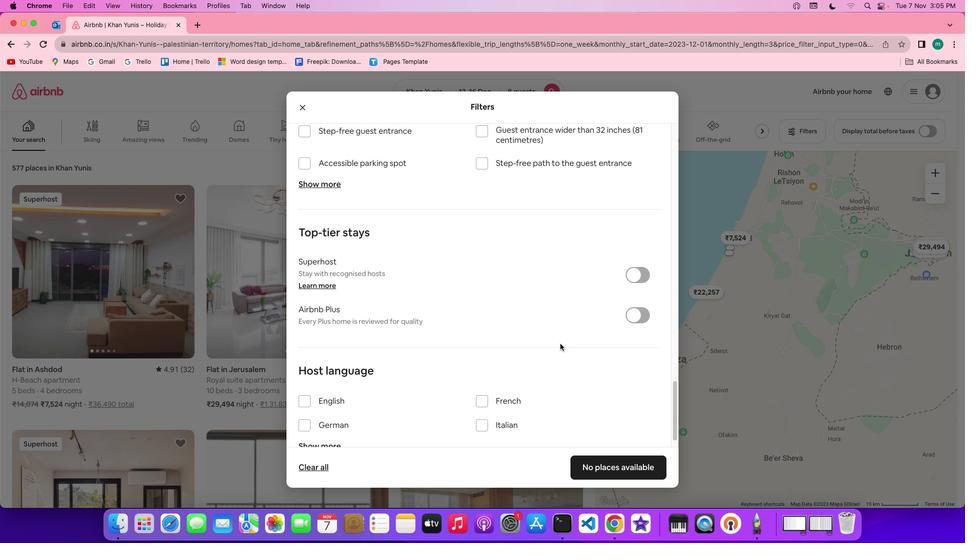
Action: Mouse scrolled (560, 344) with delta (0, -3)
Screenshot: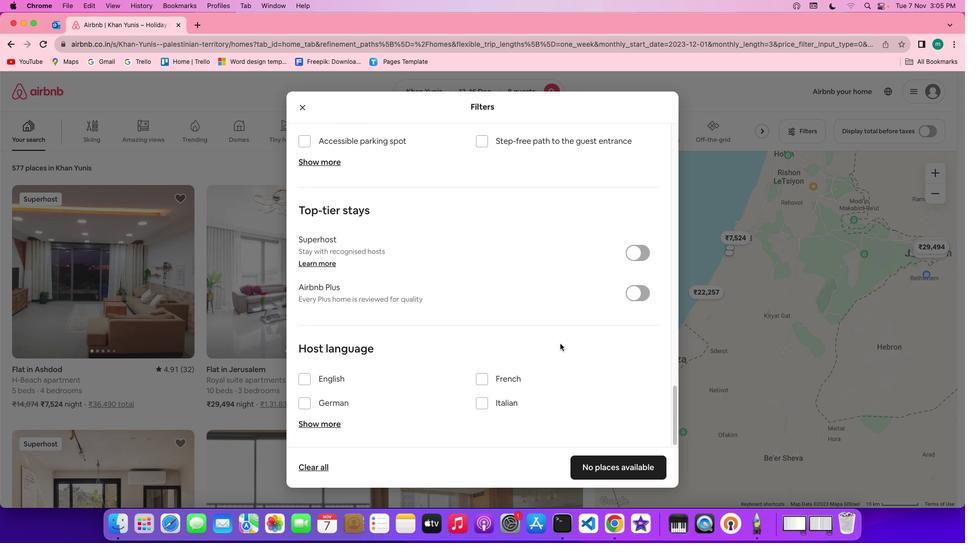 
Action: Mouse moved to (571, 354)
Screenshot: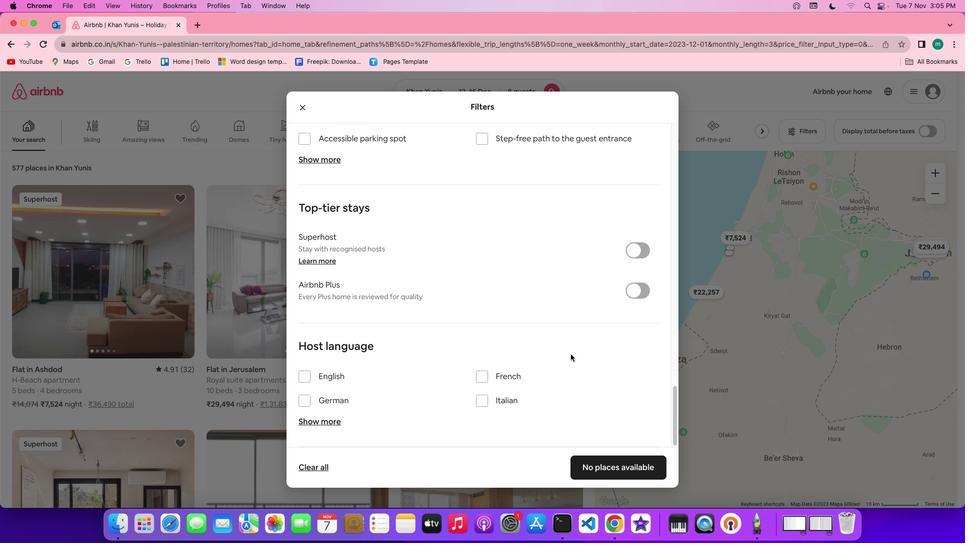 
Action: Mouse scrolled (571, 354) with delta (0, 0)
Screenshot: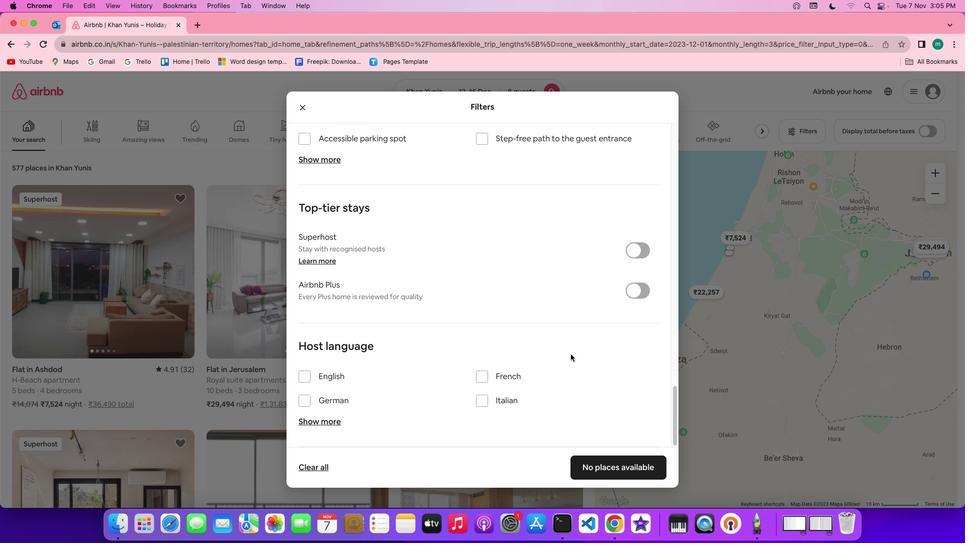
Action: Mouse scrolled (571, 354) with delta (0, 0)
Screenshot: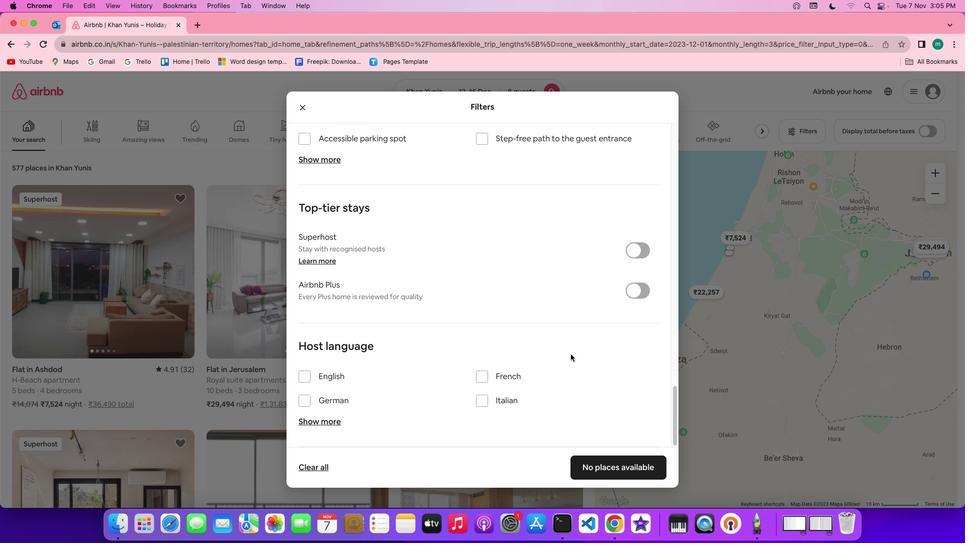 
Action: Mouse scrolled (571, 354) with delta (0, -1)
Screenshot: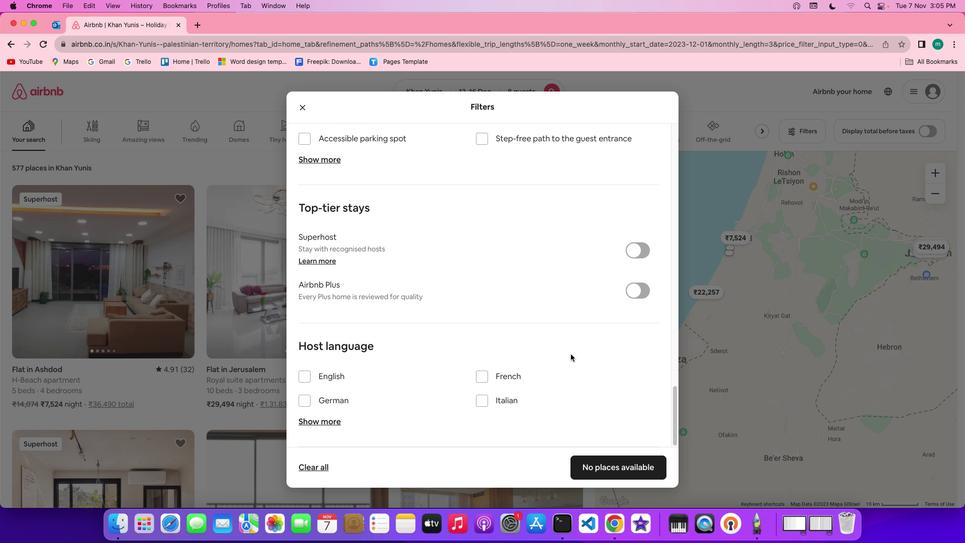 
Action: Mouse scrolled (571, 354) with delta (0, -2)
Screenshot: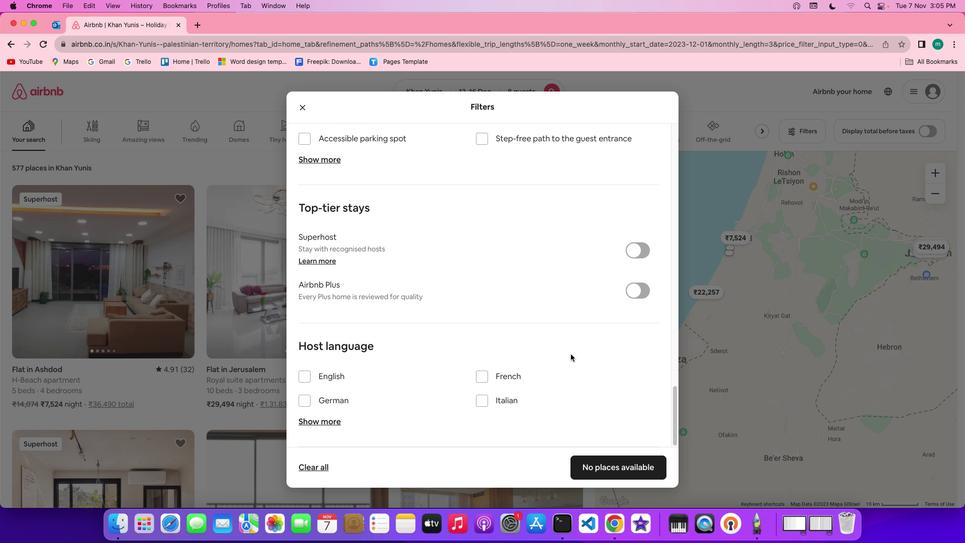 
Action: Mouse scrolled (571, 354) with delta (0, -3)
Screenshot: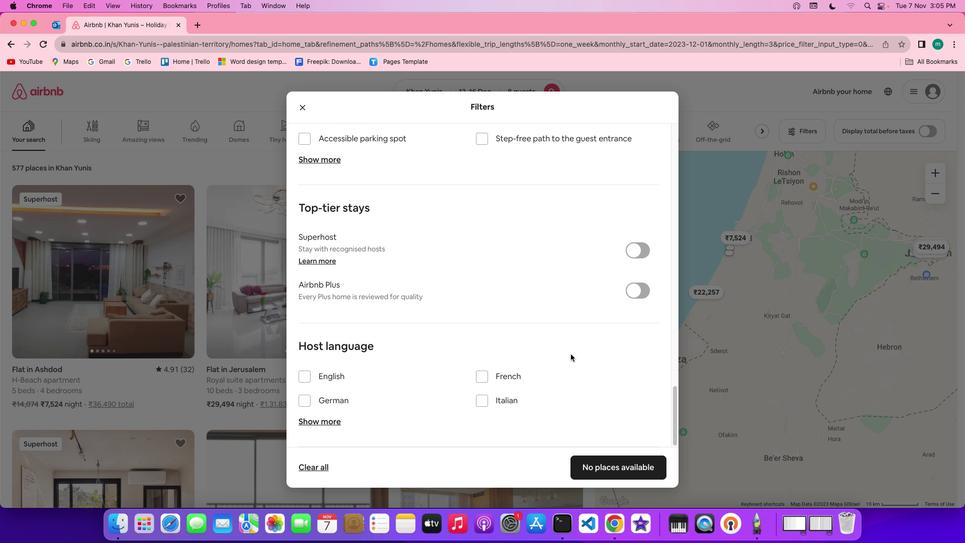 
Action: Mouse moved to (632, 466)
Screenshot: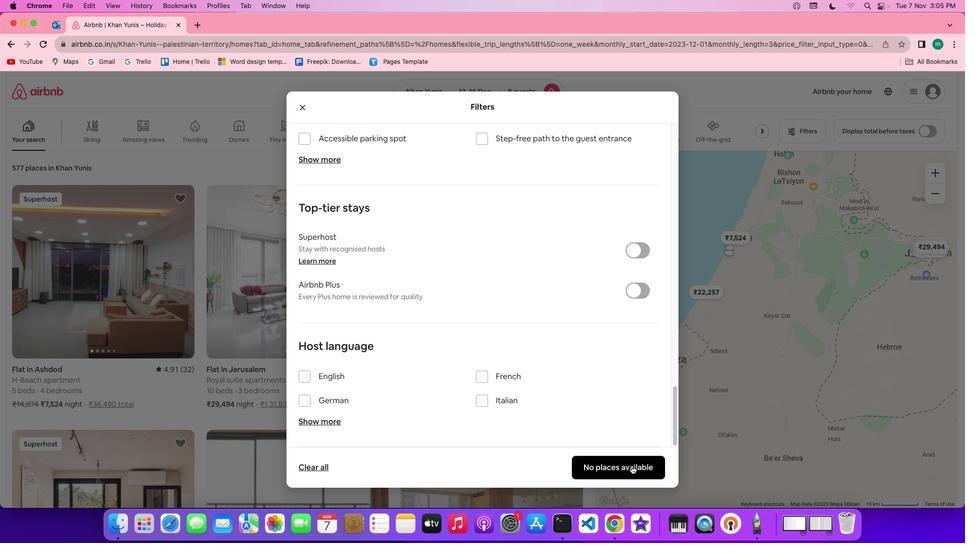 
Action: Mouse pressed left at (632, 466)
Screenshot: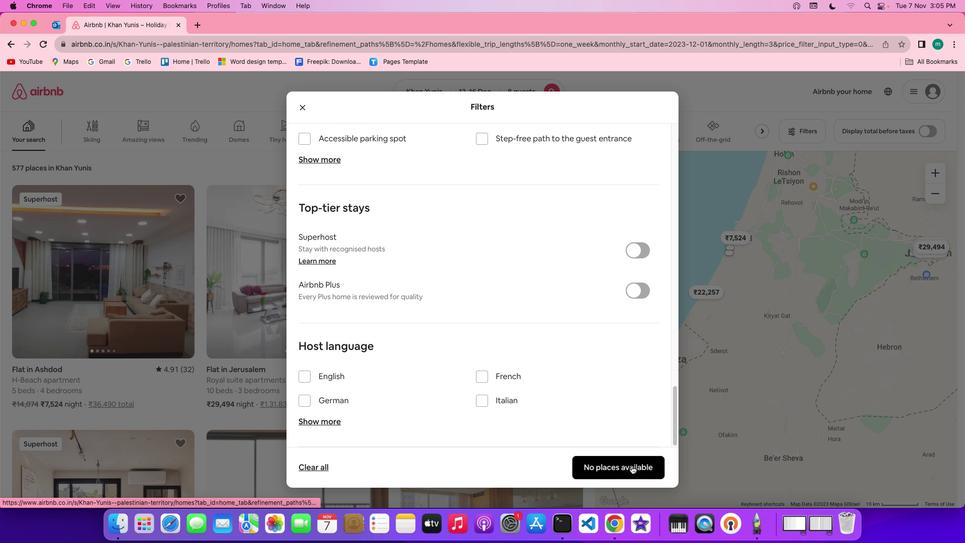 
Action: Mouse moved to (424, 380)
Screenshot: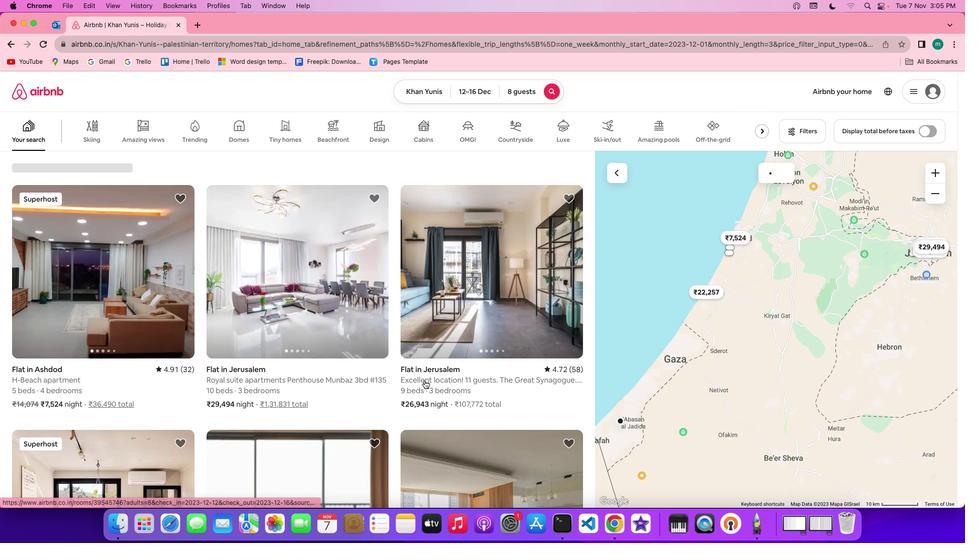 
